 Task: Add Mineral Fusion Peachside Party Nail Polish to the cart.
Action: Mouse moved to (301, 170)
Screenshot: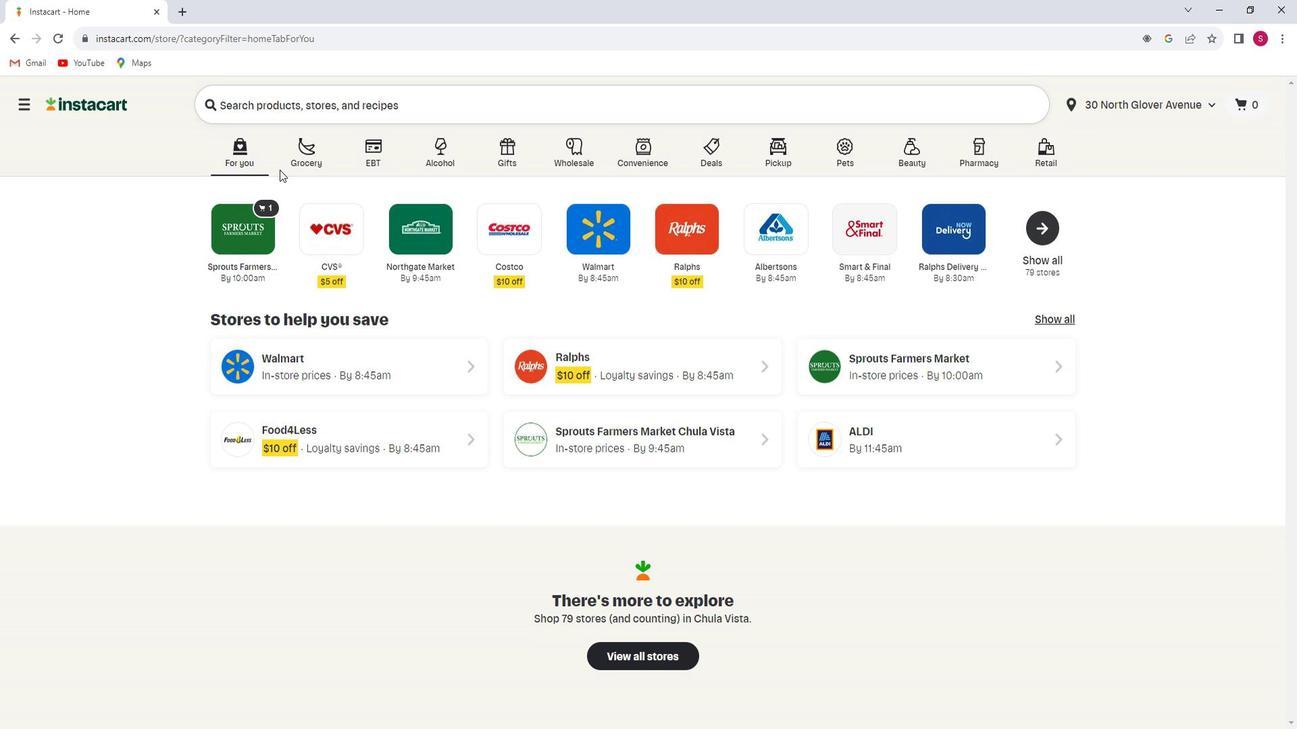 
Action: Mouse pressed left at (301, 170)
Screenshot: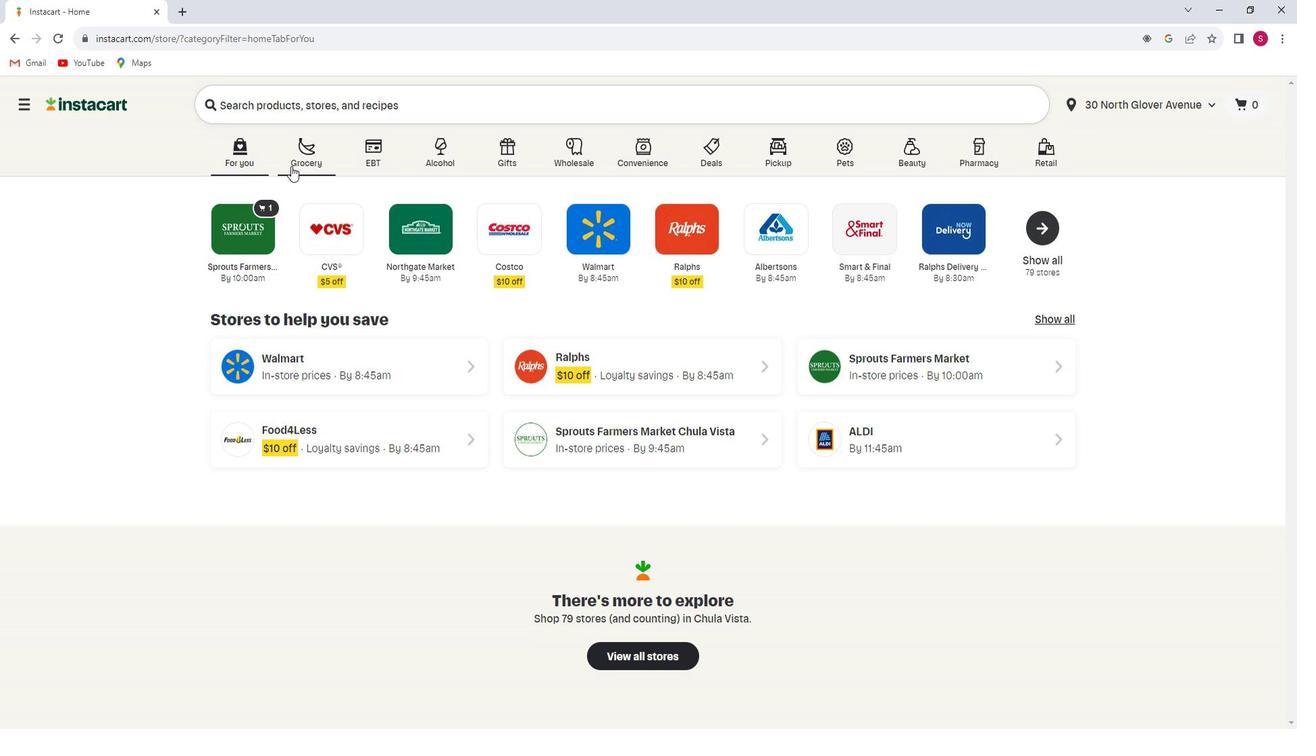 
Action: Mouse moved to (294, 398)
Screenshot: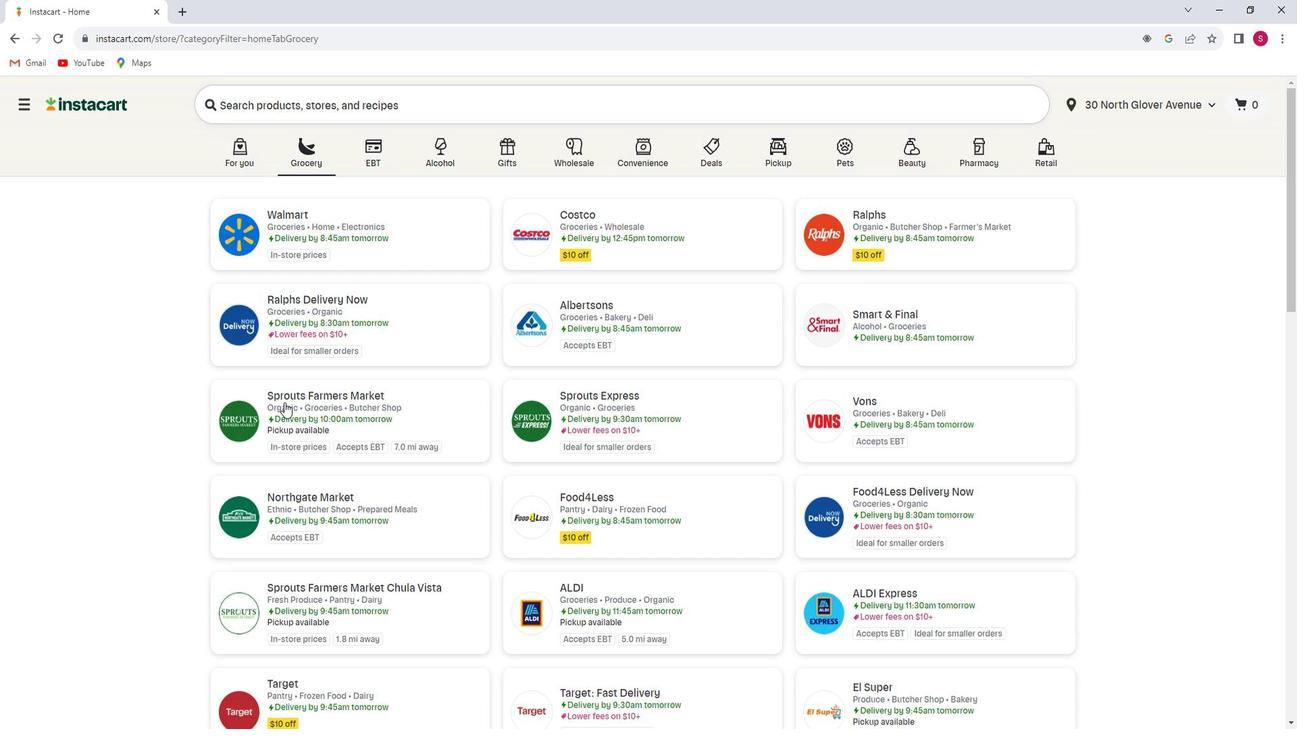 
Action: Mouse pressed left at (294, 398)
Screenshot: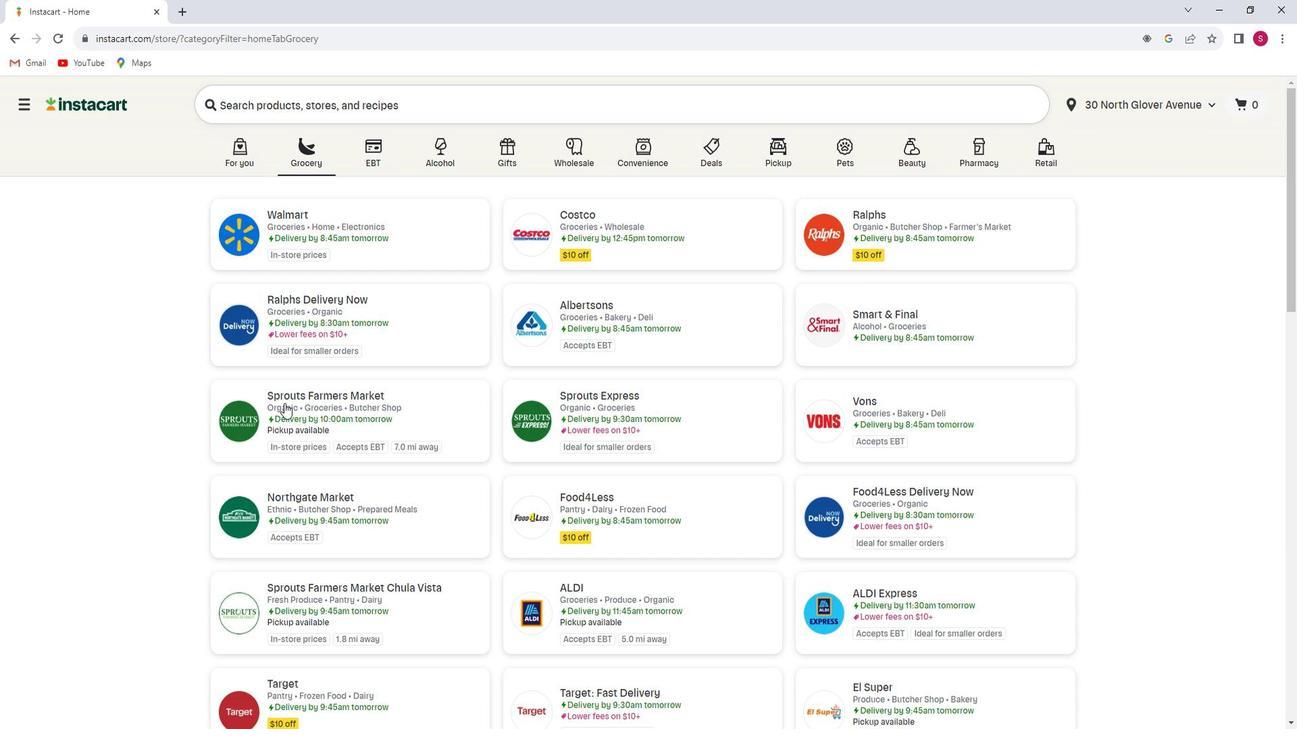 
Action: Mouse moved to (109, 443)
Screenshot: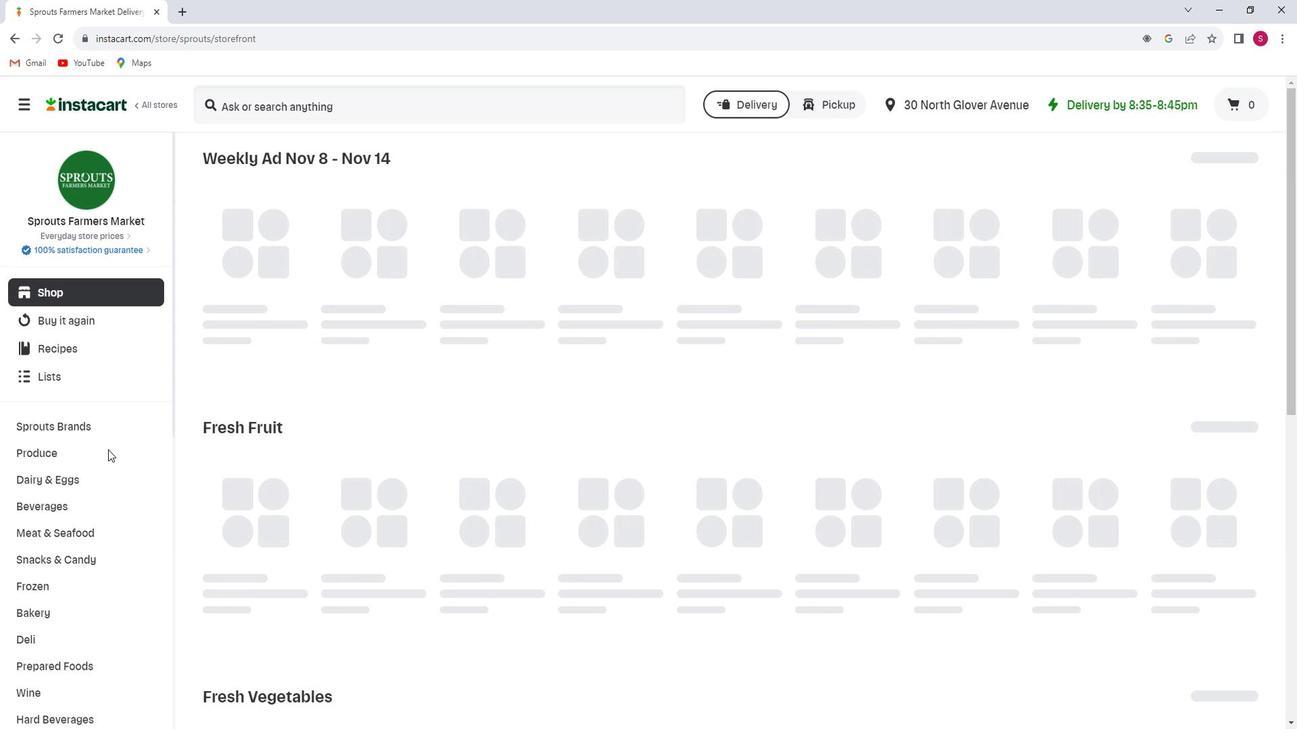 
Action: Mouse scrolled (109, 443) with delta (0, 0)
Screenshot: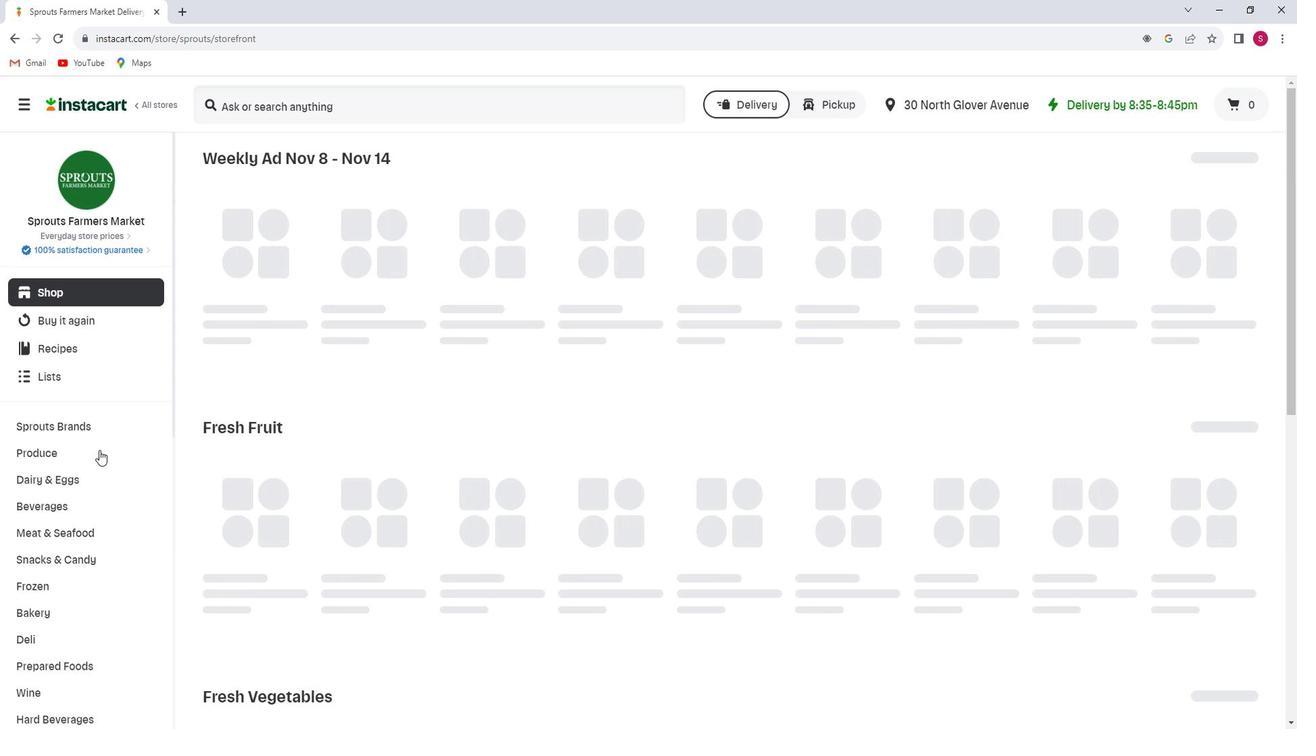 
Action: Mouse scrolled (109, 443) with delta (0, 0)
Screenshot: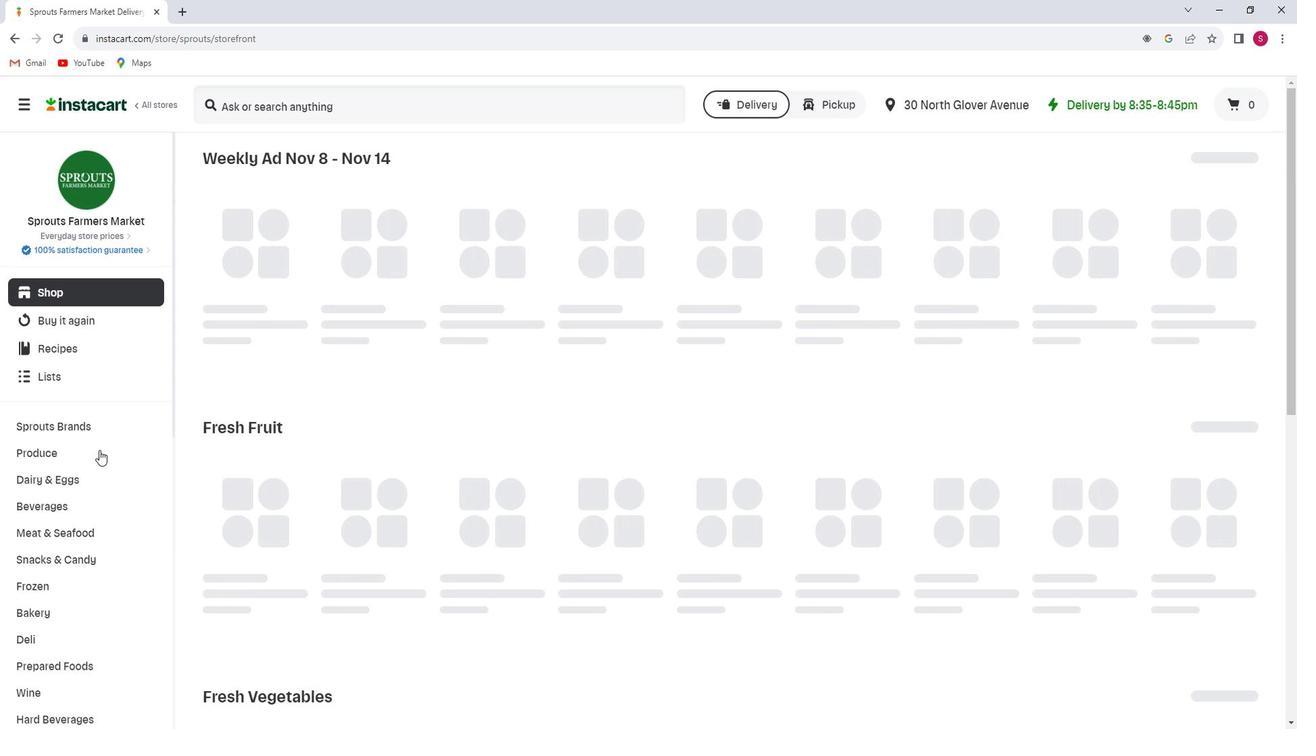 
Action: Mouse scrolled (109, 443) with delta (0, 0)
Screenshot: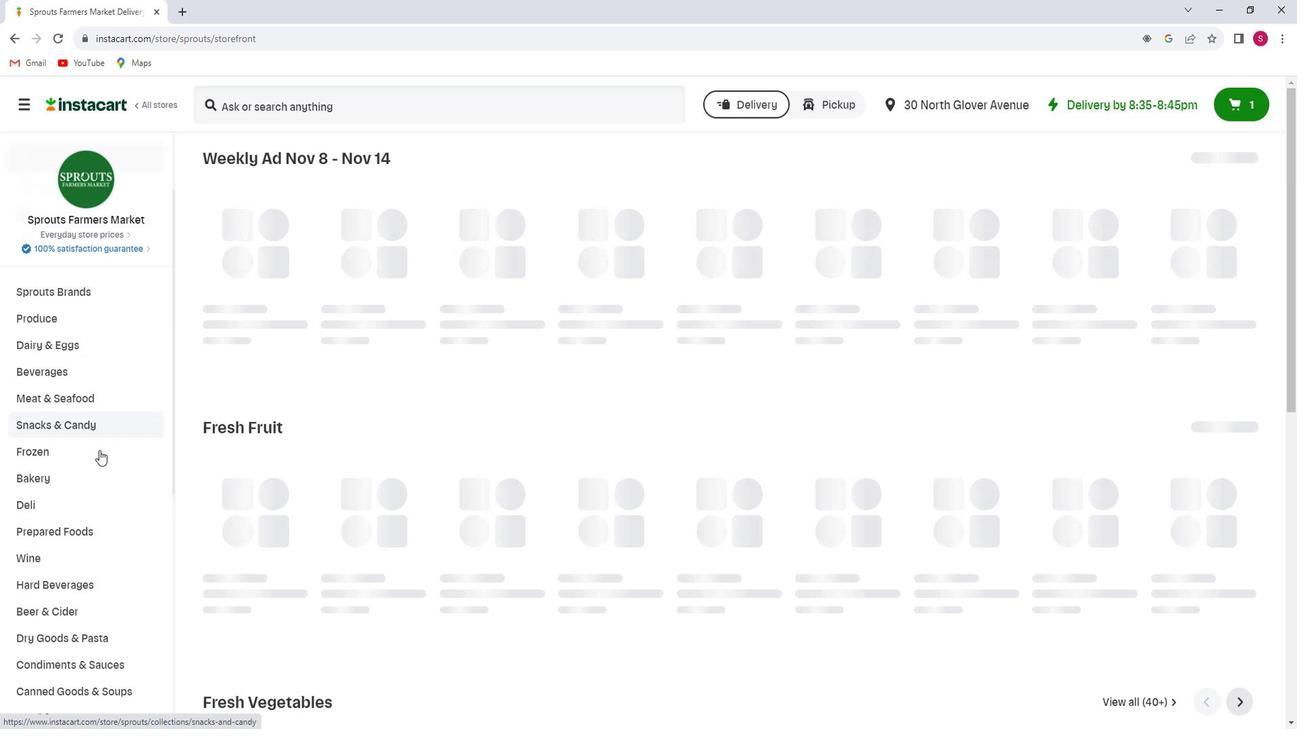 
Action: Mouse scrolled (109, 443) with delta (0, 0)
Screenshot: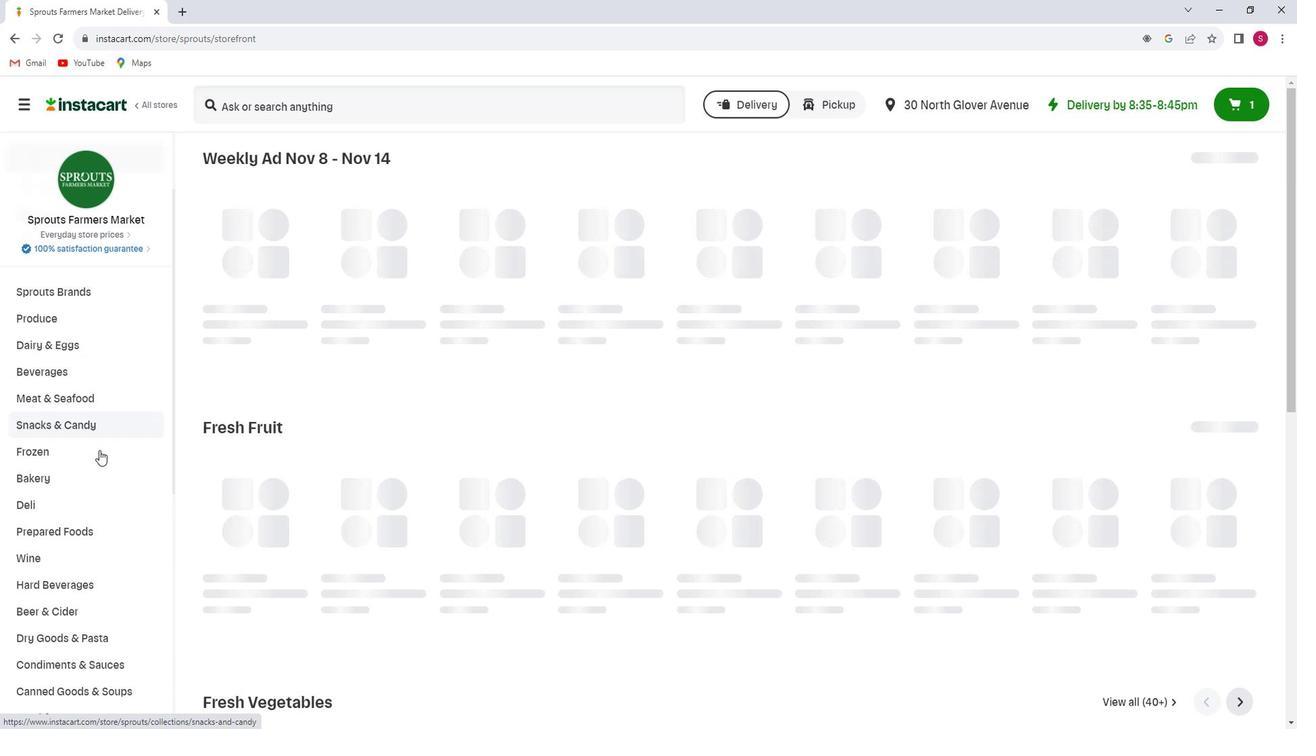 
Action: Mouse scrolled (109, 443) with delta (0, 0)
Screenshot: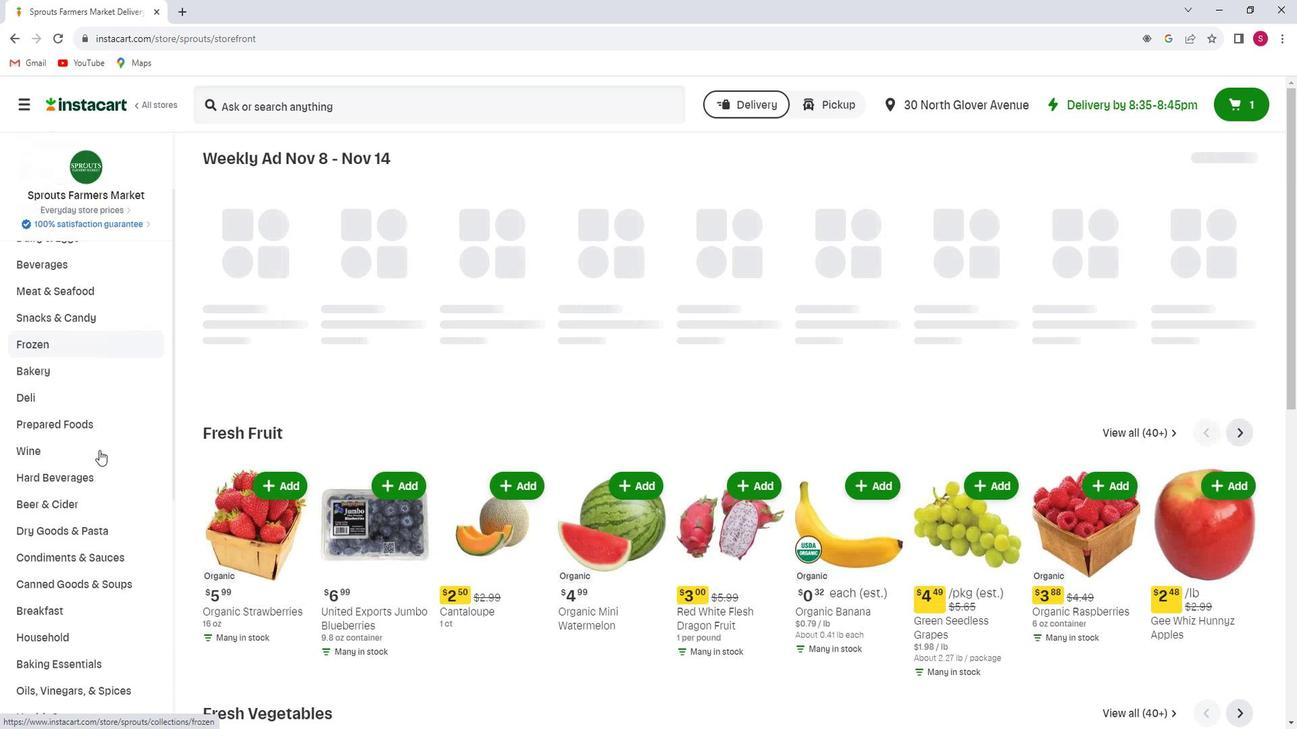 
Action: Mouse scrolled (109, 443) with delta (0, 0)
Screenshot: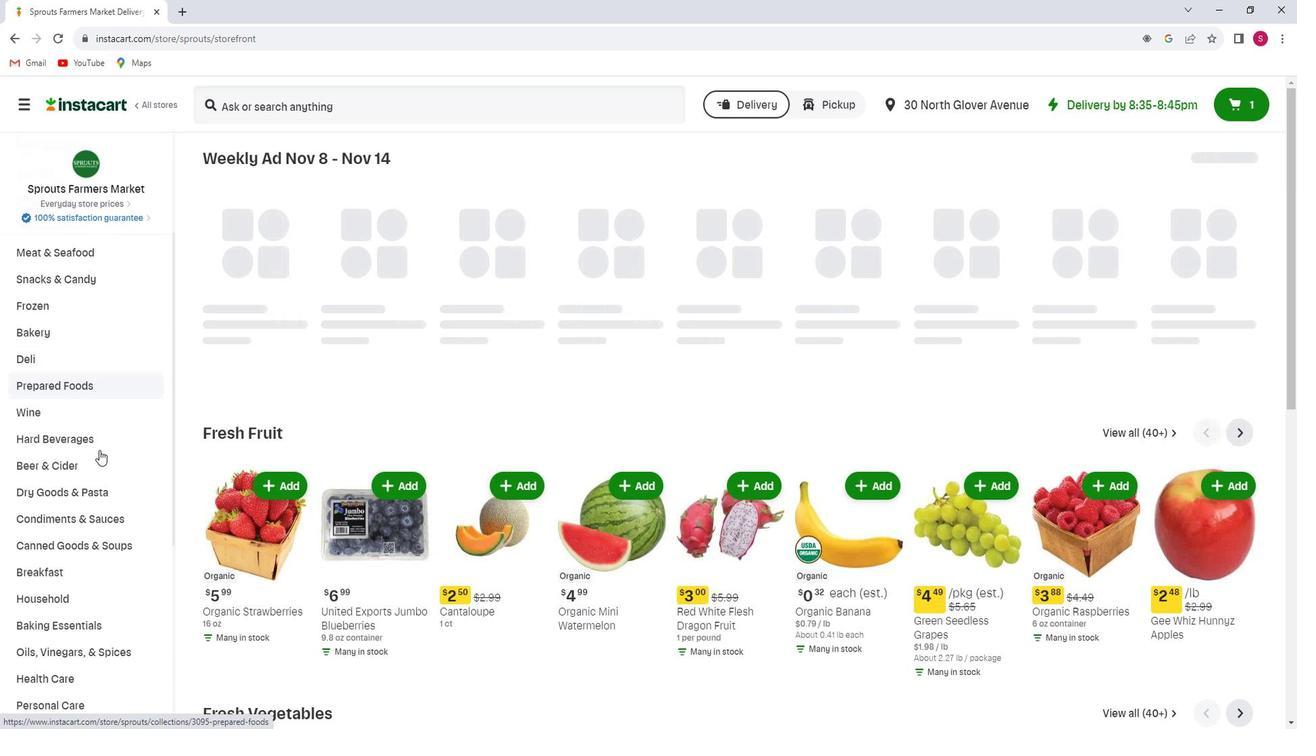 
Action: Mouse moved to (102, 448)
Screenshot: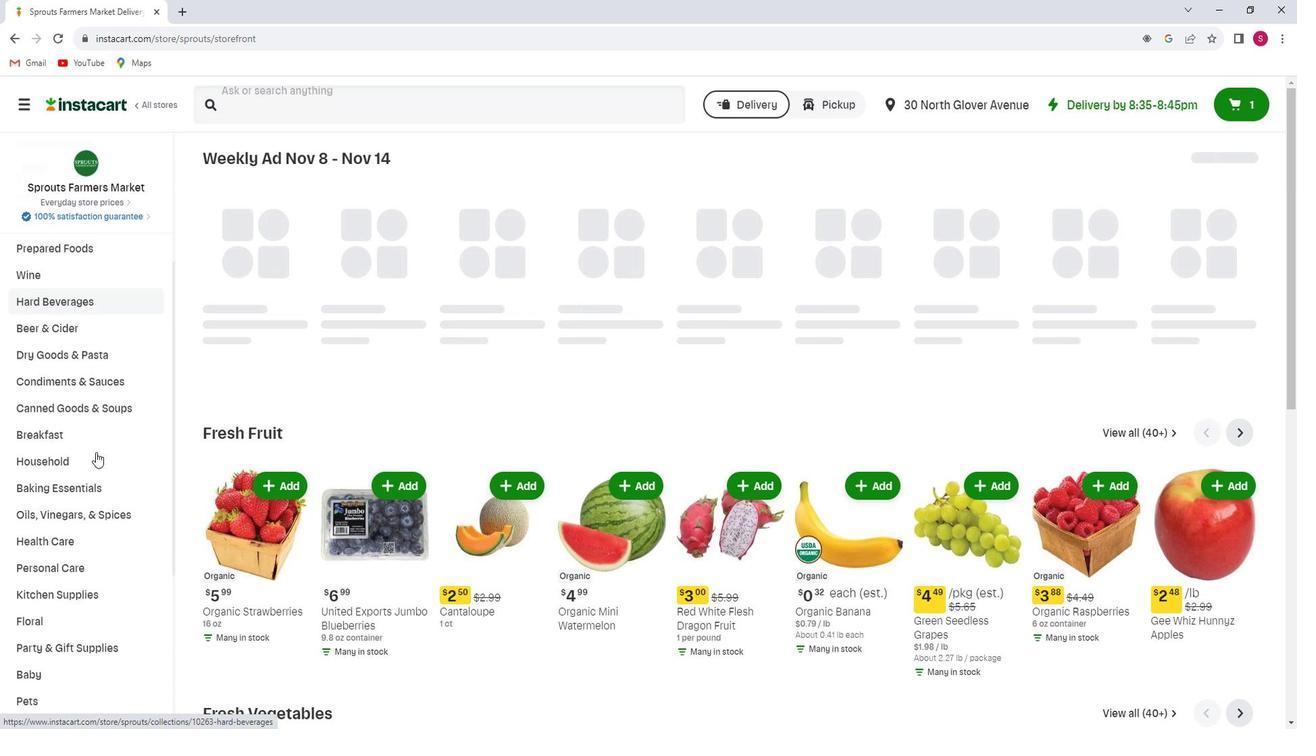 
Action: Mouse scrolled (102, 447) with delta (0, 0)
Screenshot: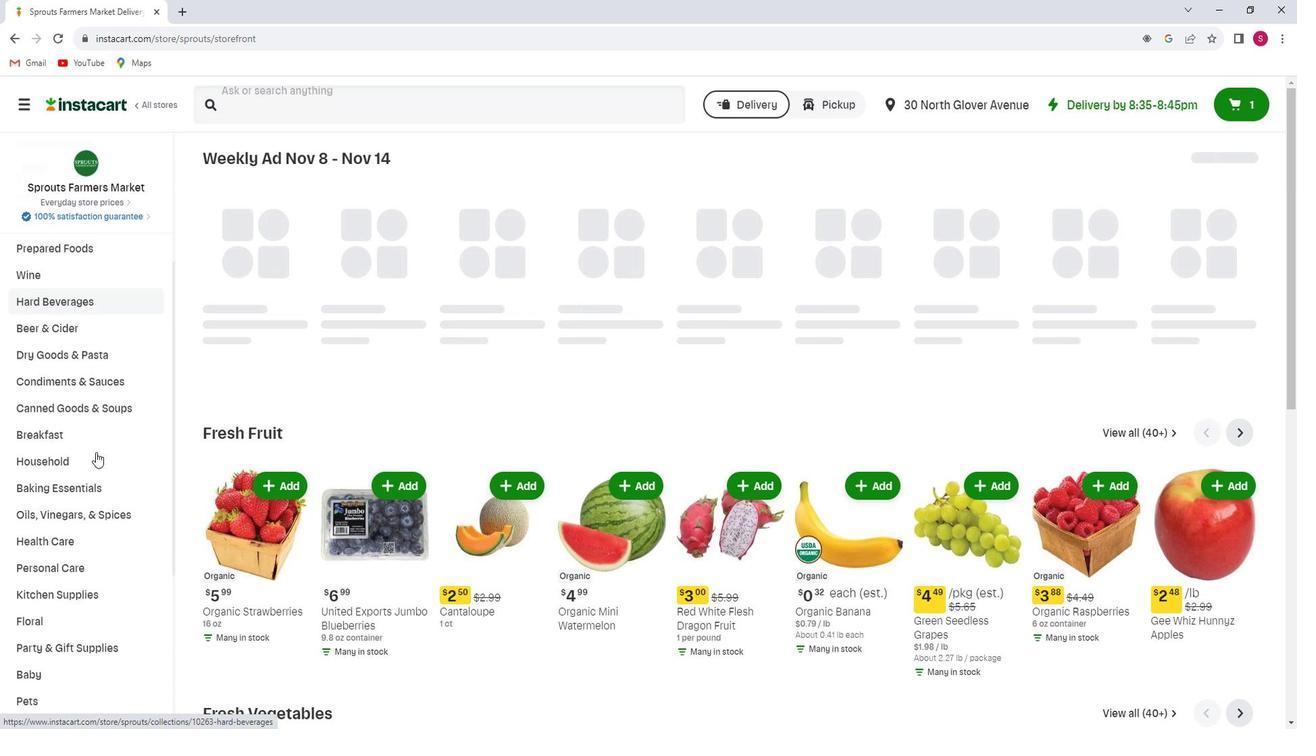 
Action: Mouse moved to (99, 452)
Screenshot: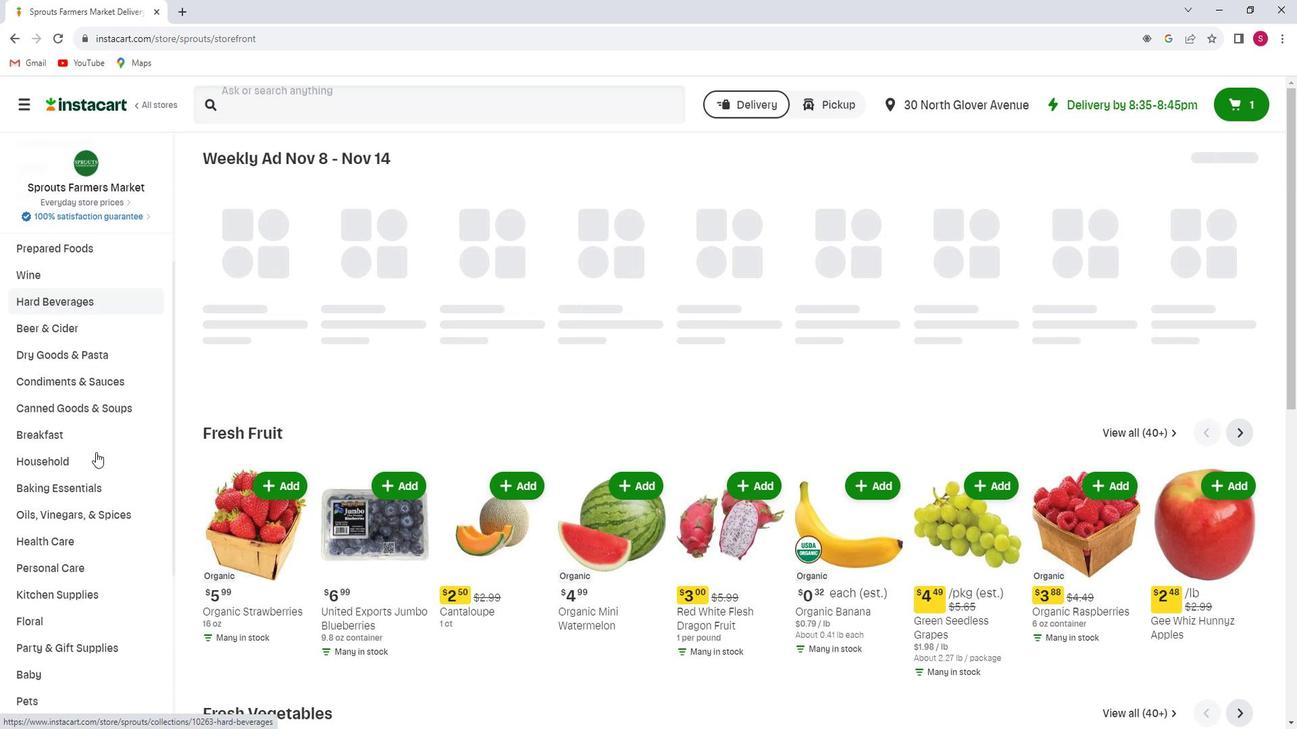 
Action: Mouse scrolled (99, 451) with delta (0, 0)
Screenshot: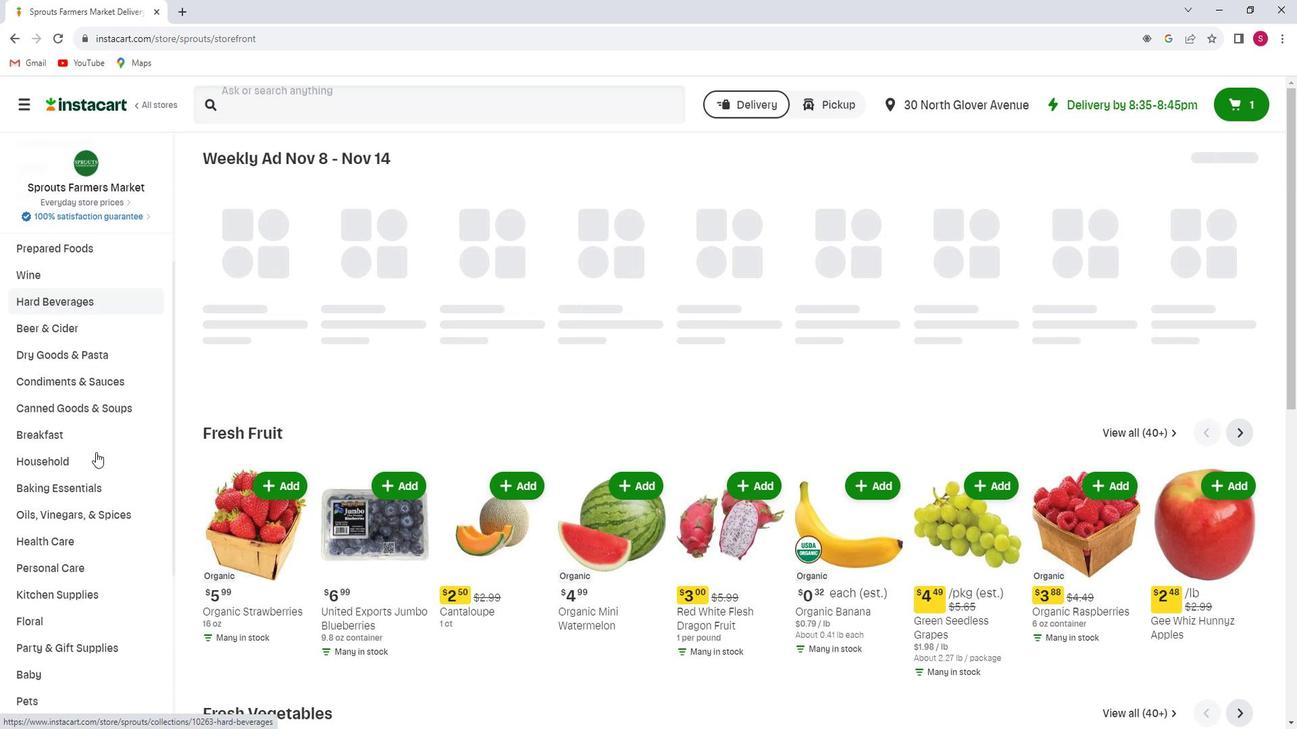 
Action: Mouse moved to (78, 492)
Screenshot: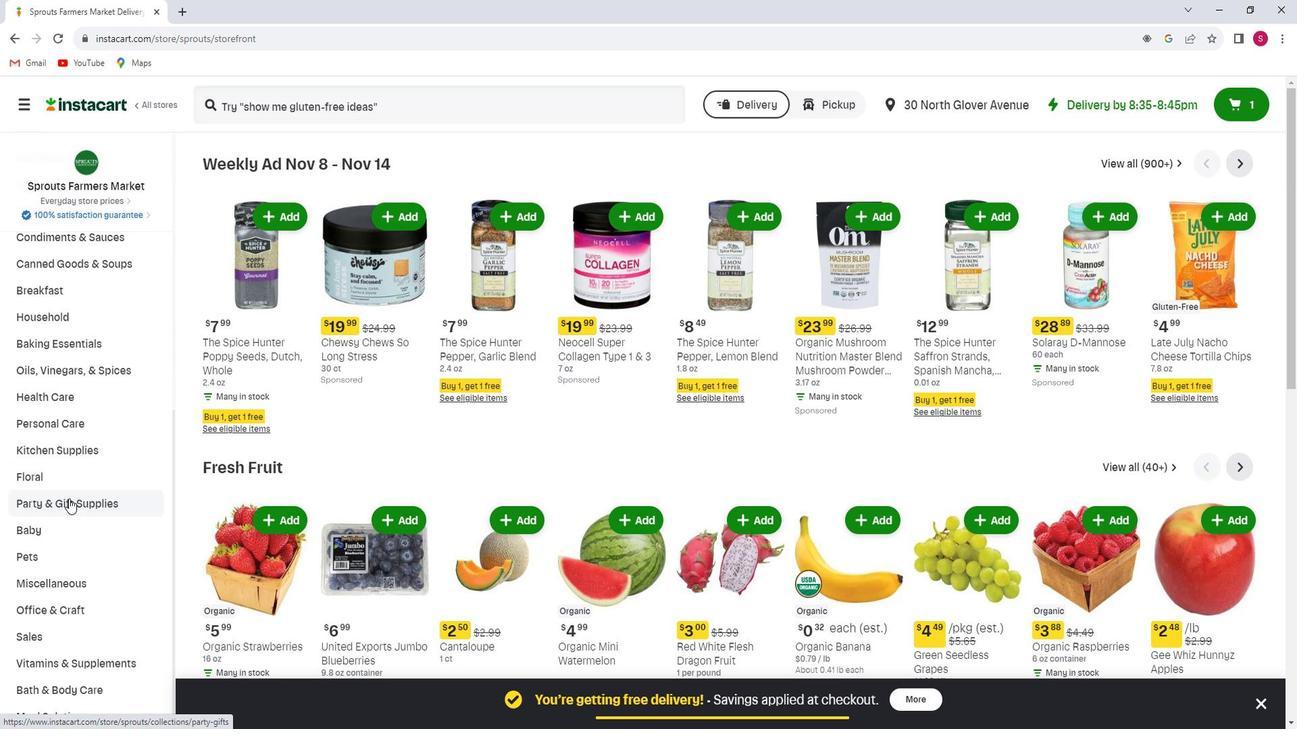 
Action: Mouse scrolled (78, 491) with delta (0, 0)
Screenshot: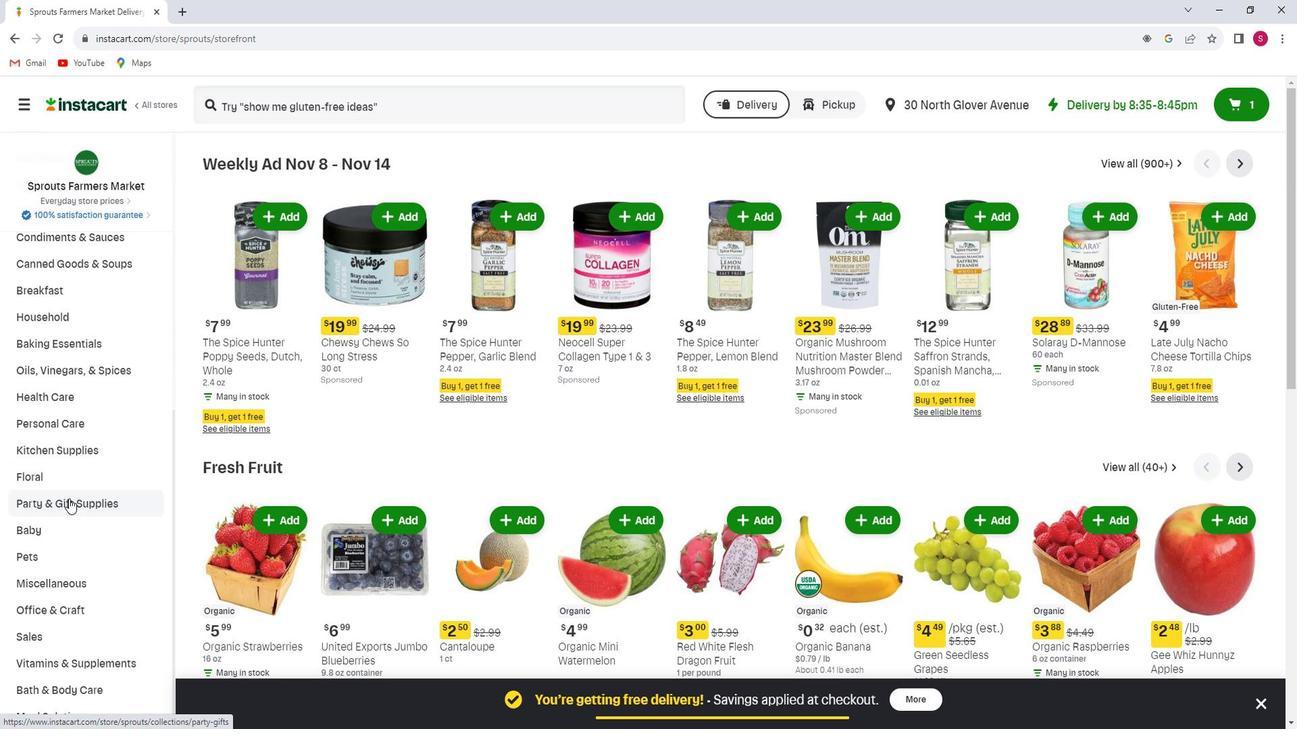 
Action: Mouse moved to (118, 414)
Screenshot: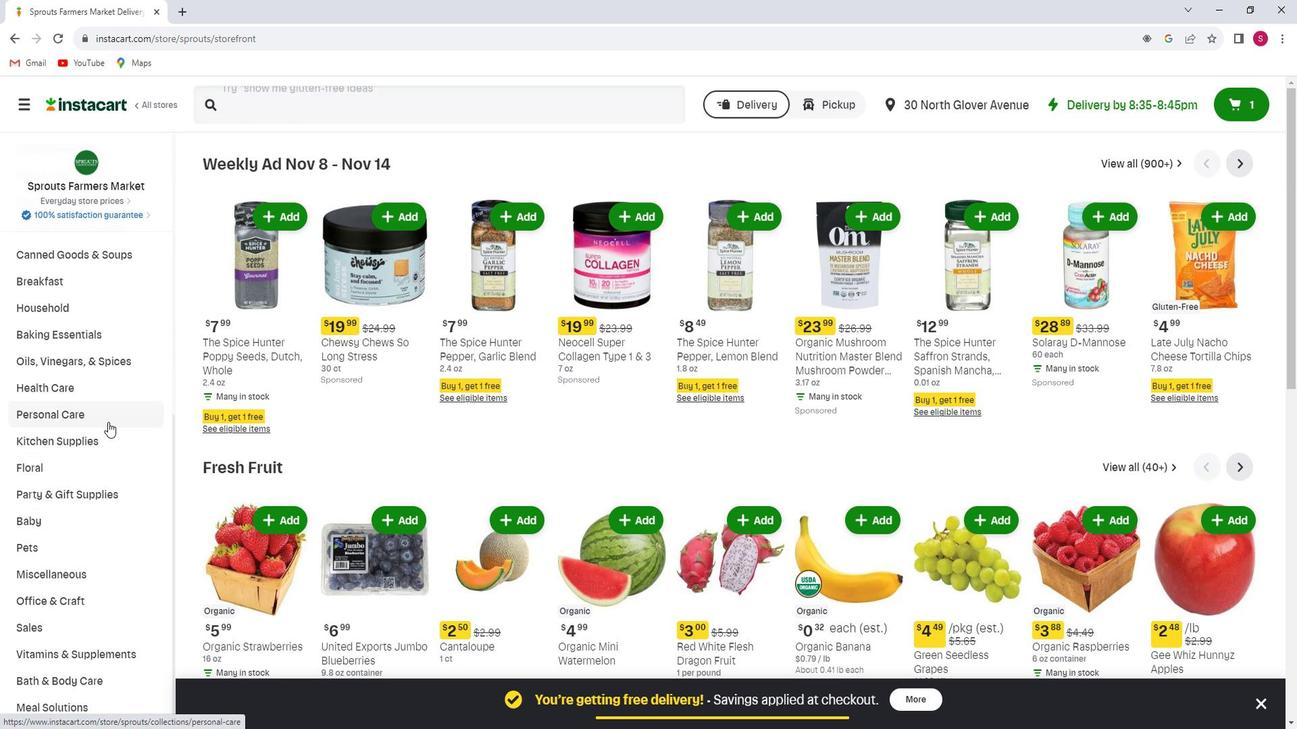 
Action: Mouse pressed left at (118, 414)
Screenshot: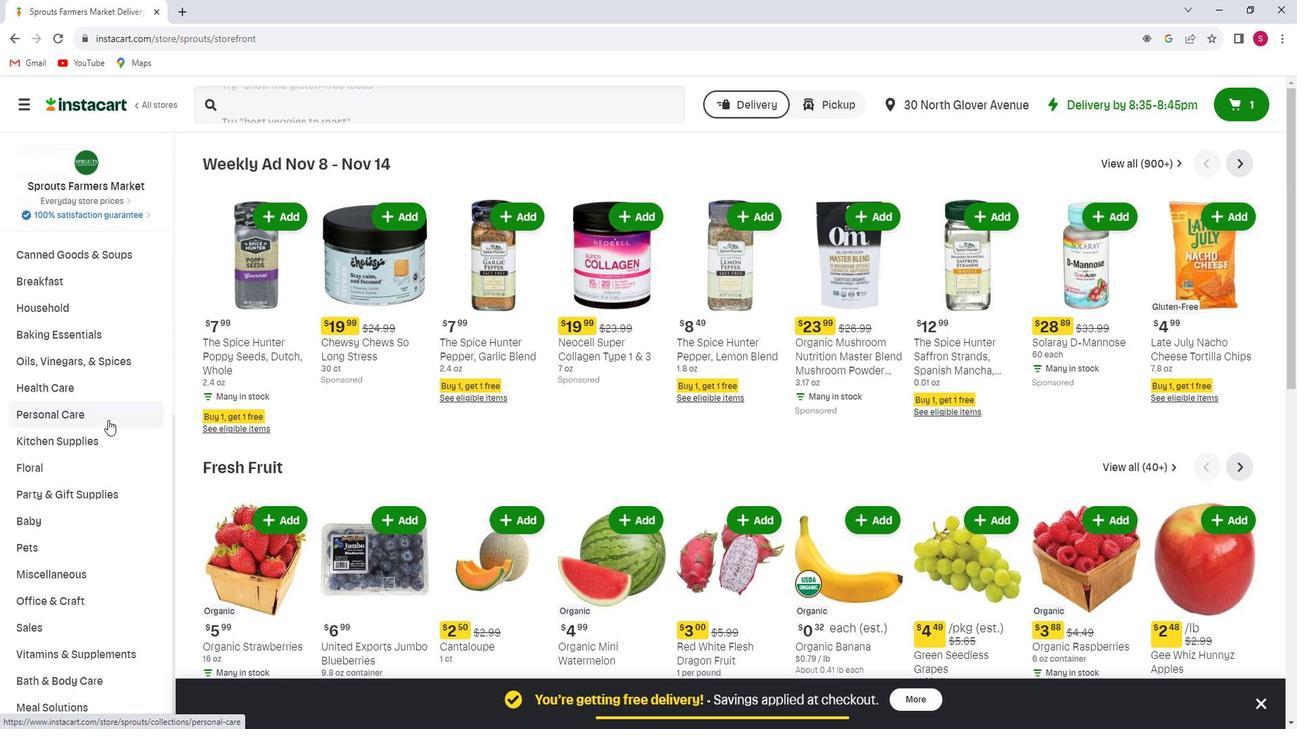 
Action: Mouse moved to (1190, 197)
Screenshot: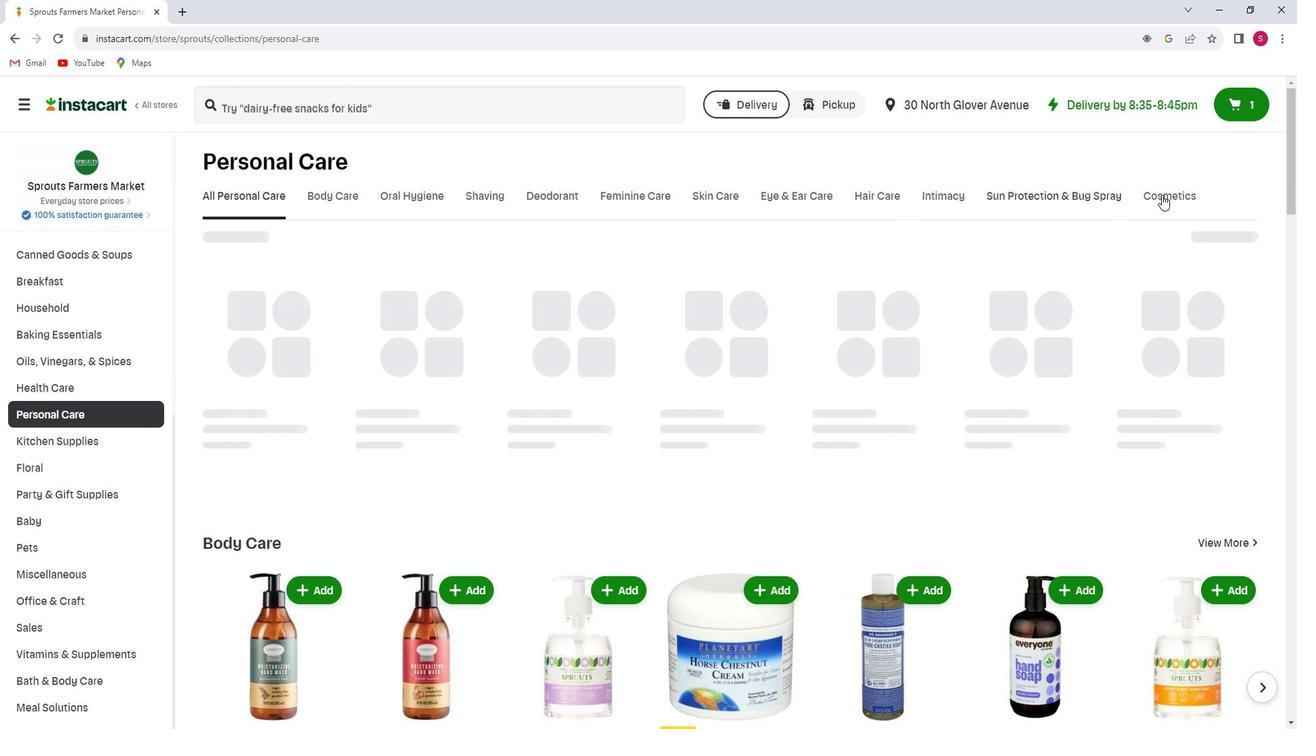 
Action: Mouse pressed left at (1190, 197)
Screenshot: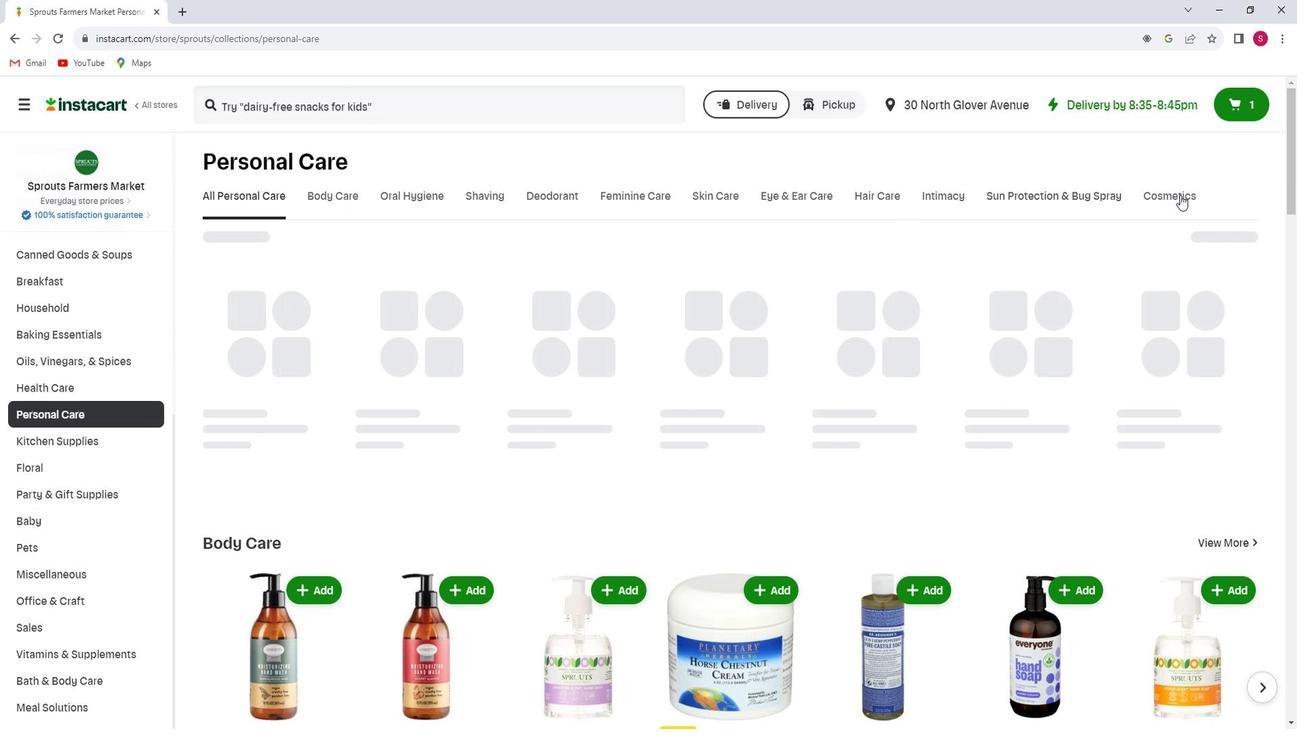 
Action: Mouse moved to (420, 263)
Screenshot: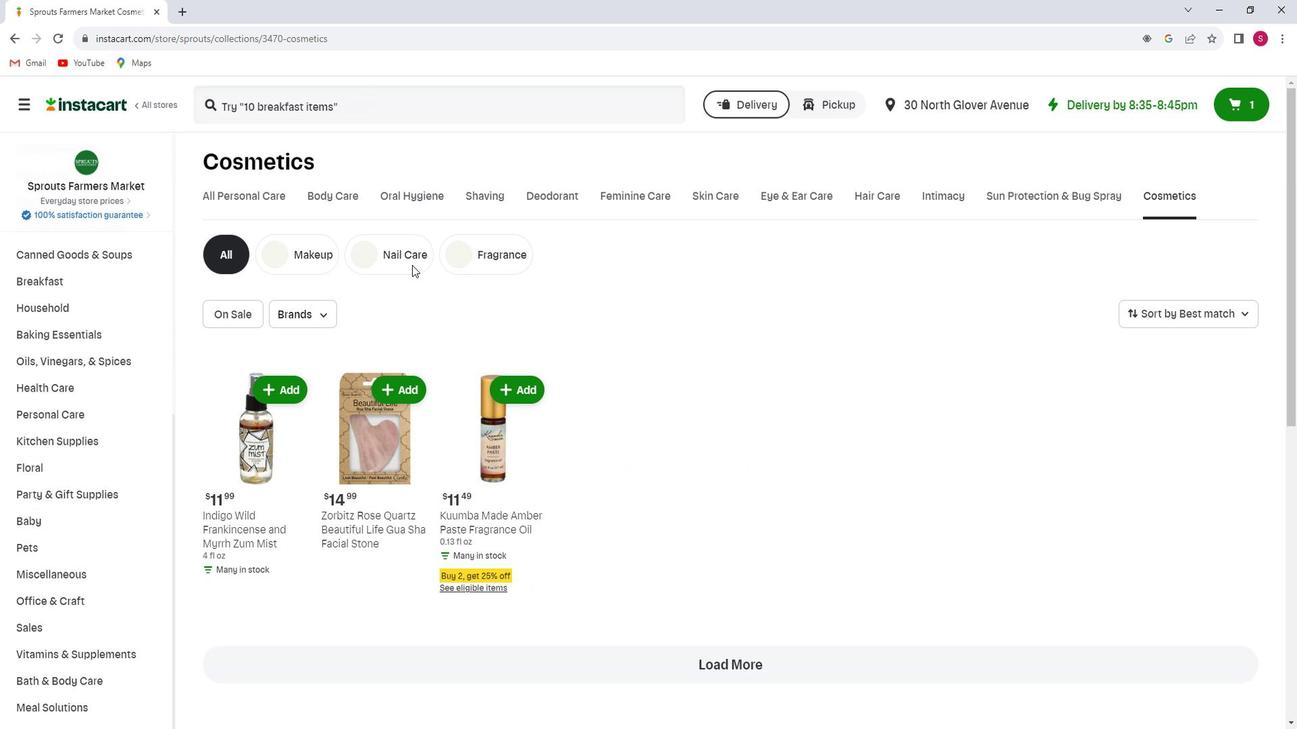 
Action: Mouse pressed left at (420, 263)
Screenshot: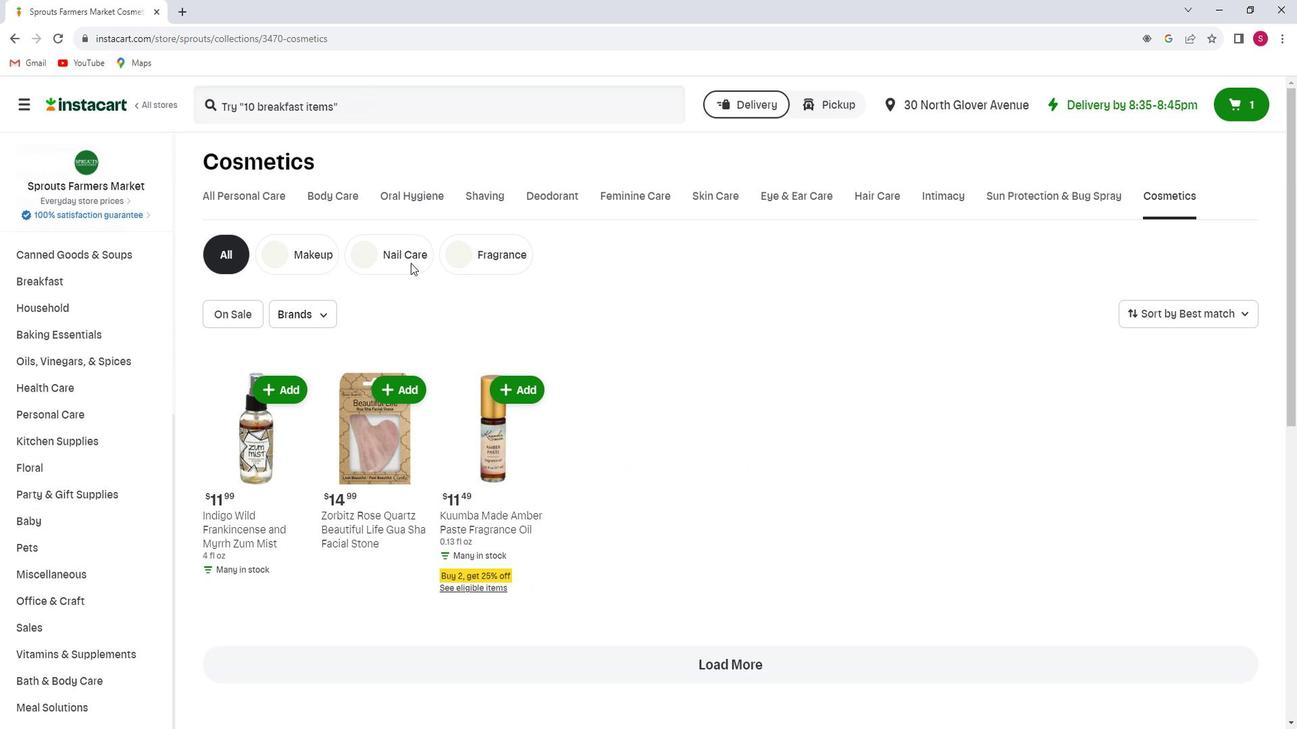 
Action: Mouse moved to (385, 107)
Screenshot: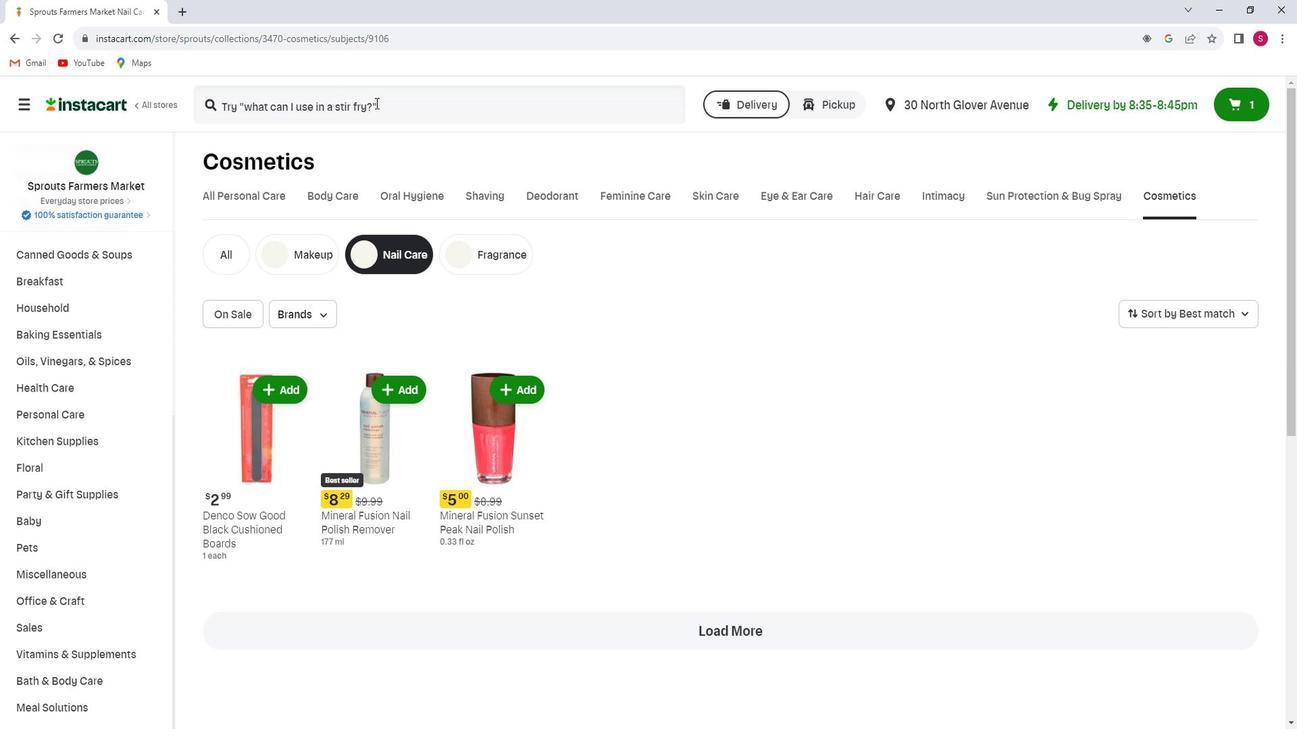 
Action: Mouse pressed left at (385, 107)
Screenshot: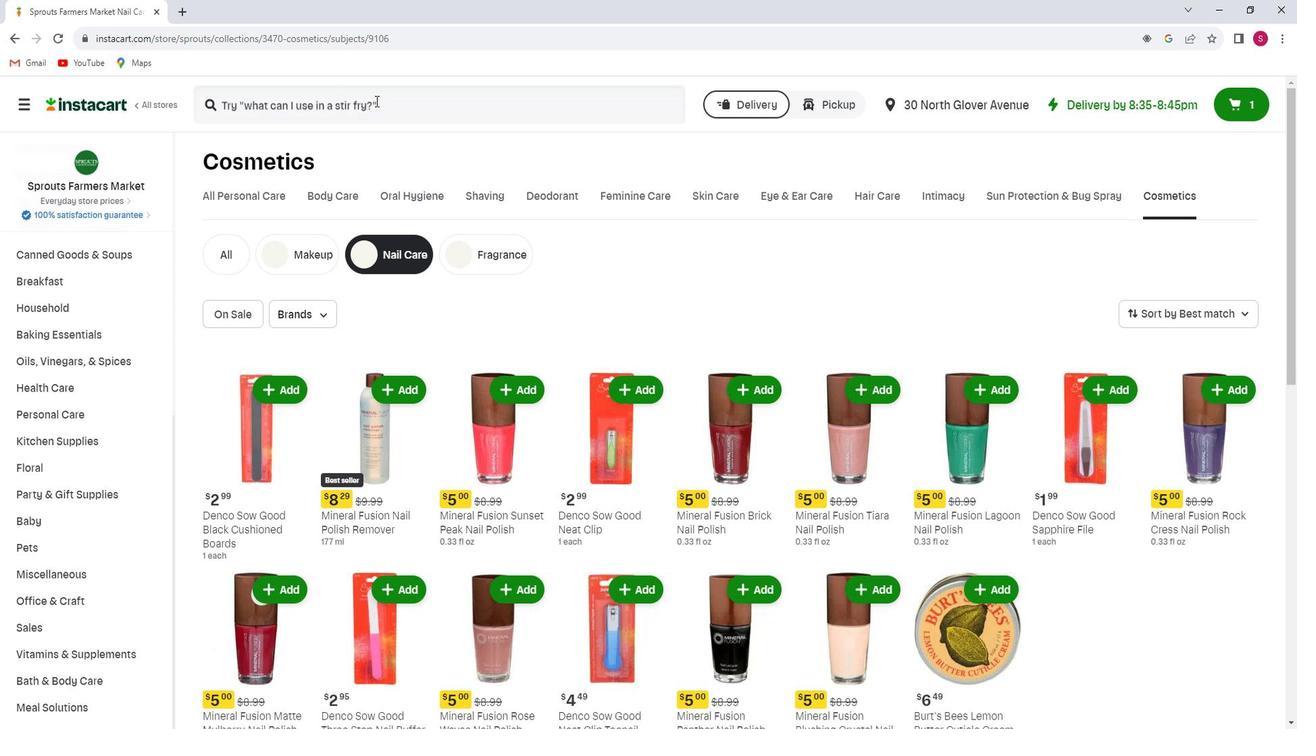 
Action: Key pressed <Key.shift>Mineral<Key.space><Key.shift>Fusion<Key.space><Key.shift>peachside<Key.space><Key.shift>Party<Key.space><Key.shift>Nail<Key.space><Key.shift>Polish<Key.enter>
Screenshot: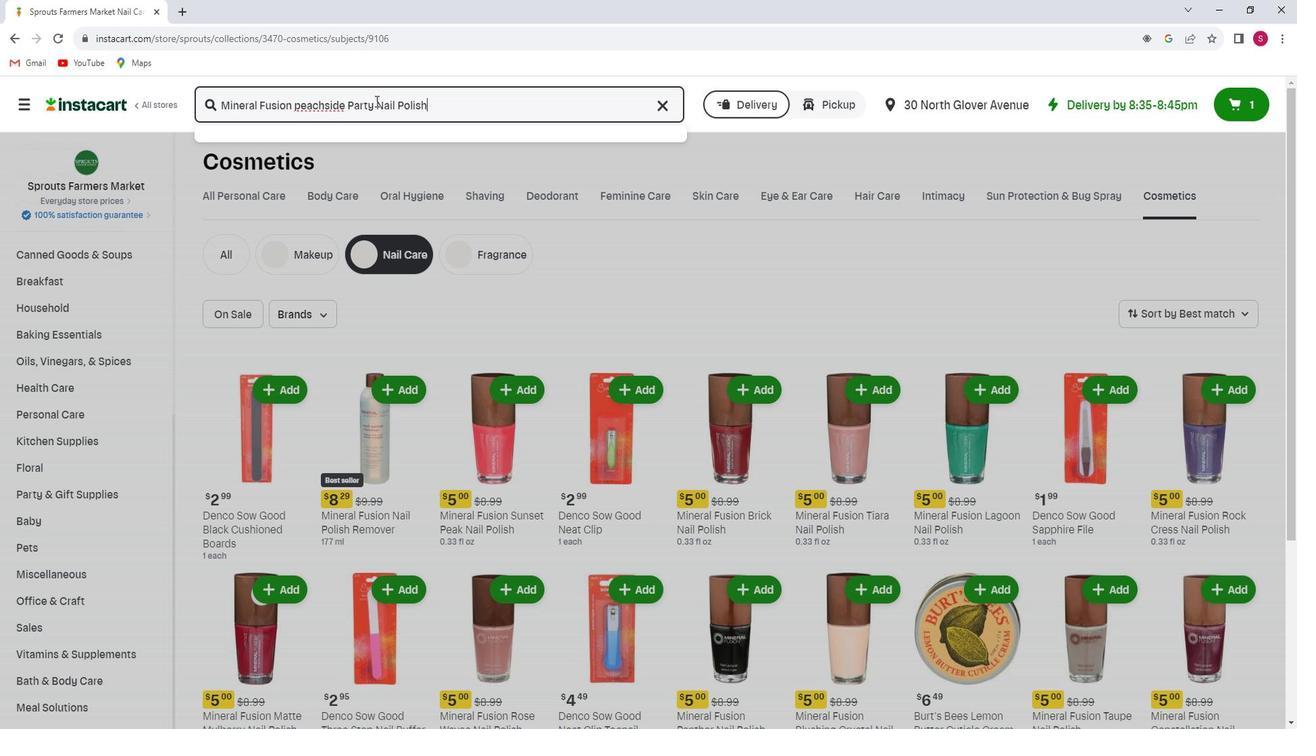 
Action: Mouse moved to (485, 257)
Screenshot: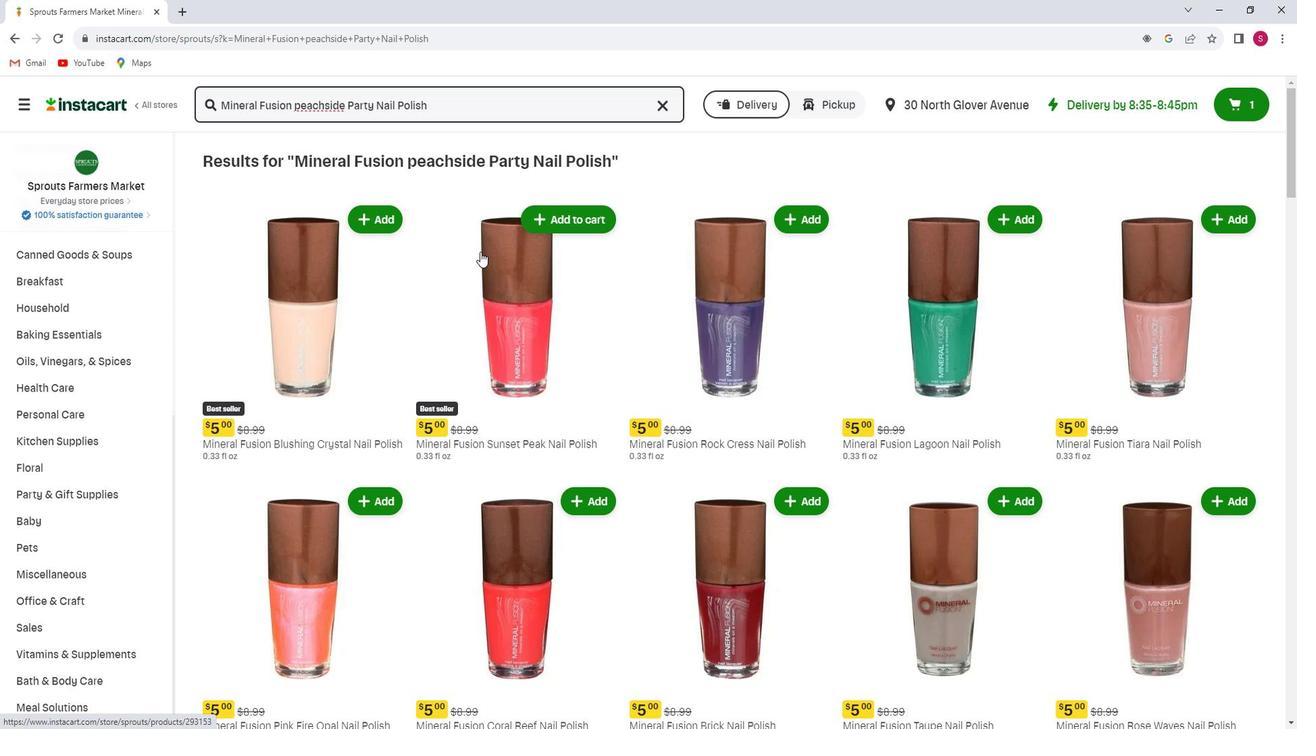 
Action: Mouse scrolled (485, 256) with delta (0, 0)
Screenshot: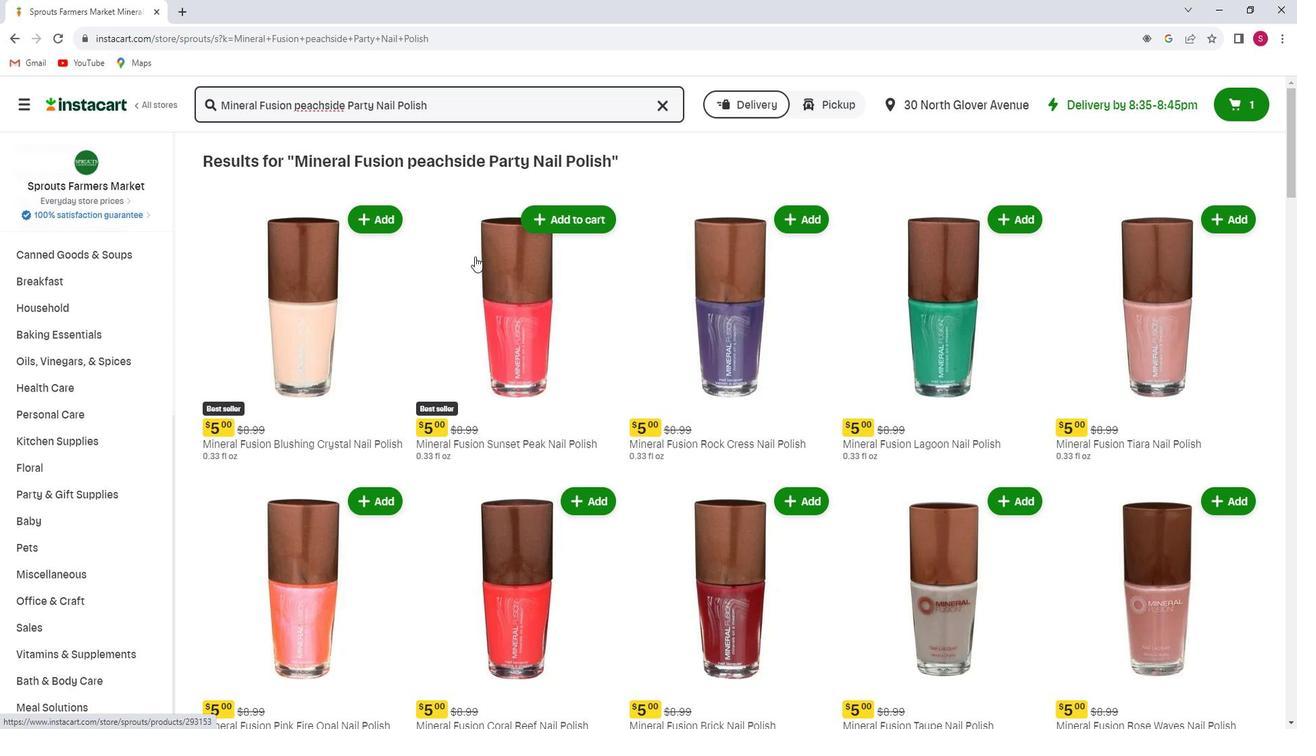 
Action: Mouse scrolled (485, 256) with delta (0, 0)
Screenshot: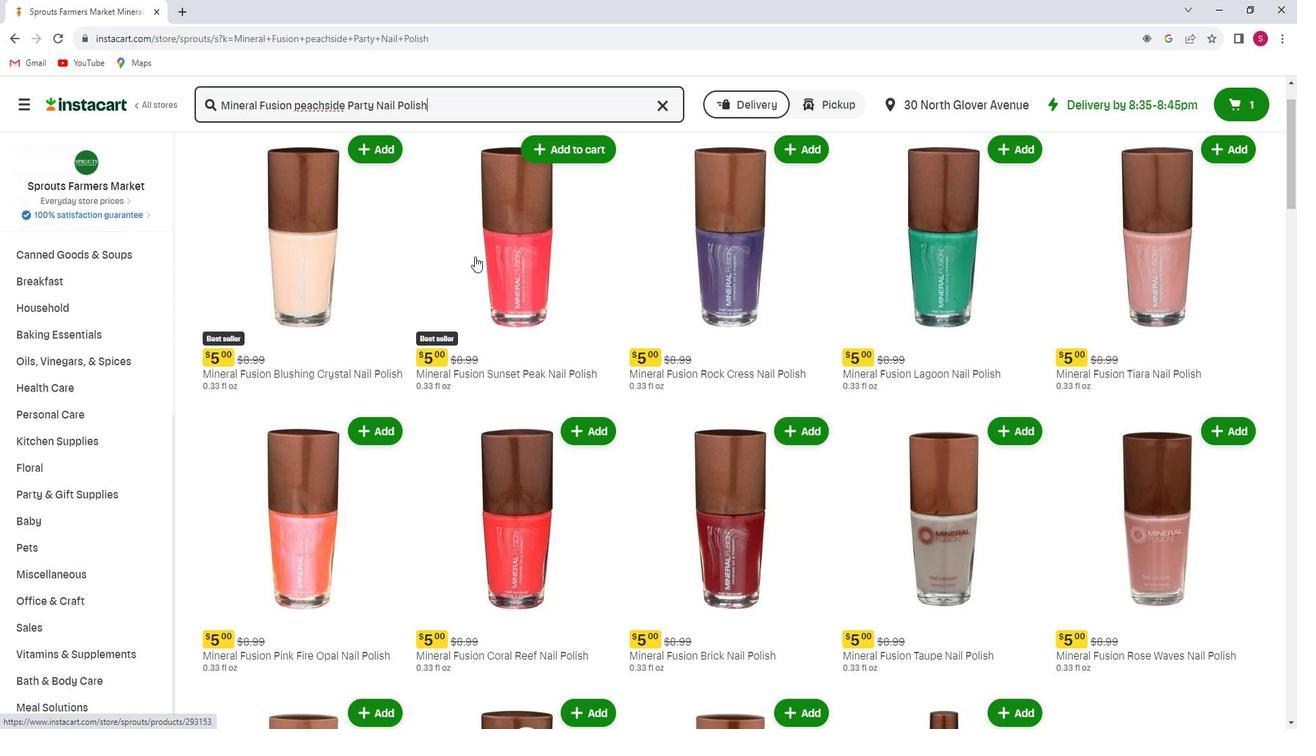 
Action: Mouse scrolled (485, 256) with delta (0, 0)
Screenshot: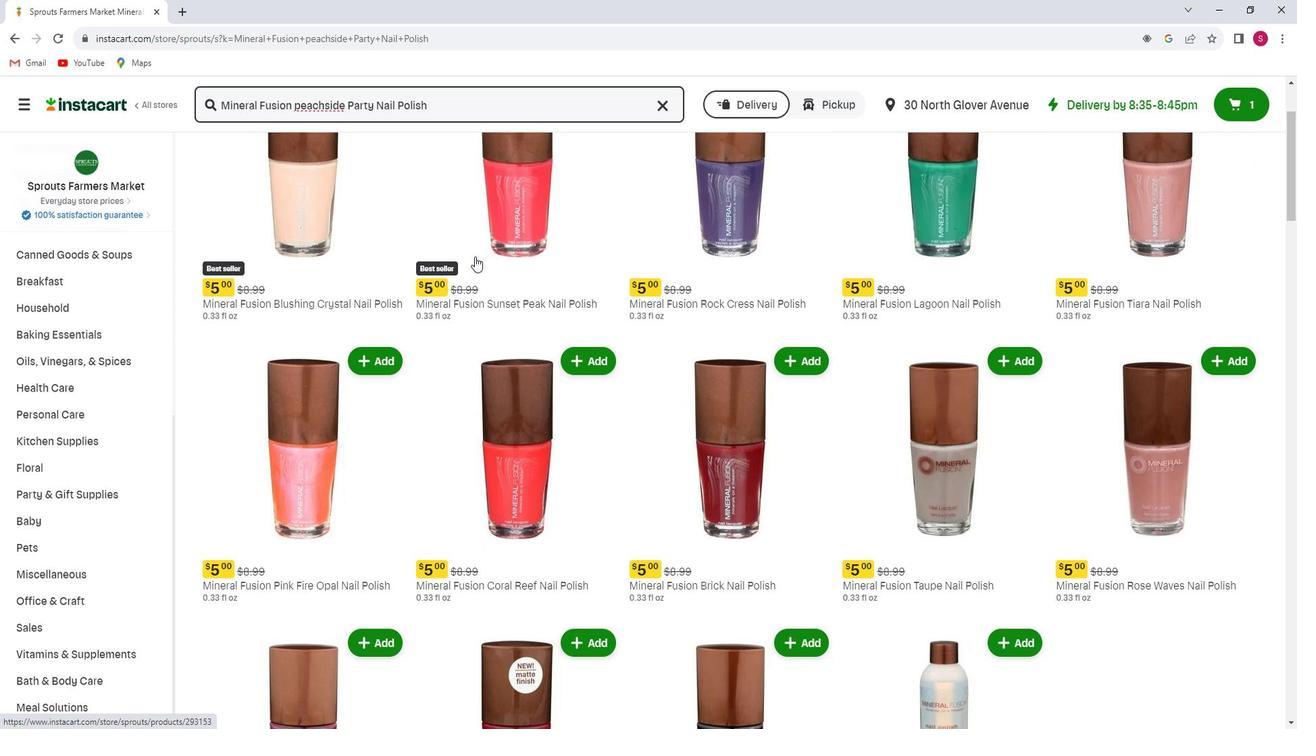 
Action: Mouse scrolled (485, 256) with delta (0, 0)
Screenshot: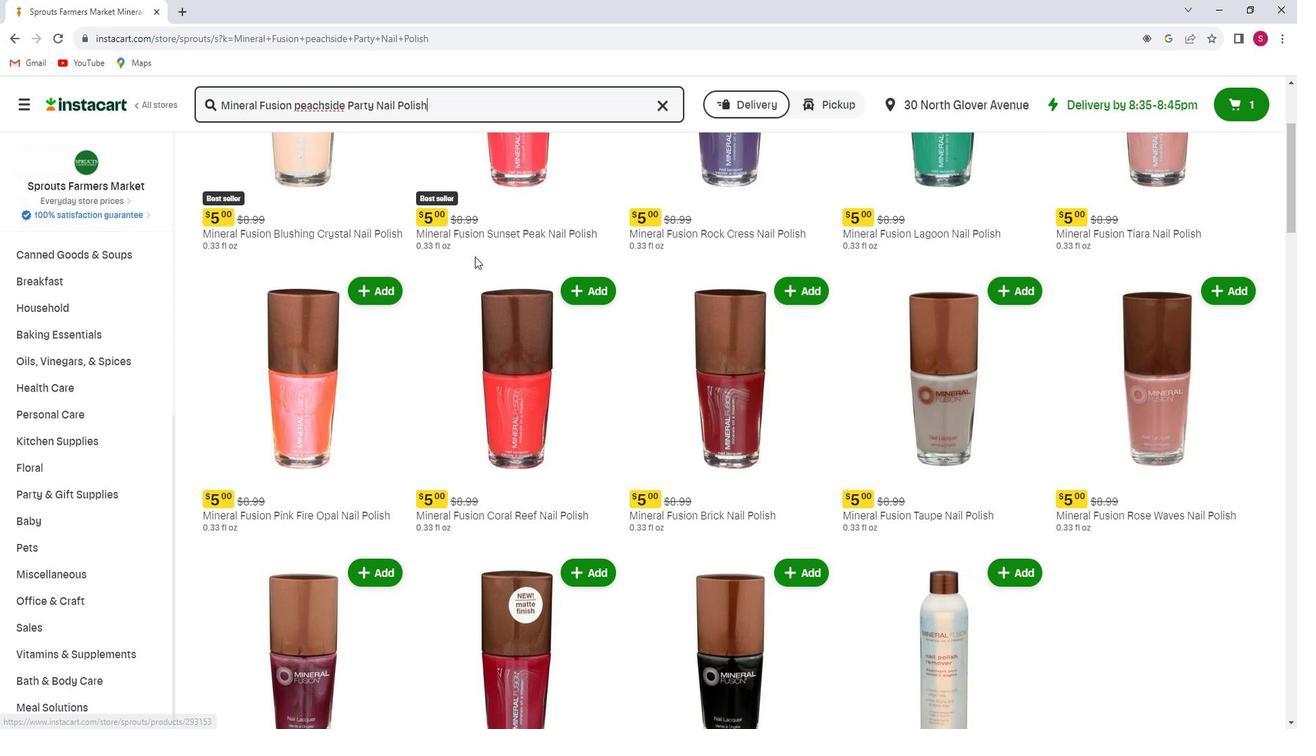 
Action: Mouse scrolled (485, 256) with delta (0, 0)
Screenshot: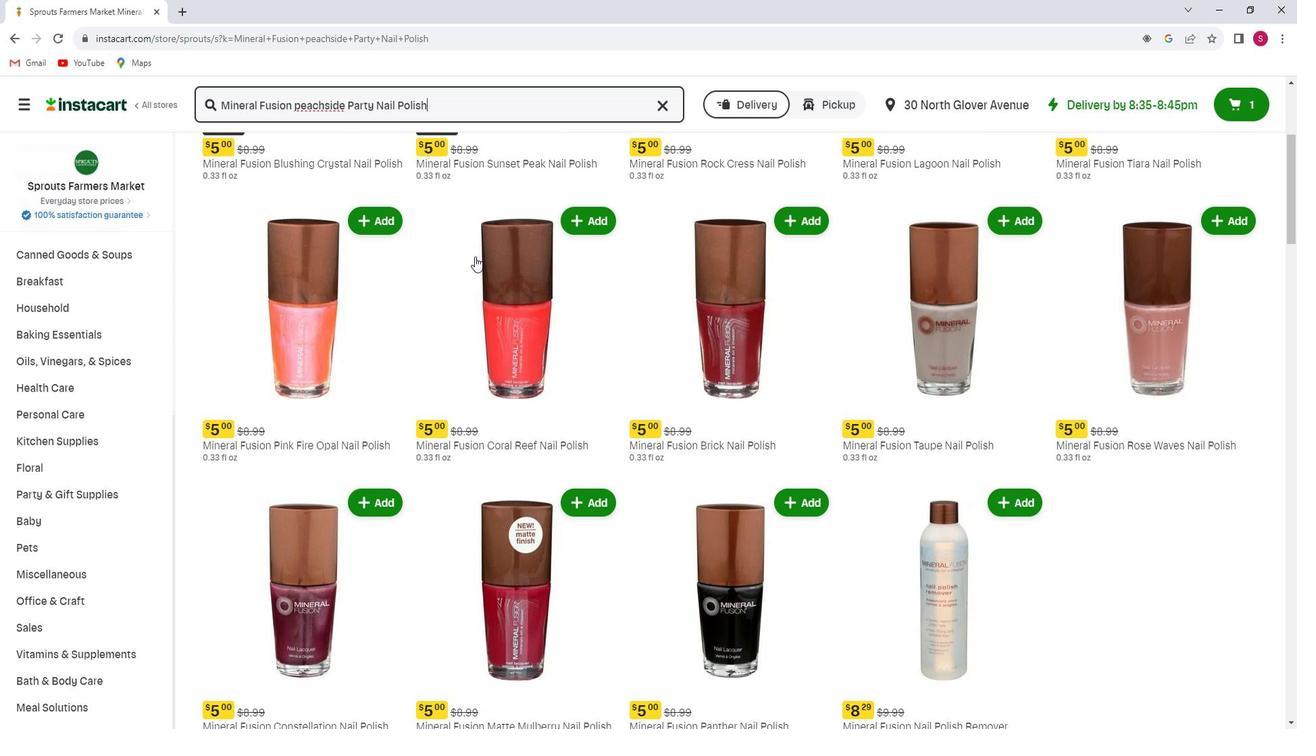 
Action: Mouse scrolled (485, 256) with delta (0, 0)
Screenshot: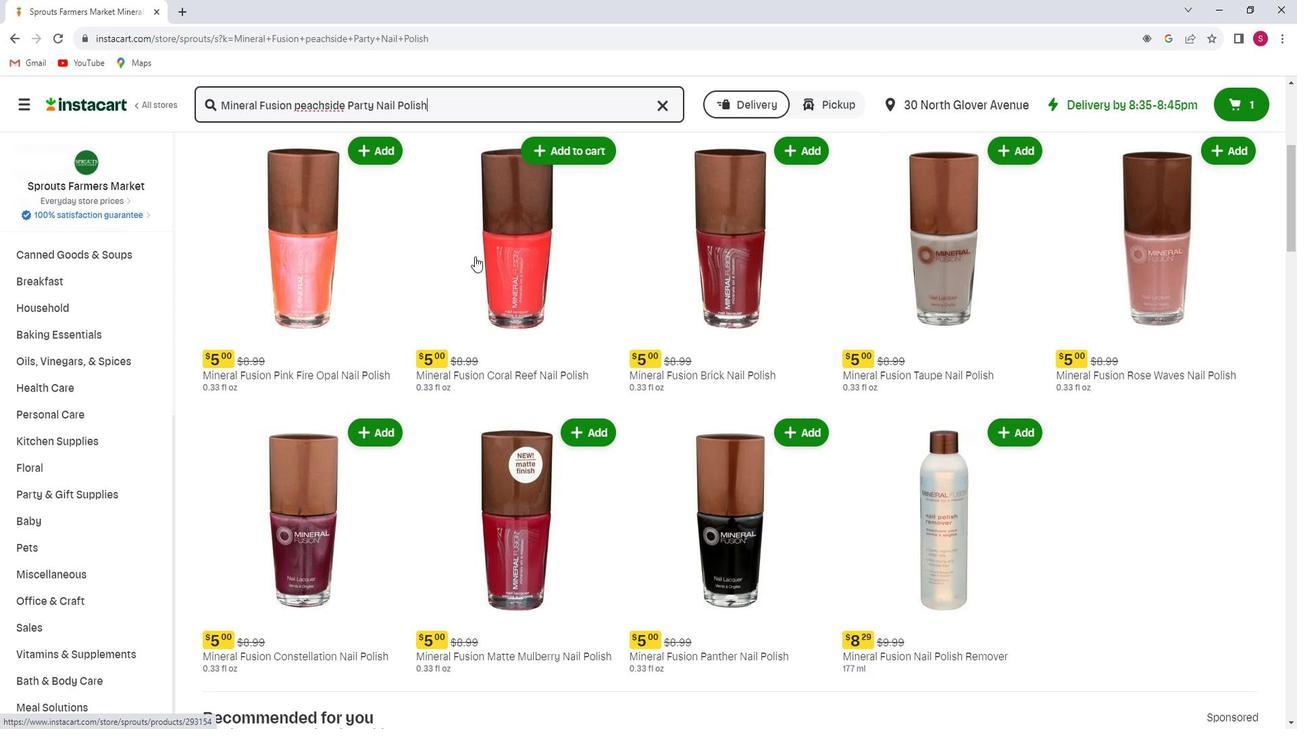
Action: Mouse scrolled (485, 256) with delta (0, 0)
Screenshot: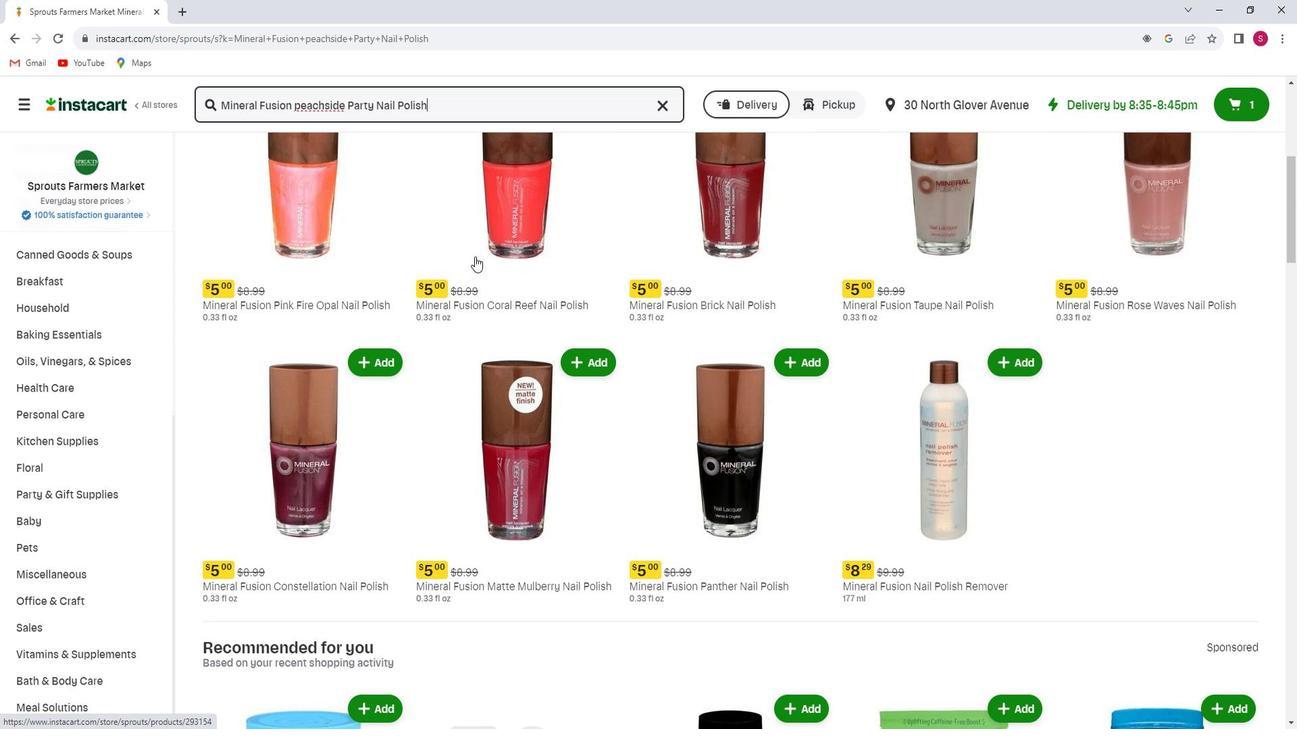 
Action: Mouse scrolled (485, 256) with delta (0, 0)
Screenshot: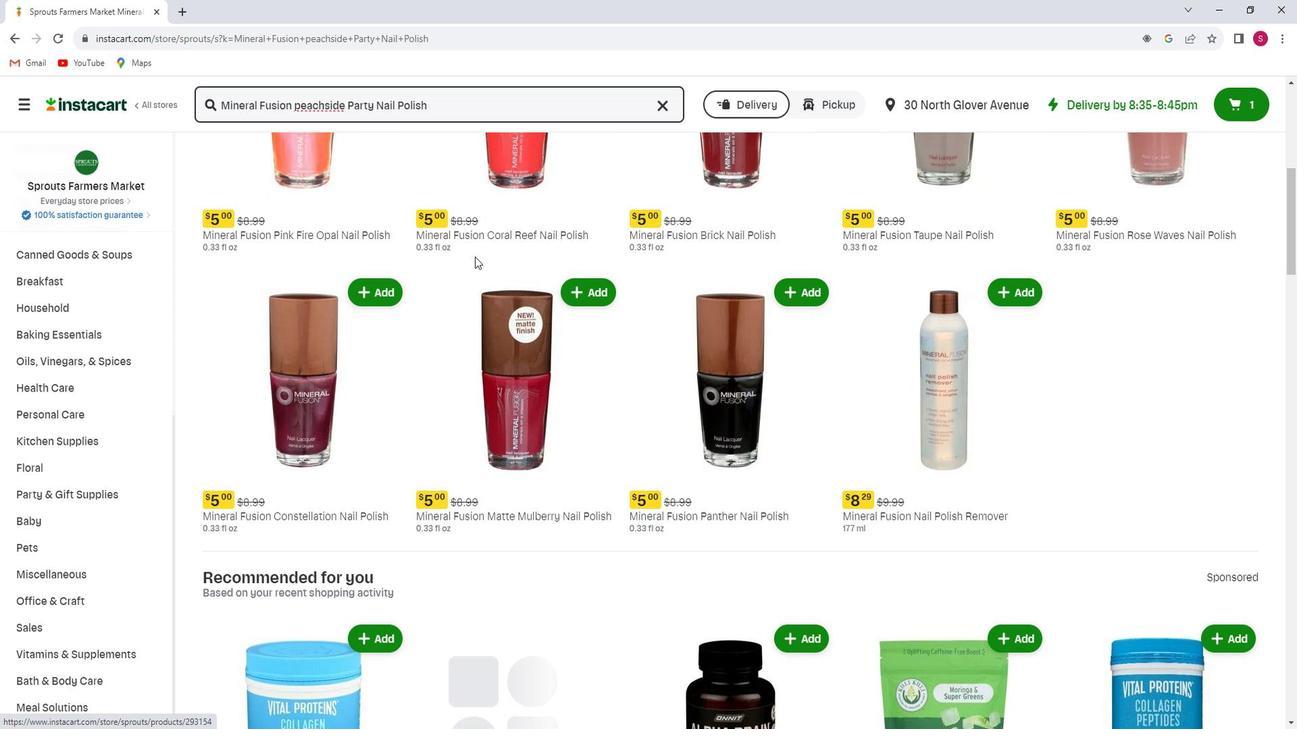 
Action: Mouse scrolled (485, 256) with delta (0, 0)
Screenshot: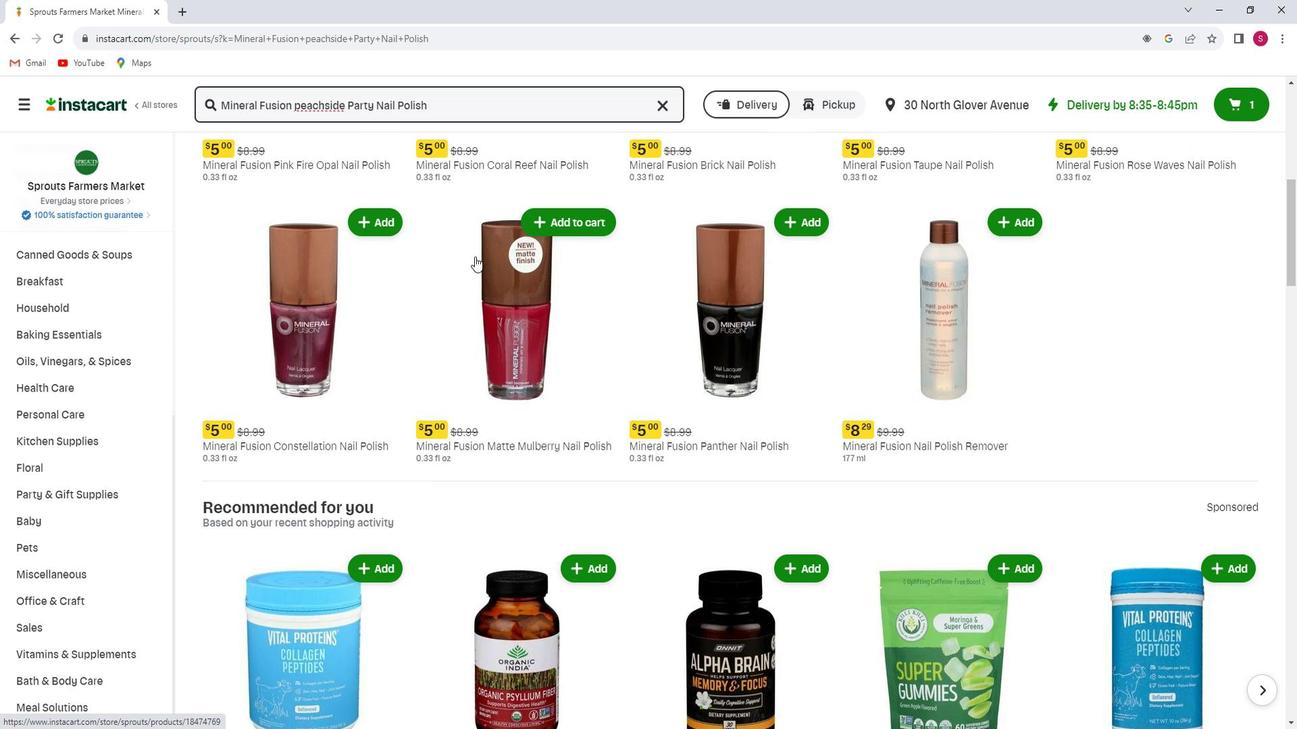 
Action: Mouse scrolled (485, 256) with delta (0, 0)
Screenshot: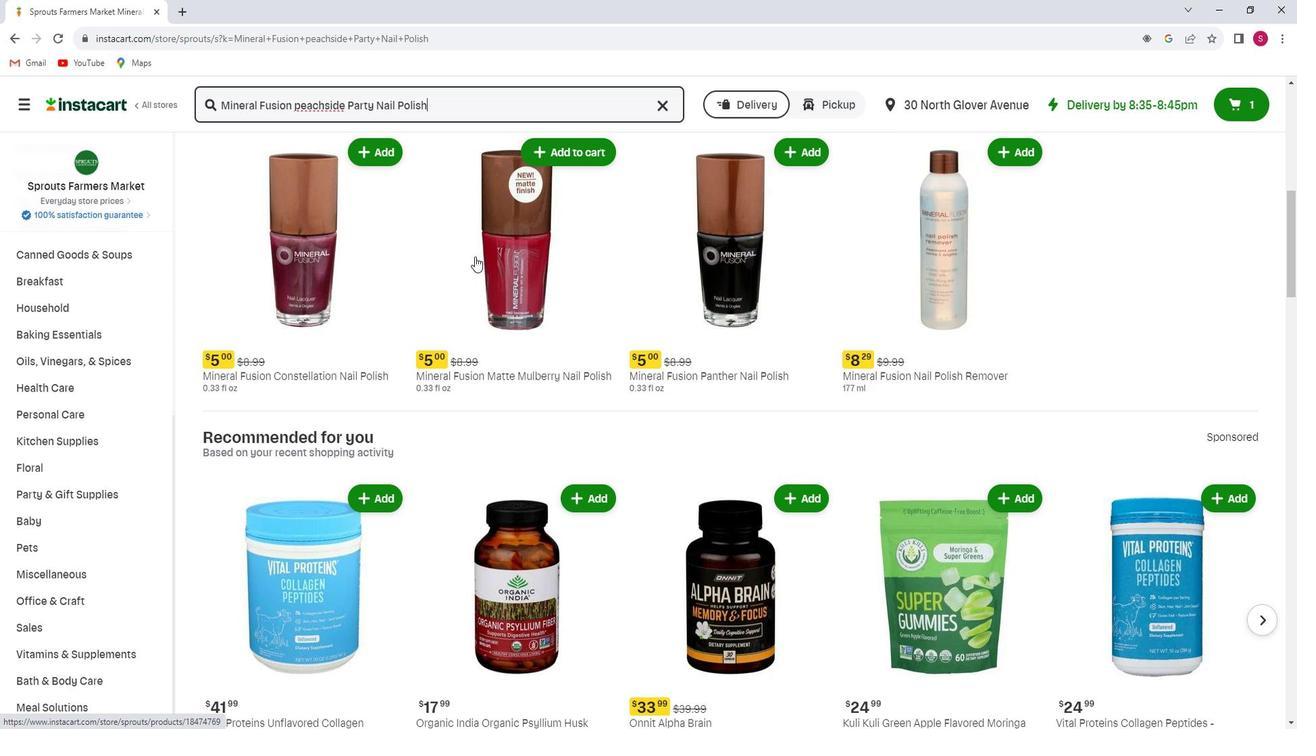 
Action: Mouse scrolled (485, 256) with delta (0, 0)
Screenshot: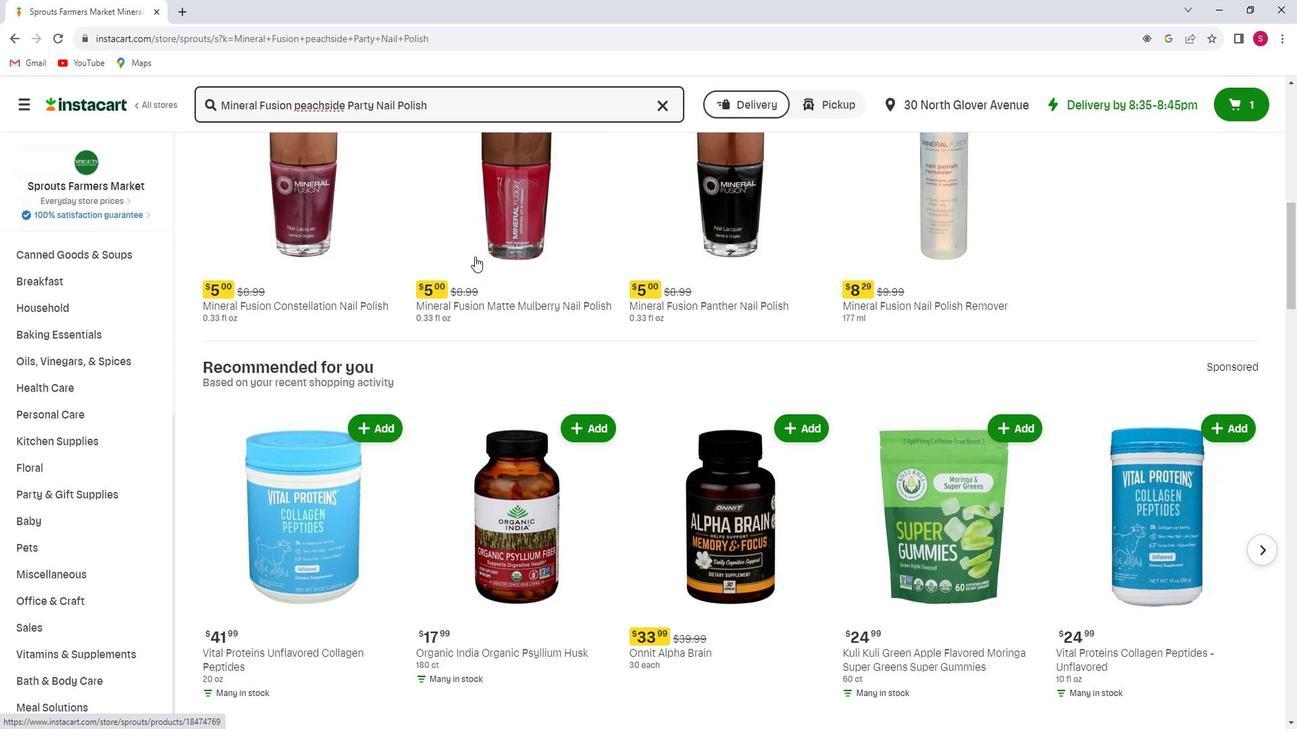 
Action: Mouse scrolled (485, 256) with delta (0, 0)
Screenshot: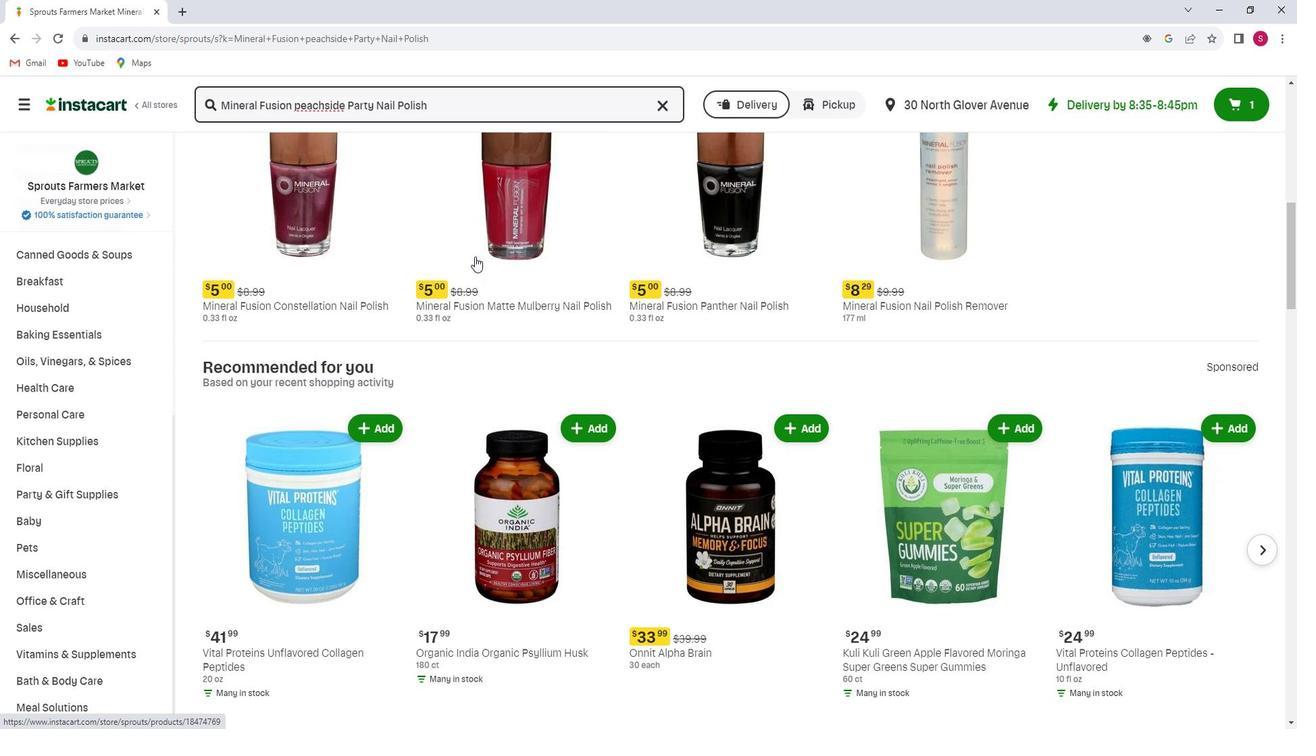 
Action: Mouse scrolled (485, 256) with delta (0, 0)
Screenshot: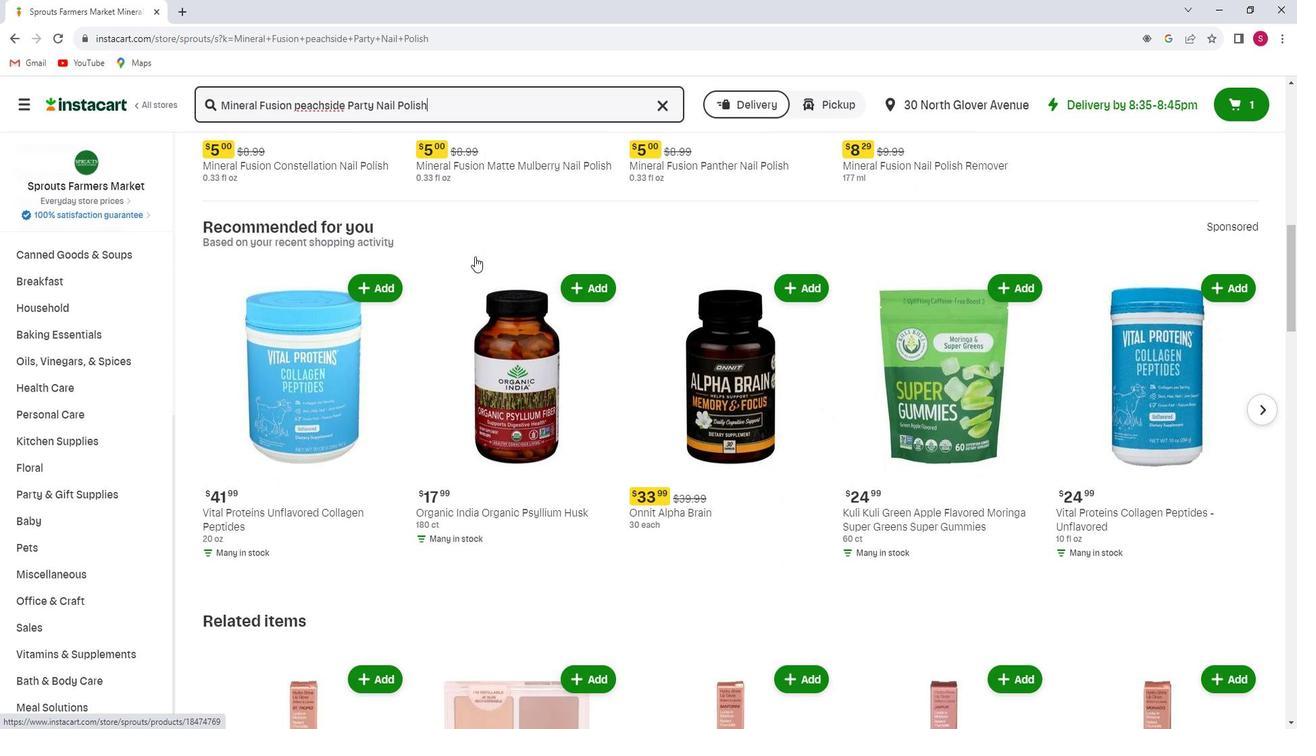 
Action: Mouse scrolled (485, 256) with delta (0, 0)
Screenshot: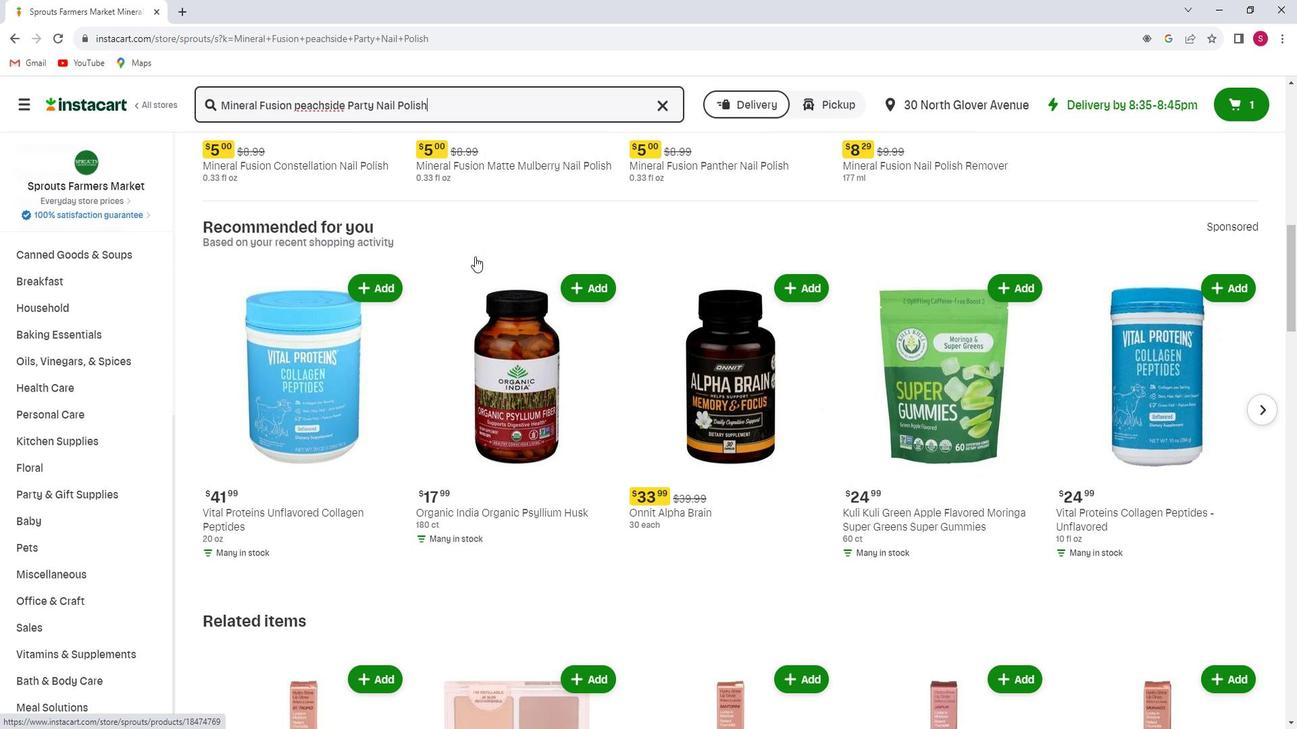 
Action: Mouse scrolled (485, 256) with delta (0, 0)
Screenshot: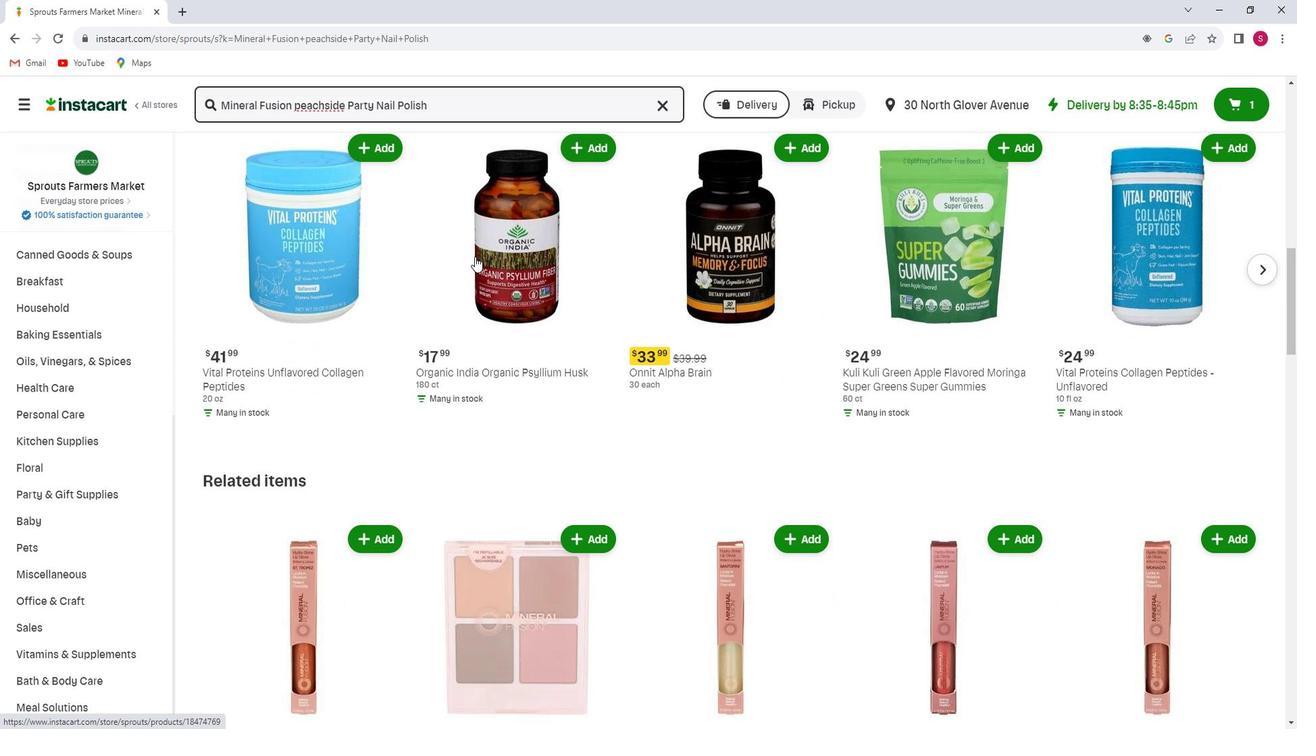 
Action: Mouse scrolled (485, 256) with delta (0, 0)
Screenshot: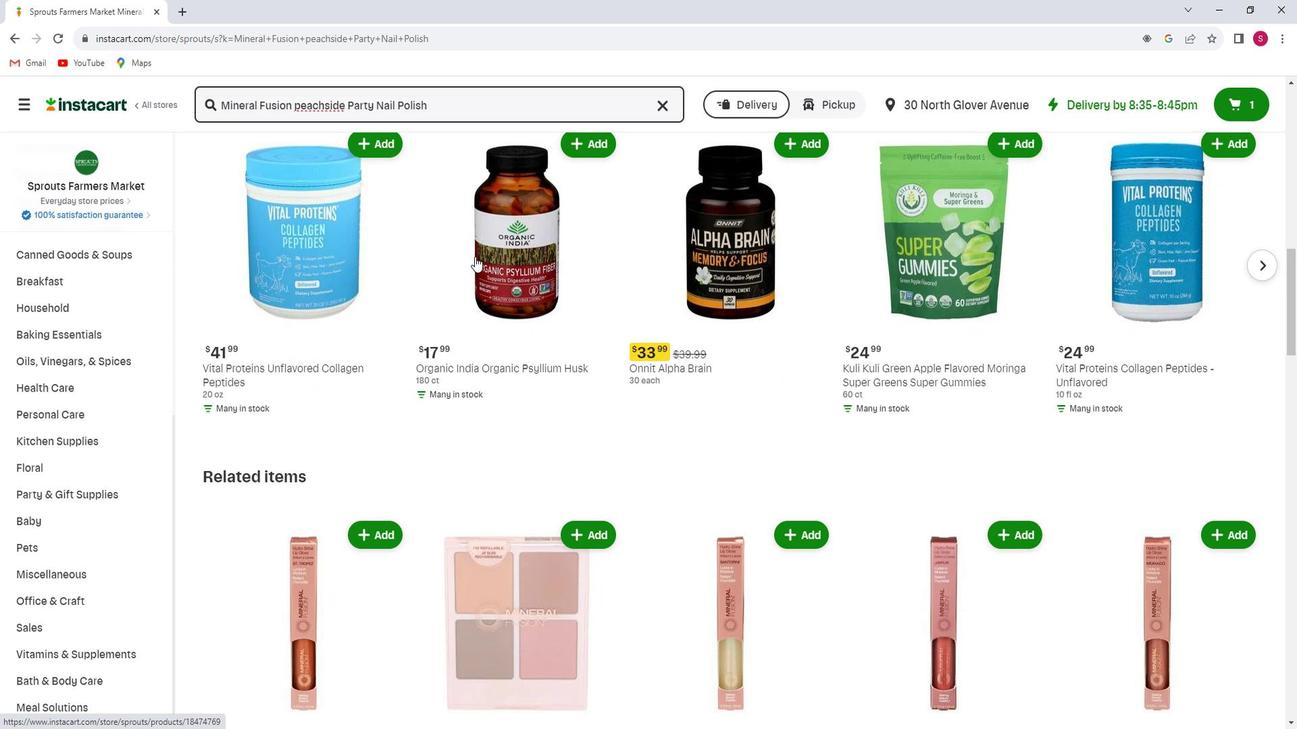 
Action: Mouse scrolled (485, 256) with delta (0, 0)
Screenshot: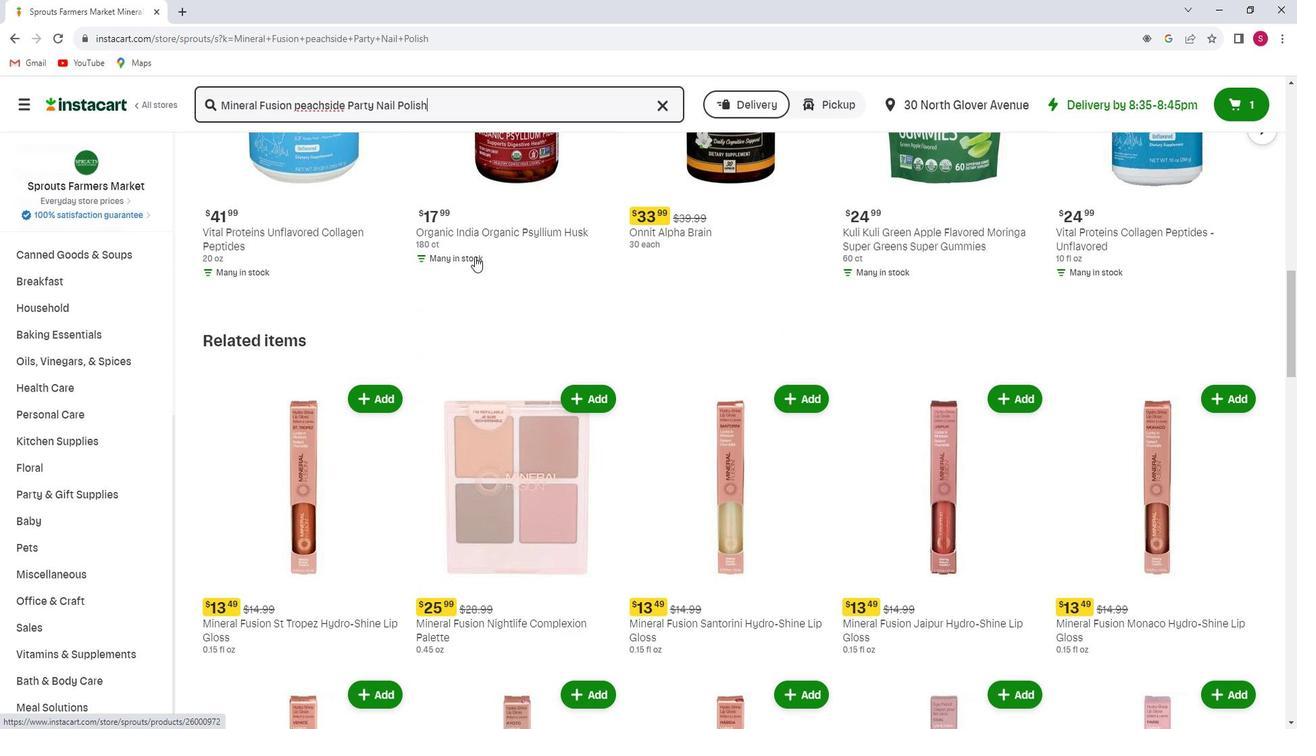 
Action: Mouse scrolled (485, 256) with delta (0, 0)
Screenshot: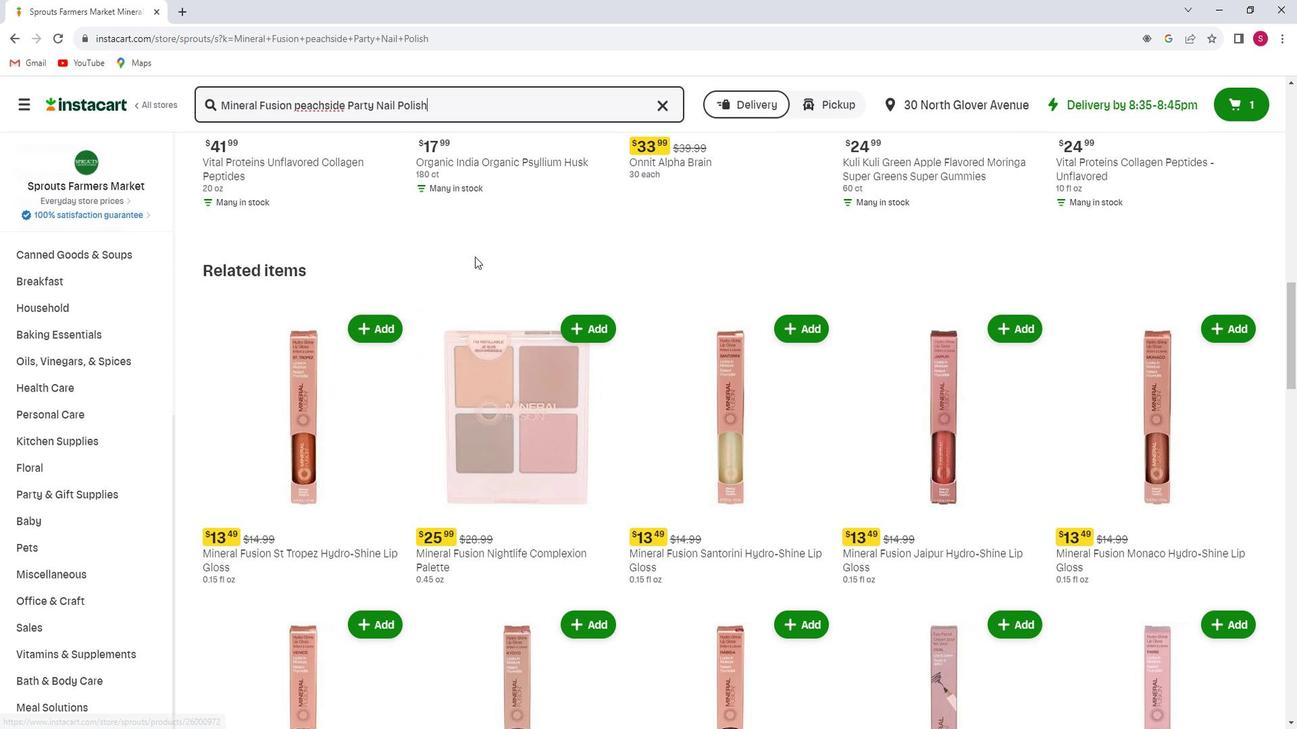 
Action: Mouse scrolled (485, 256) with delta (0, 0)
Screenshot: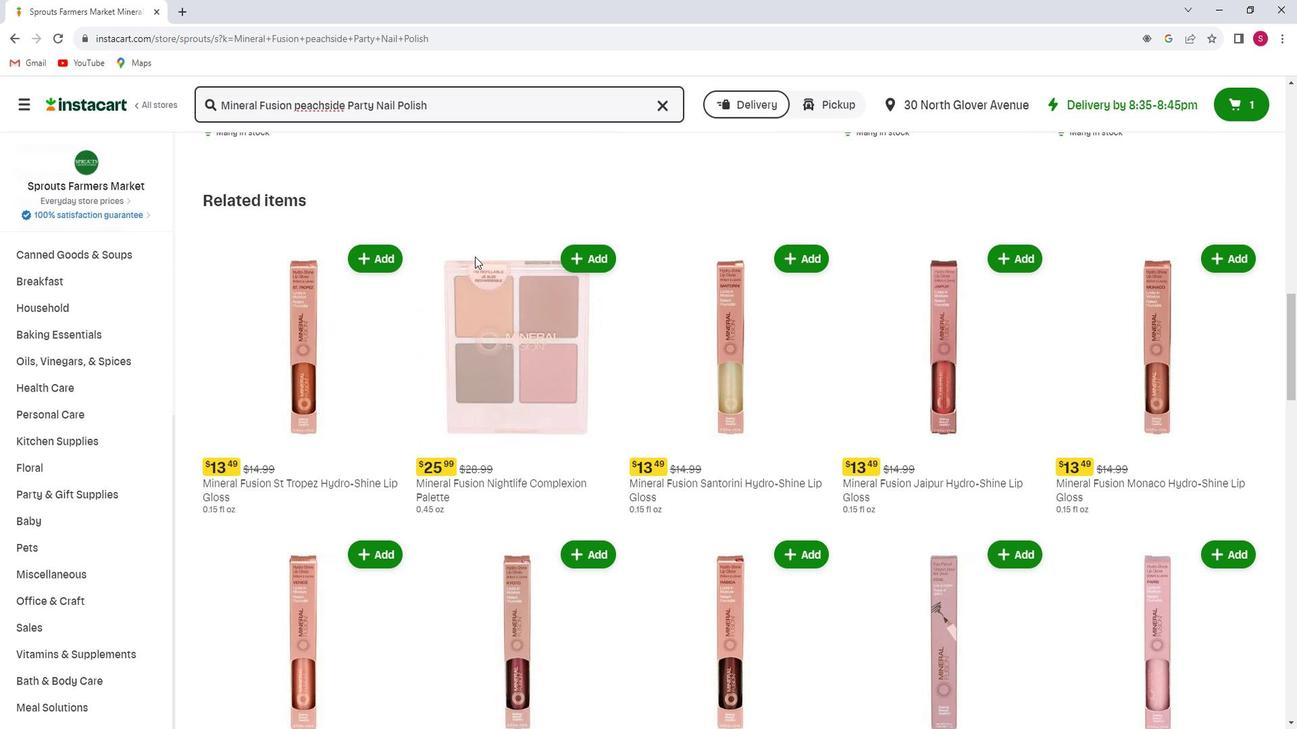 
Action: Mouse scrolled (485, 256) with delta (0, 0)
Screenshot: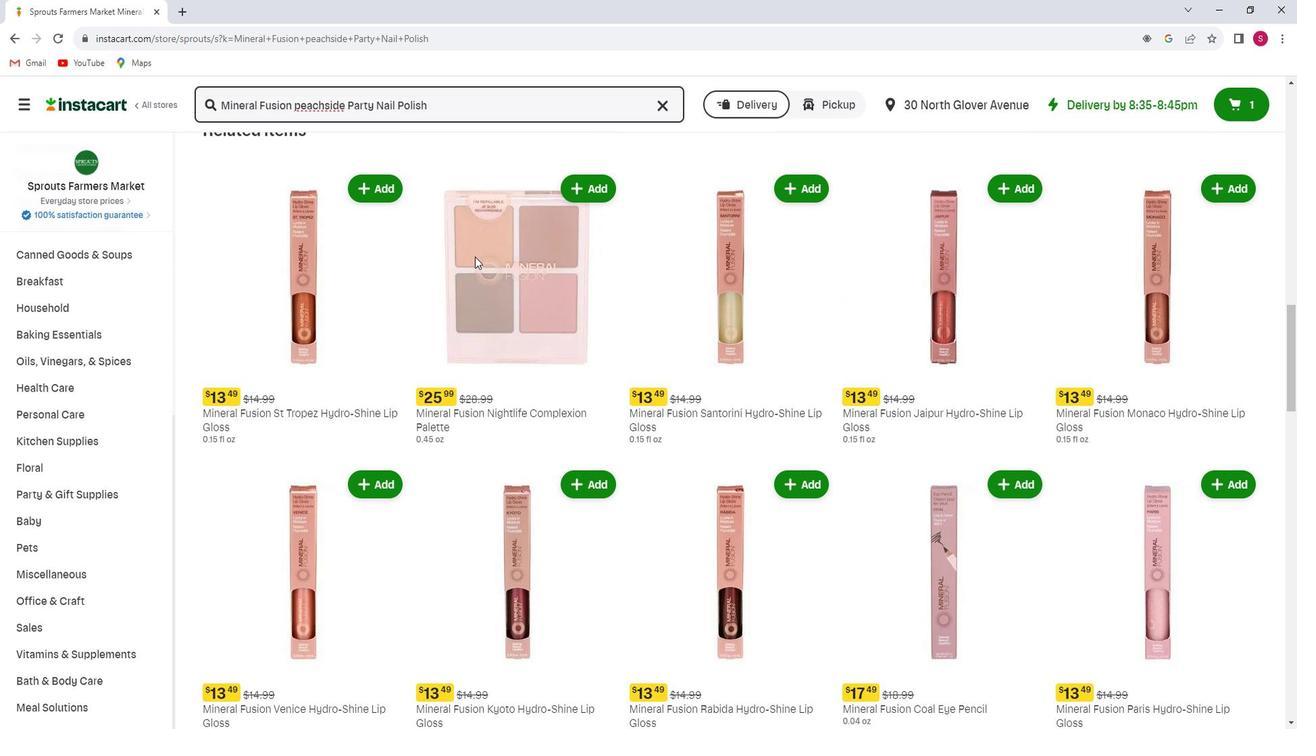 
Action: Mouse scrolled (485, 256) with delta (0, 0)
Screenshot: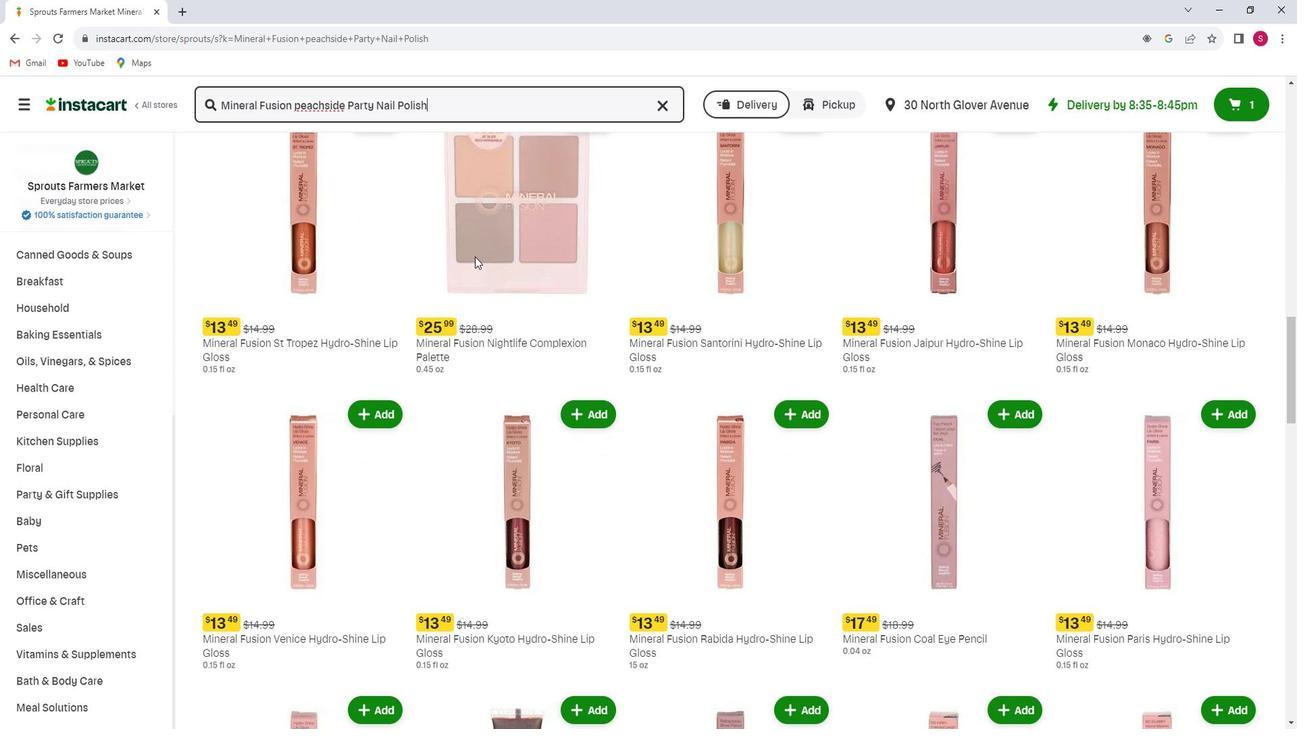
Action: Mouse moved to (485, 262)
Screenshot: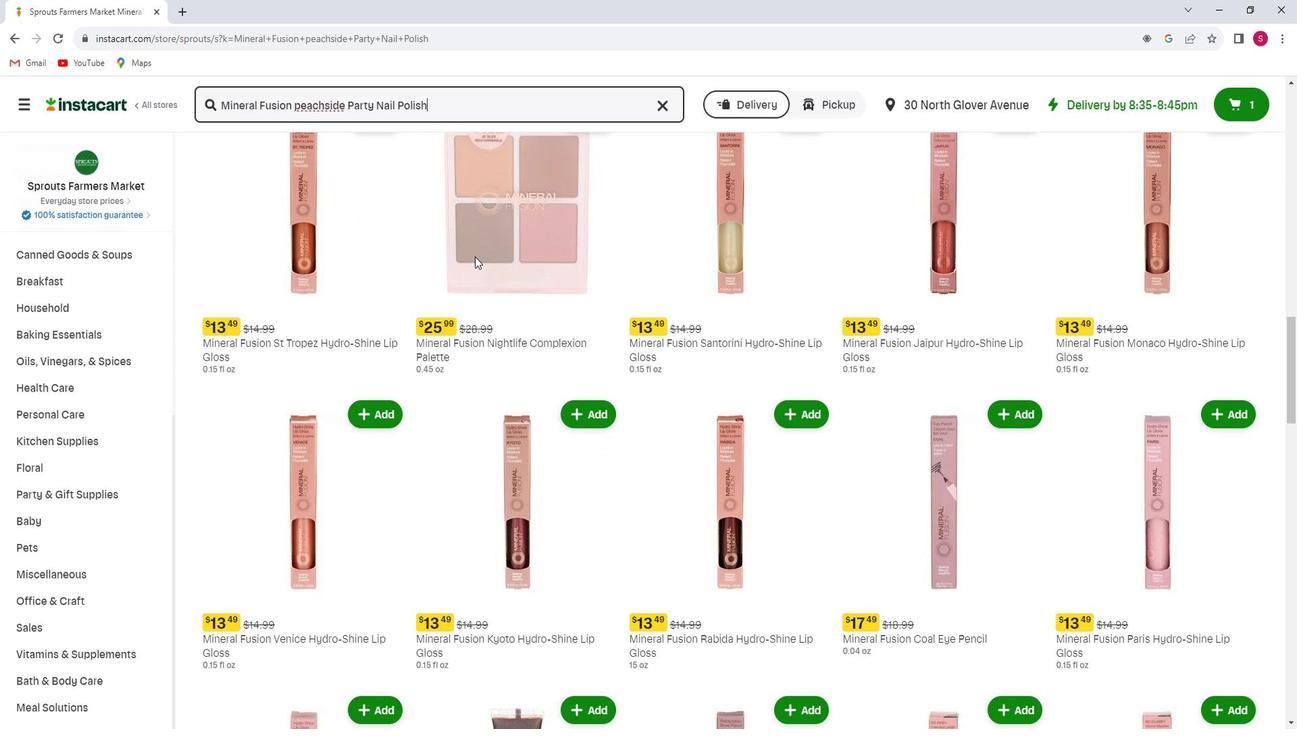 
Action: Mouse scrolled (485, 261) with delta (0, 0)
Screenshot: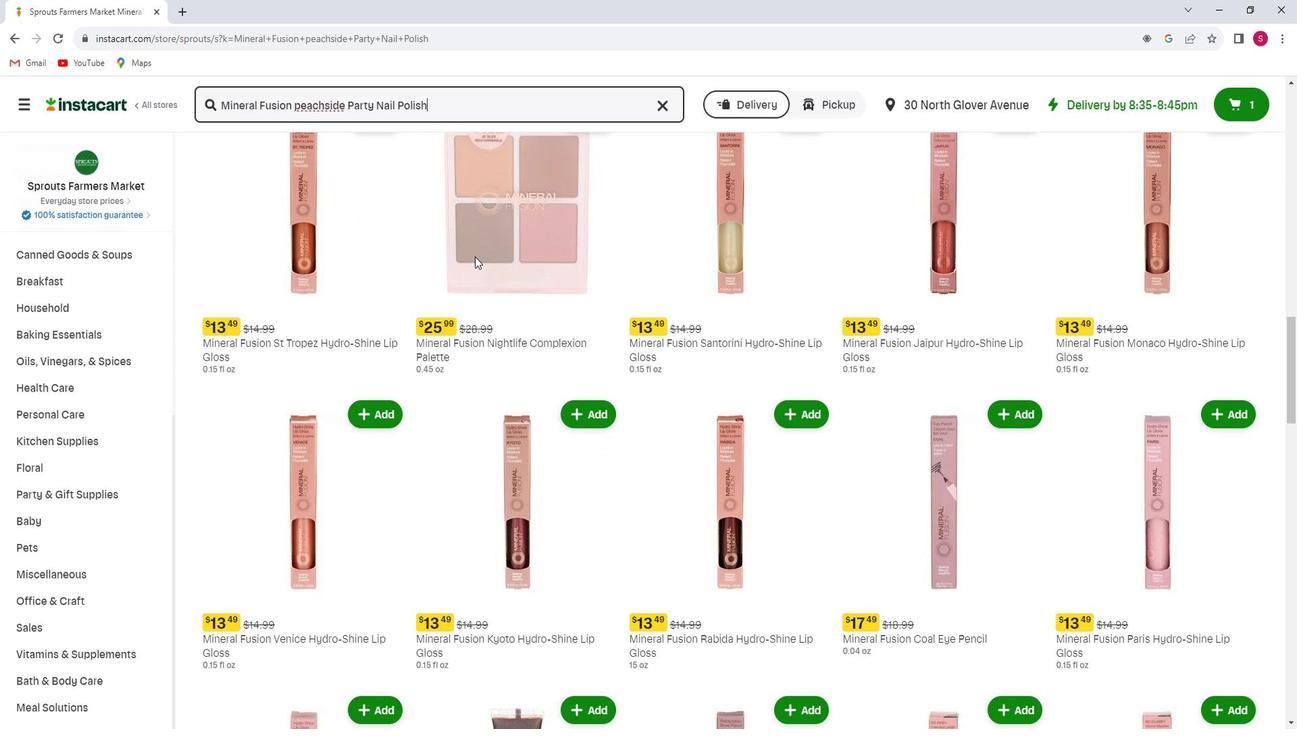 
Action: Mouse moved to (483, 265)
Screenshot: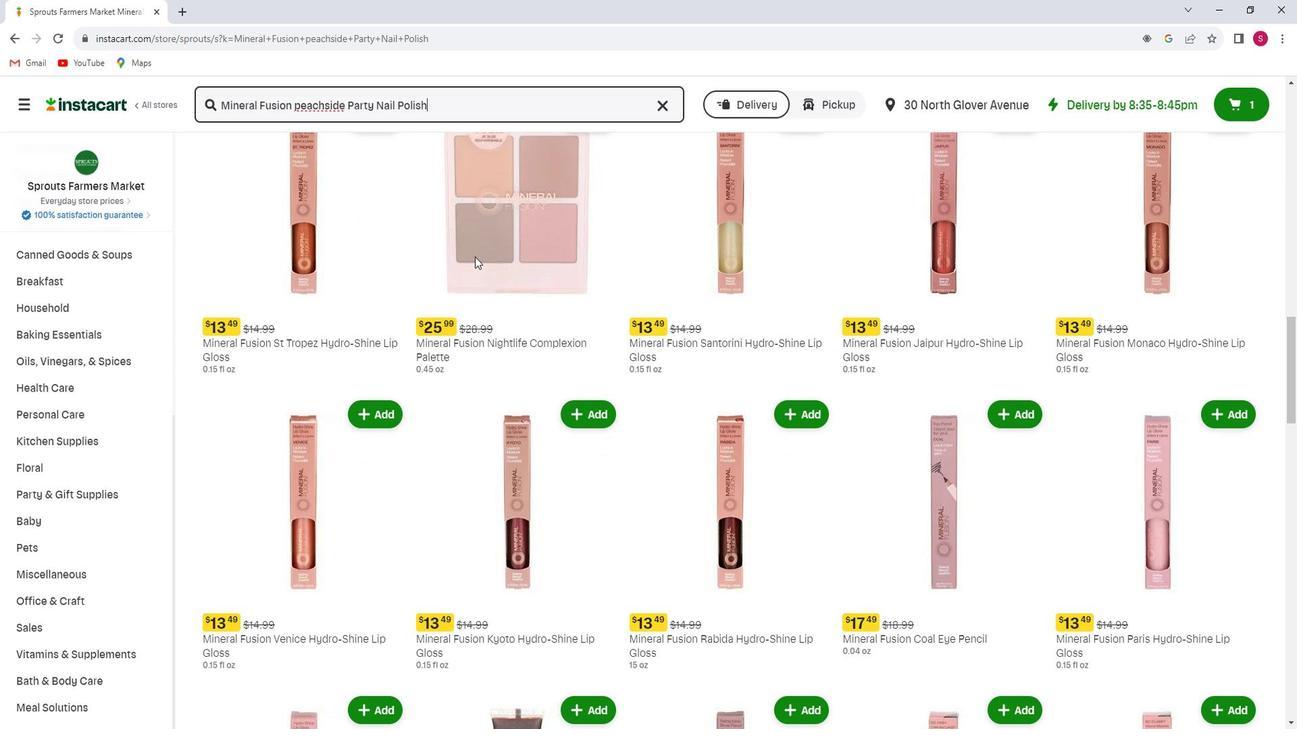 
Action: Mouse scrolled (483, 264) with delta (0, 0)
Screenshot: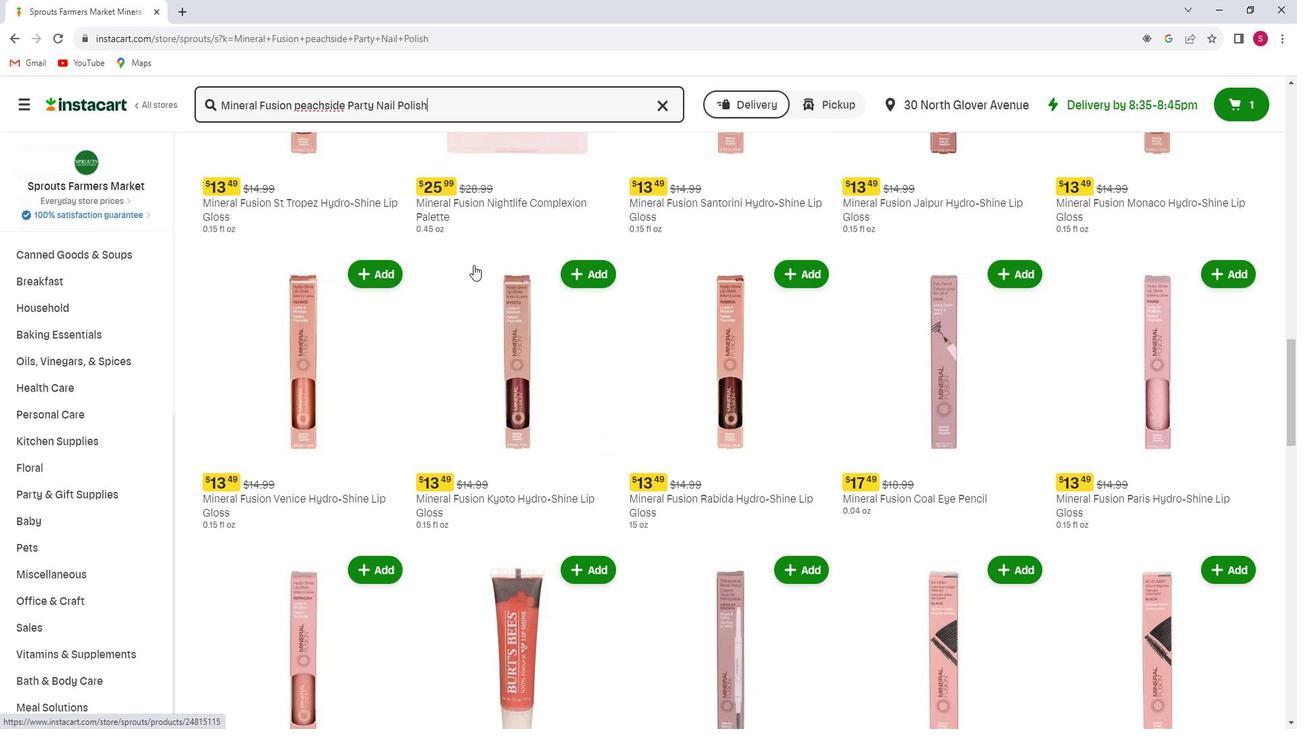 
Action: Mouse moved to (480, 268)
Screenshot: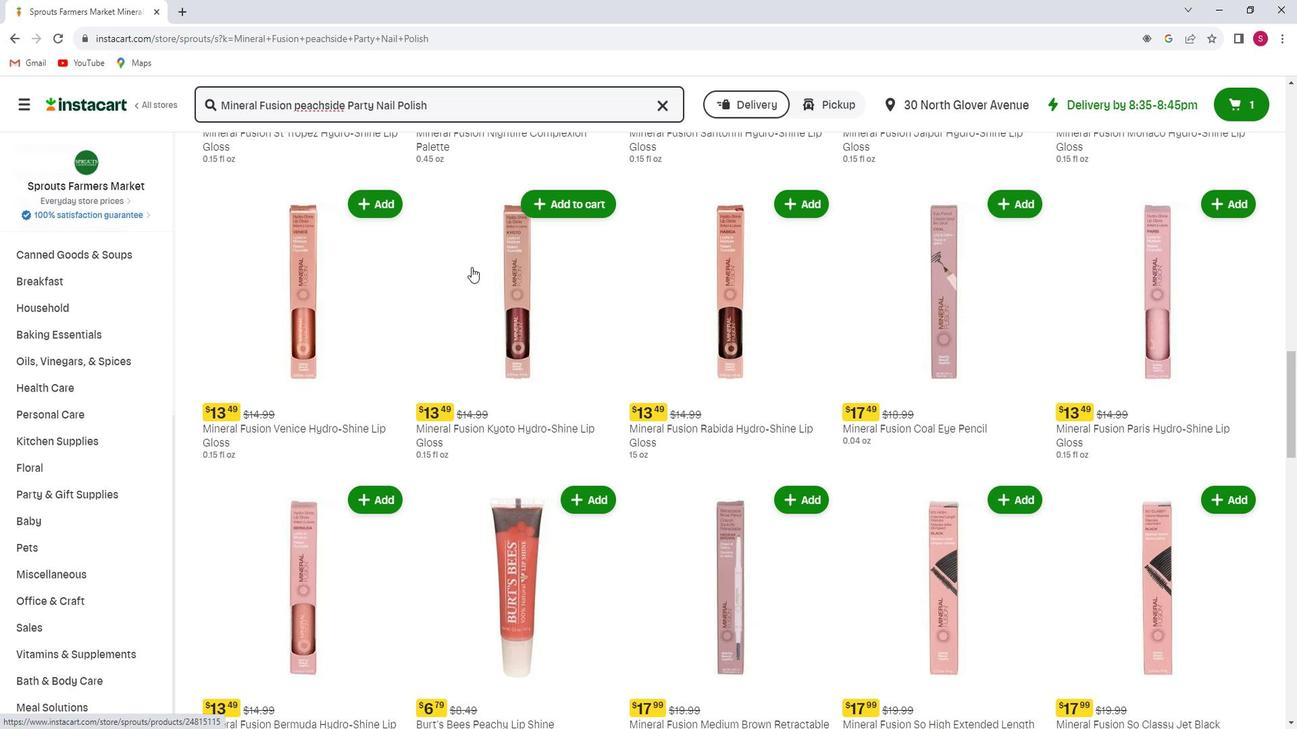 
Action: Mouse scrolled (480, 268) with delta (0, 0)
Screenshot: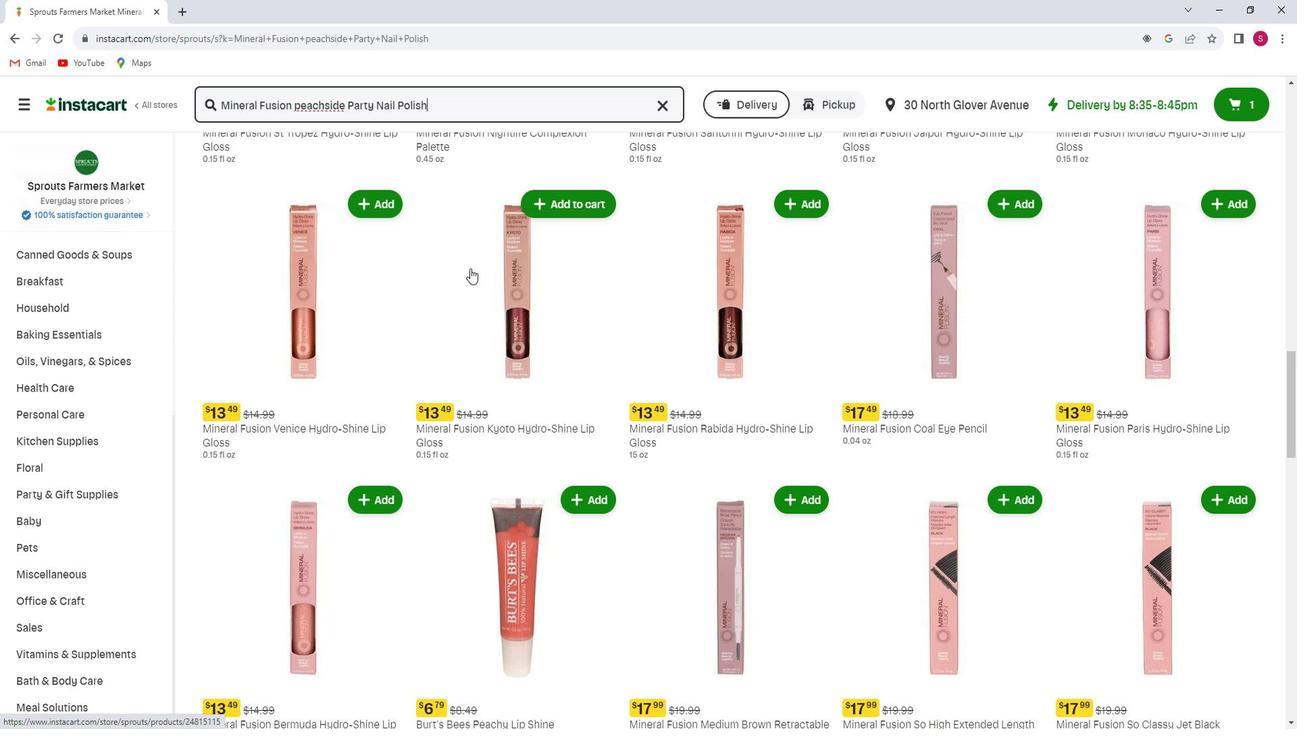 
Action: Mouse scrolled (480, 268) with delta (0, 0)
Screenshot: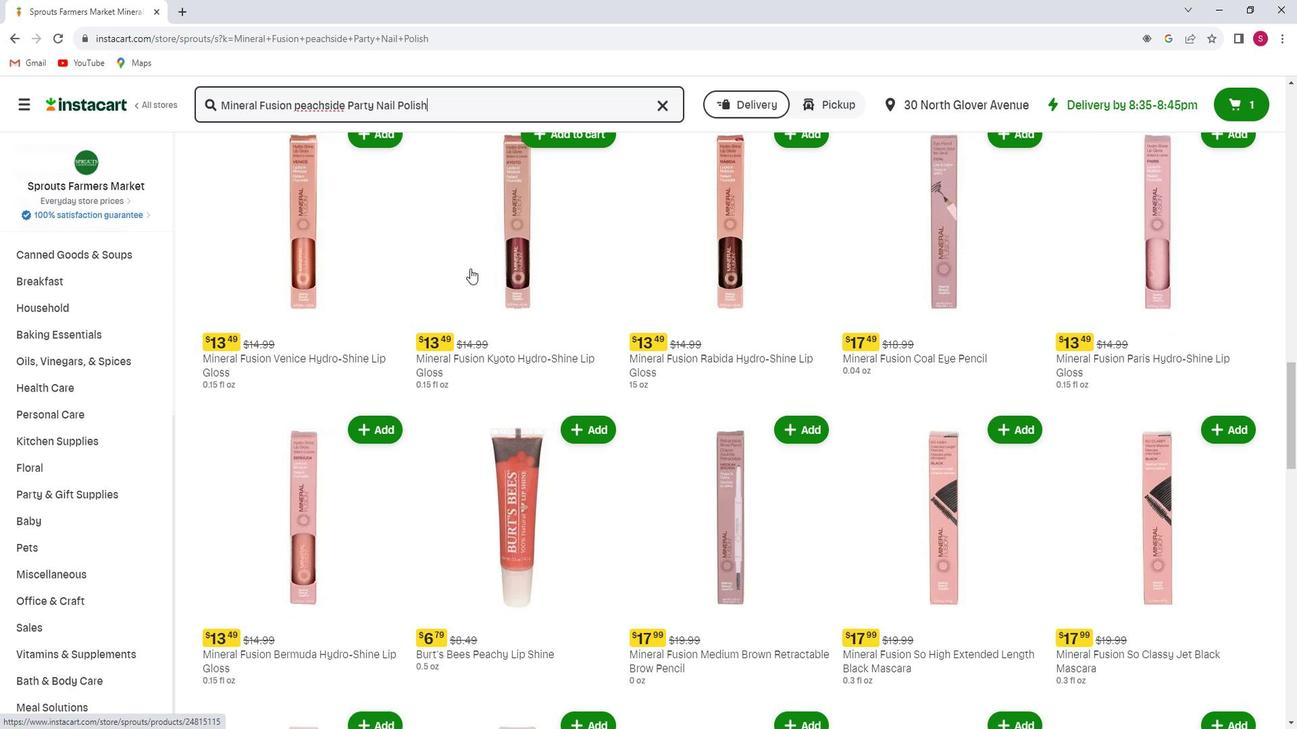 
Action: Mouse scrolled (480, 268) with delta (0, 0)
Screenshot: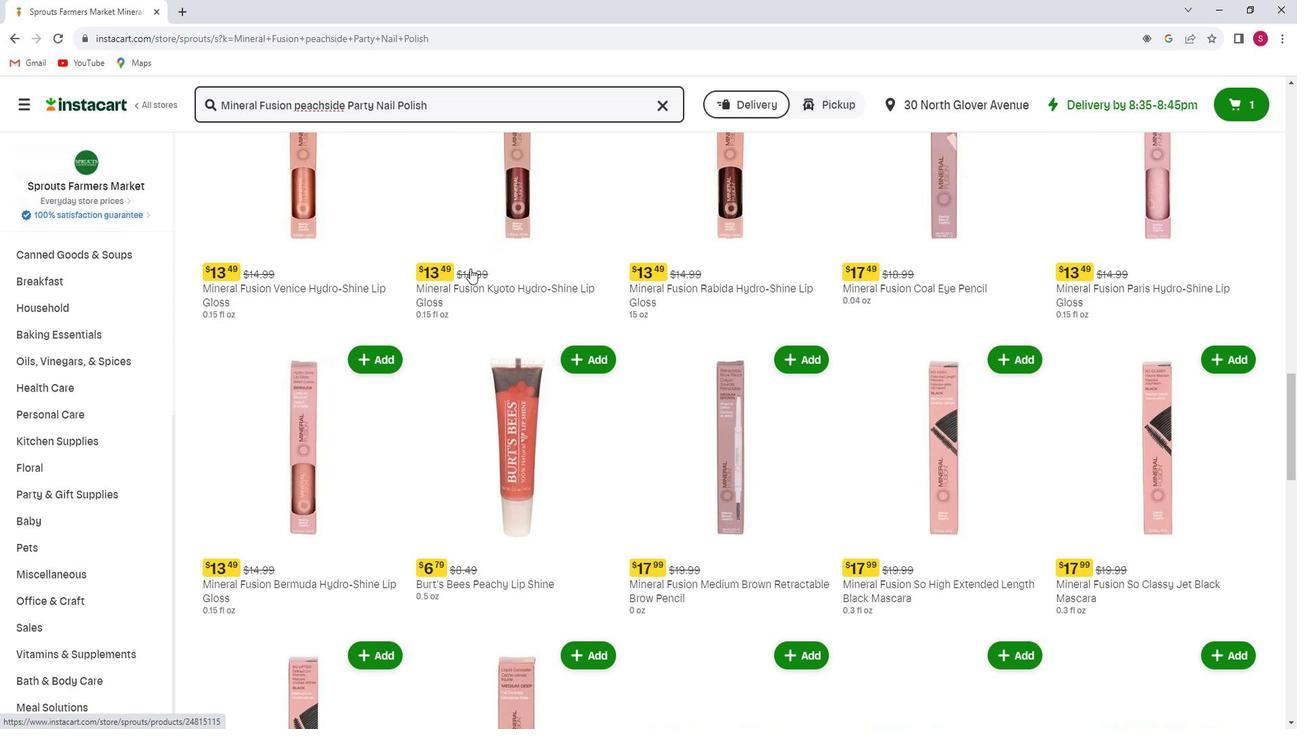 
Action: Mouse scrolled (480, 268) with delta (0, 0)
Screenshot: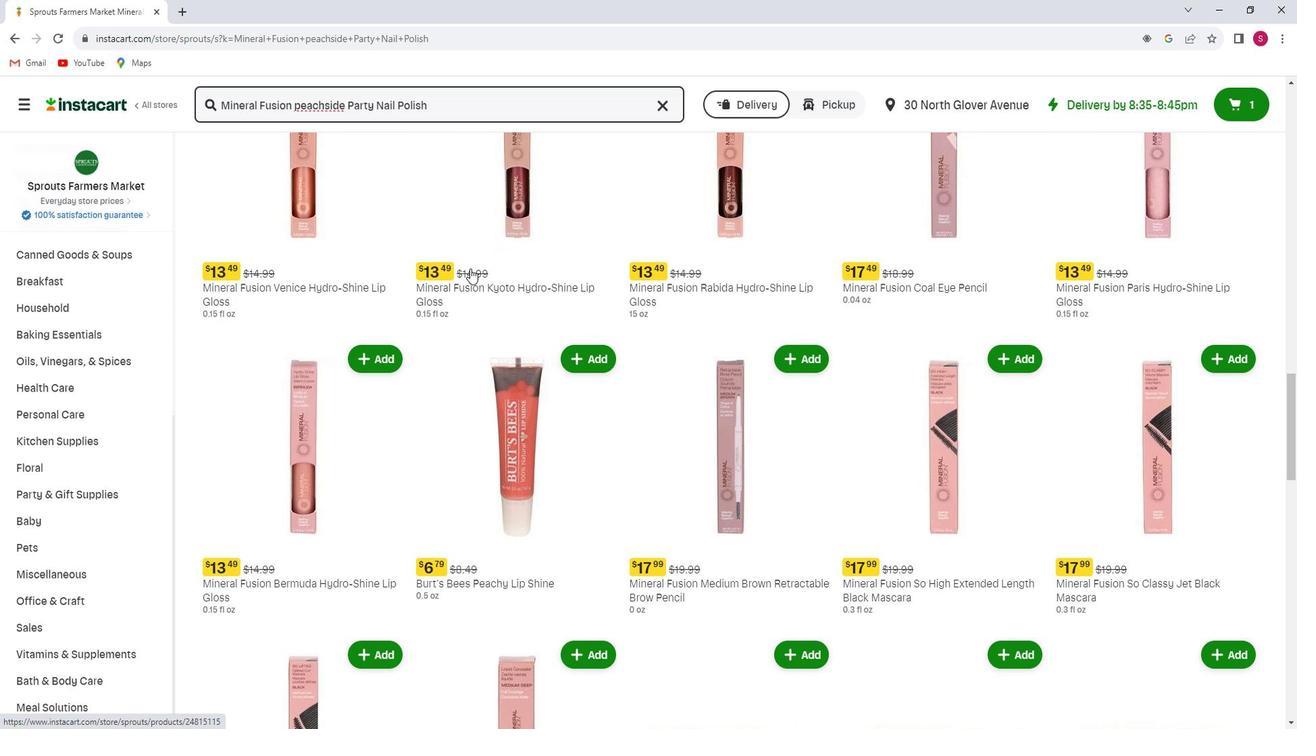 
Action: Mouse scrolled (480, 268) with delta (0, 0)
Screenshot: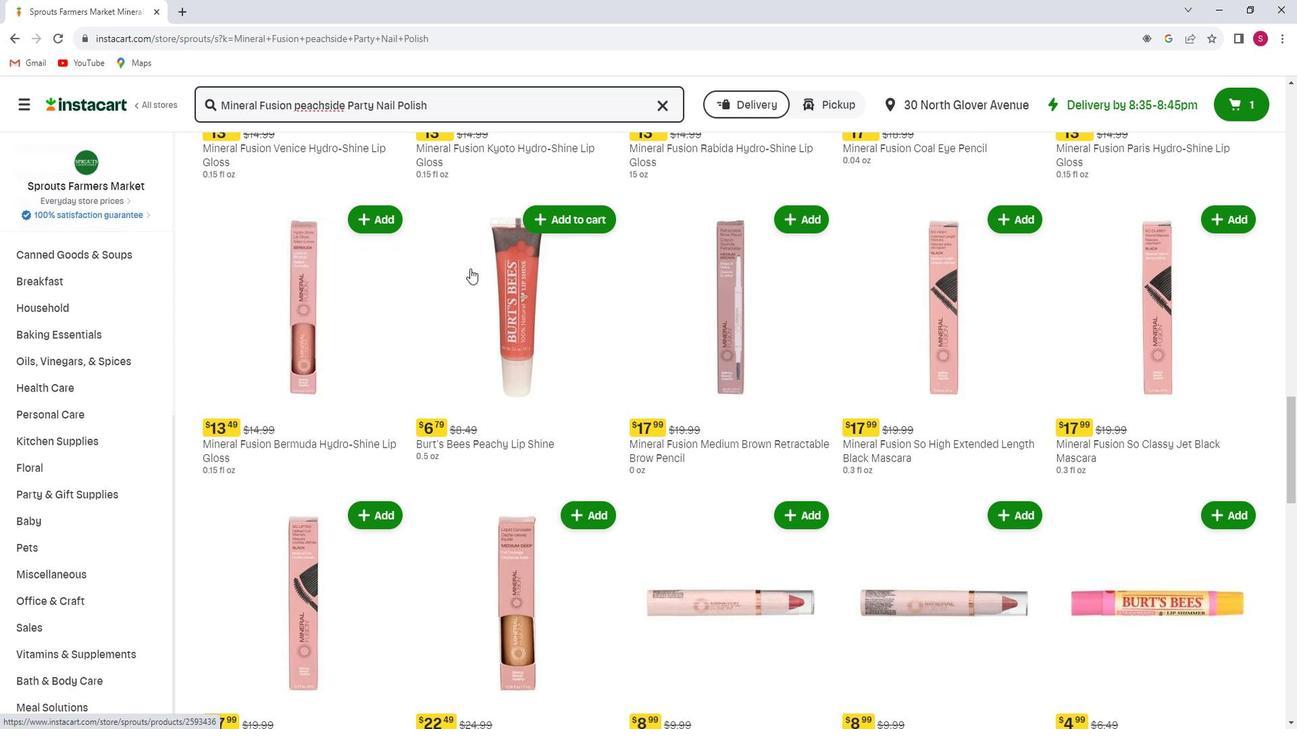 
Action: Mouse scrolled (480, 268) with delta (0, 0)
Screenshot: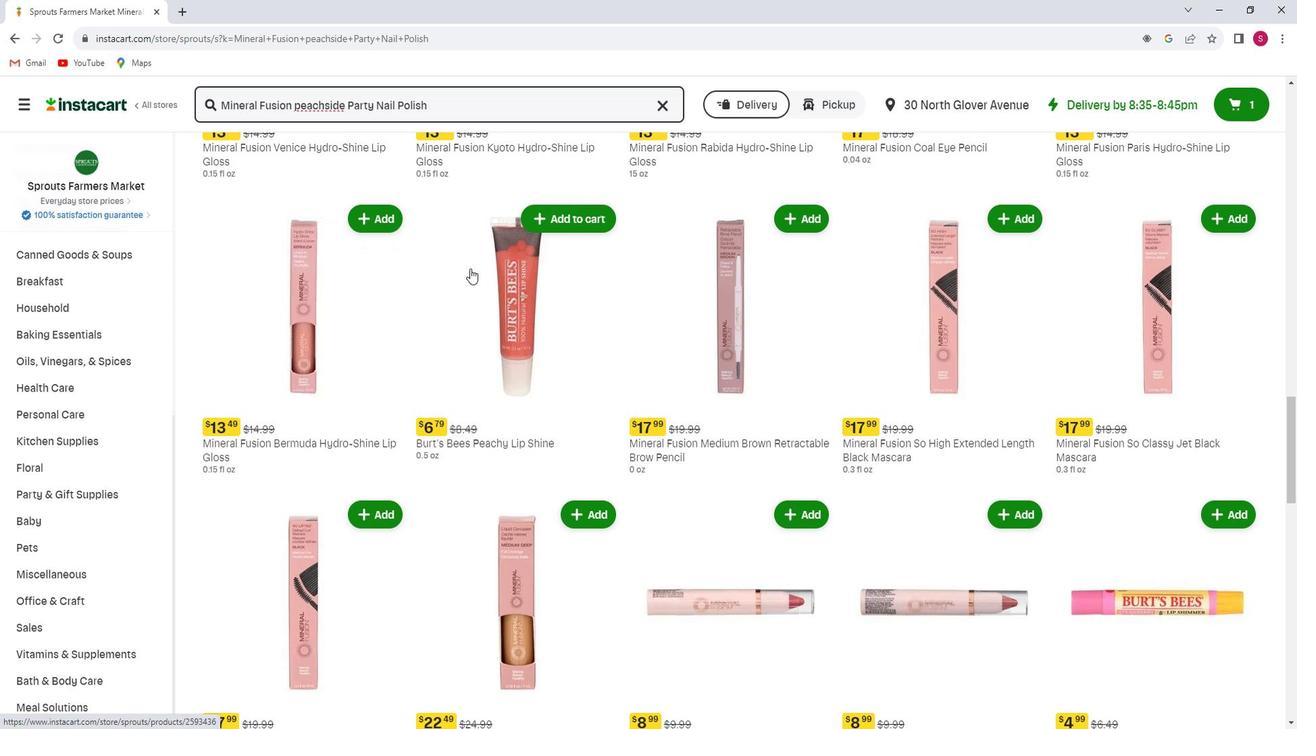 
Action: Mouse scrolled (480, 268) with delta (0, 0)
Screenshot: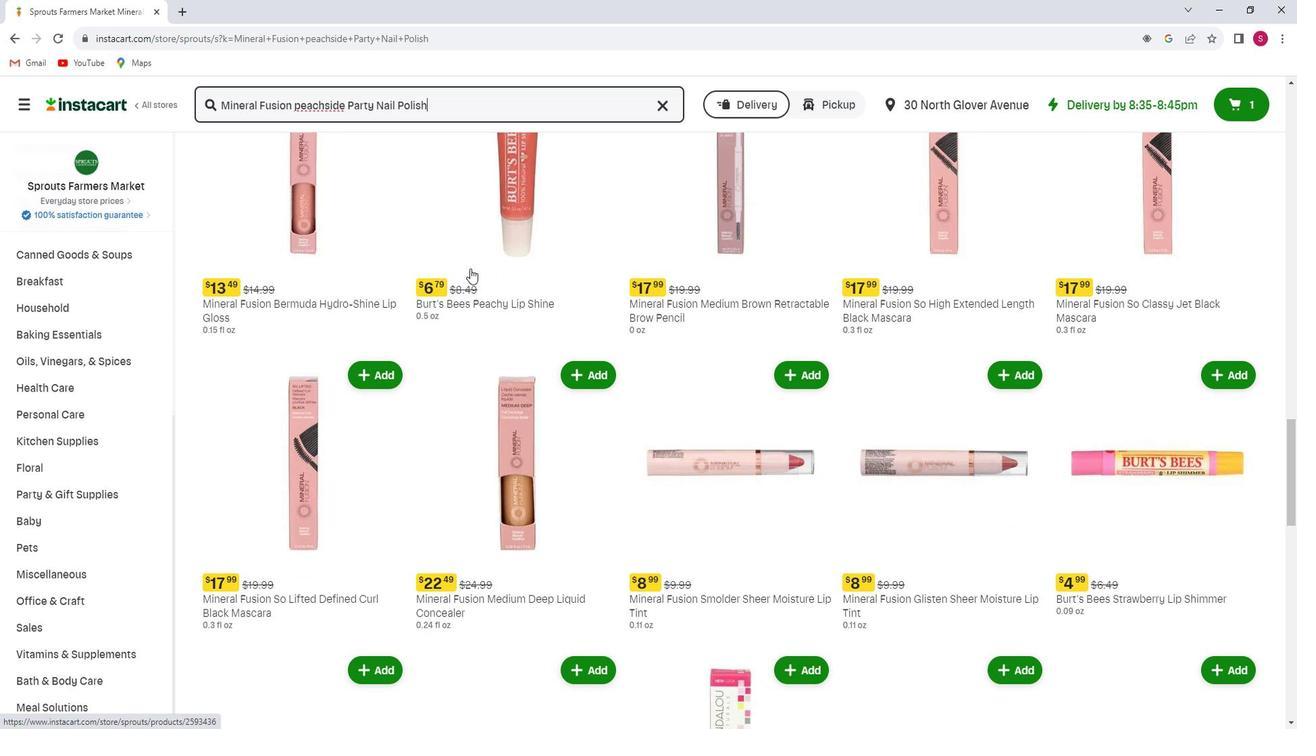 
Action: Mouse scrolled (480, 268) with delta (0, 0)
Screenshot: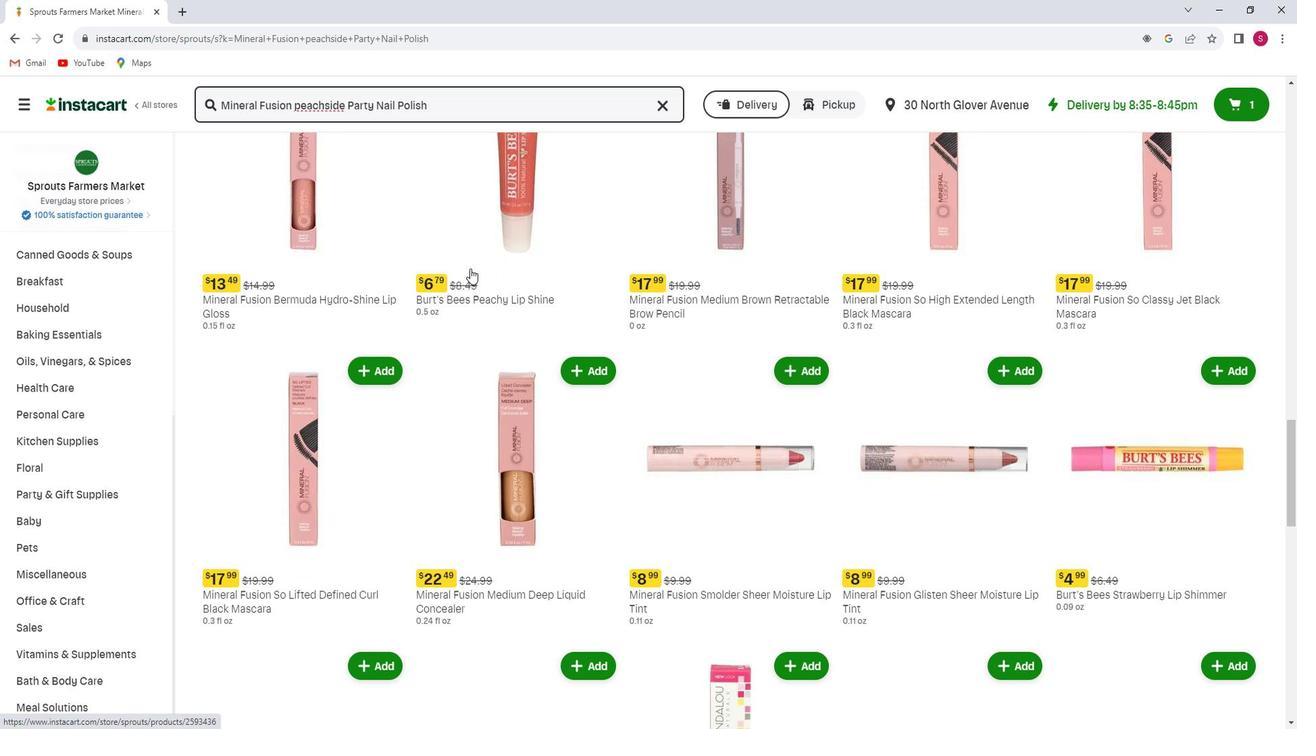 
Action: Mouse scrolled (480, 268) with delta (0, 0)
Screenshot: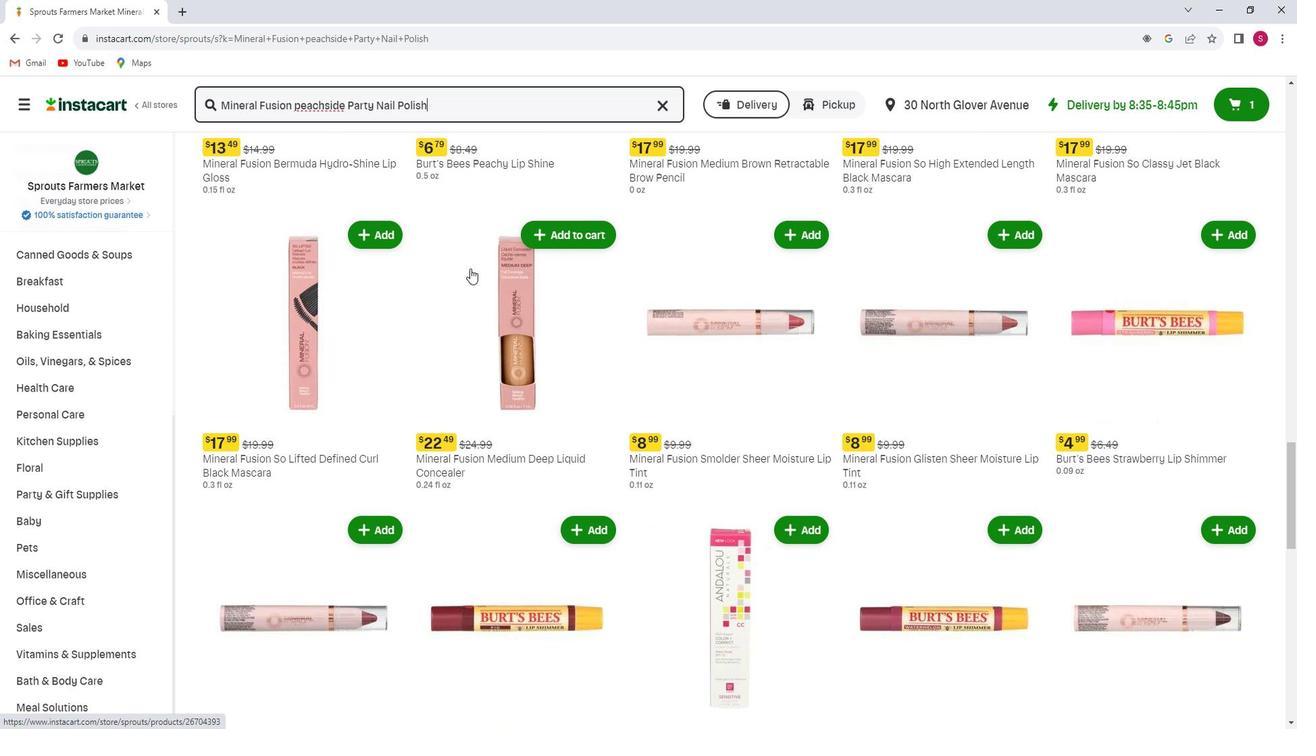 
Action: Mouse scrolled (480, 268) with delta (0, 0)
Screenshot: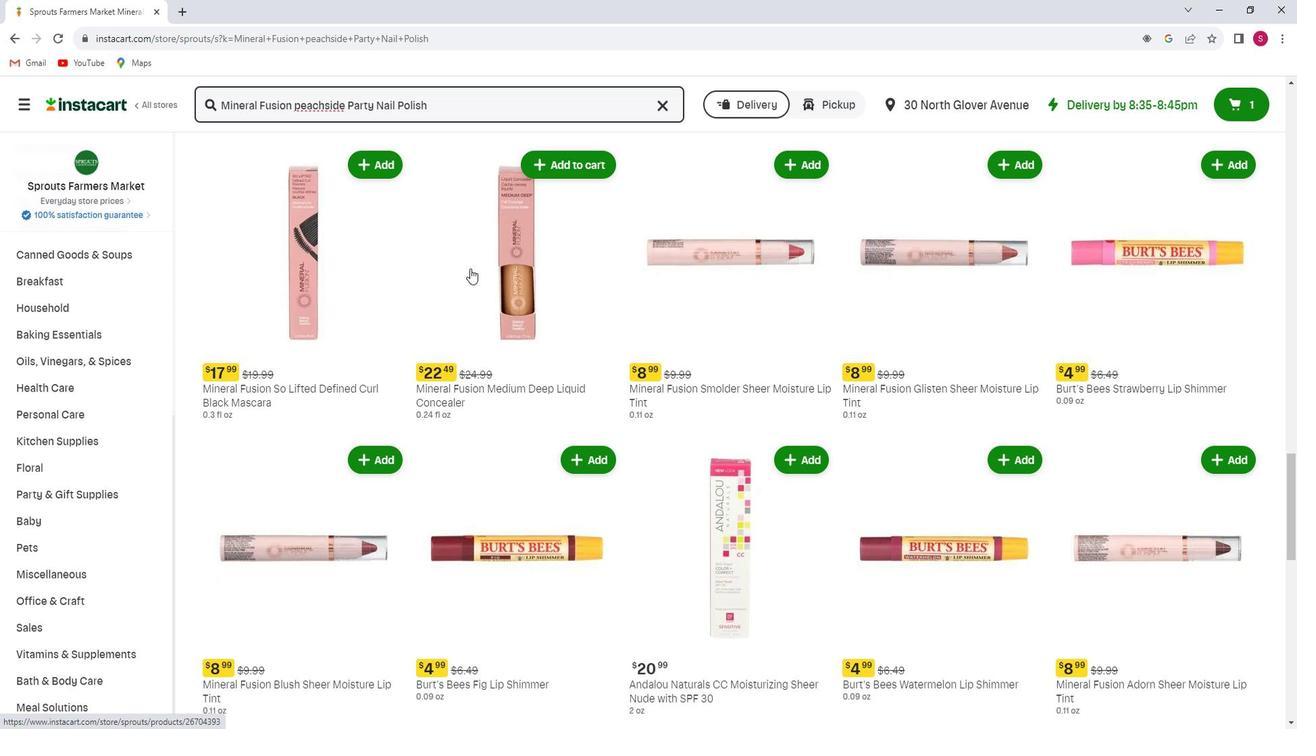 
Action: Mouse scrolled (480, 268) with delta (0, 0)
Screenshot: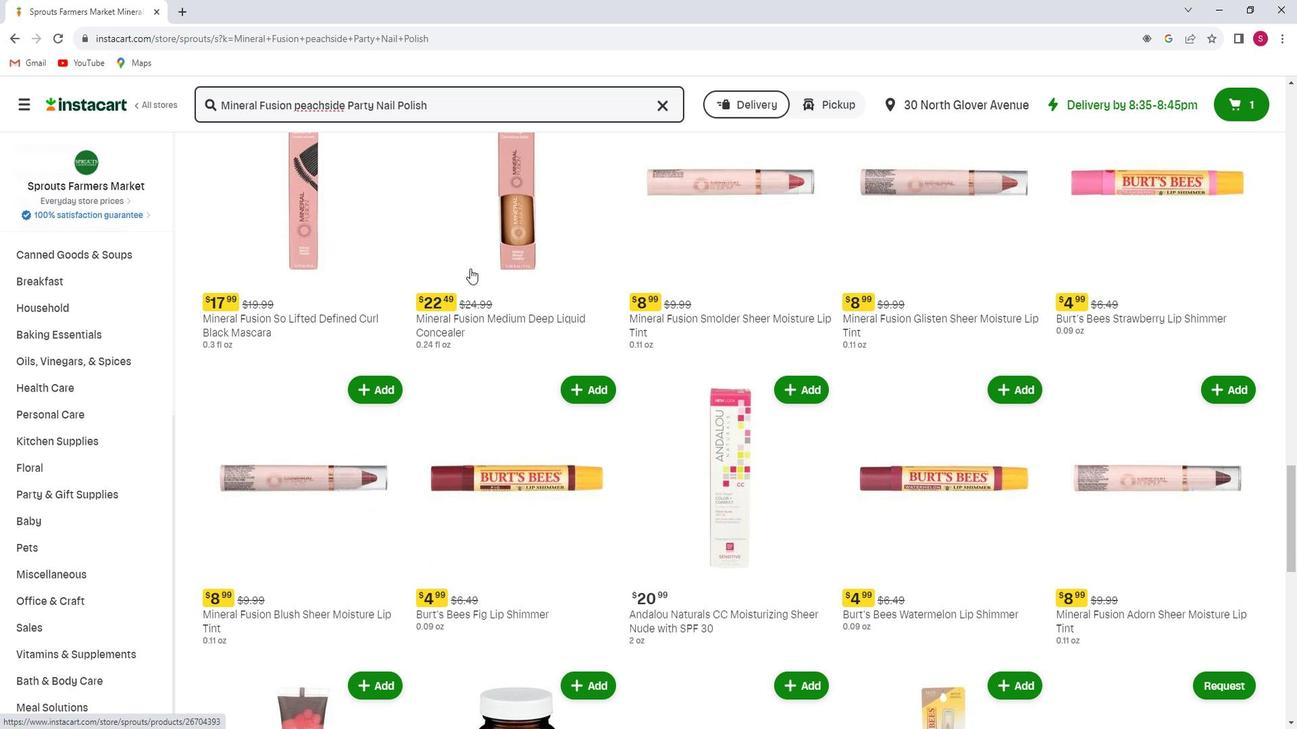 
Action: Mouse scrolled (480, 268) with delta (0, 0)
Screenshot: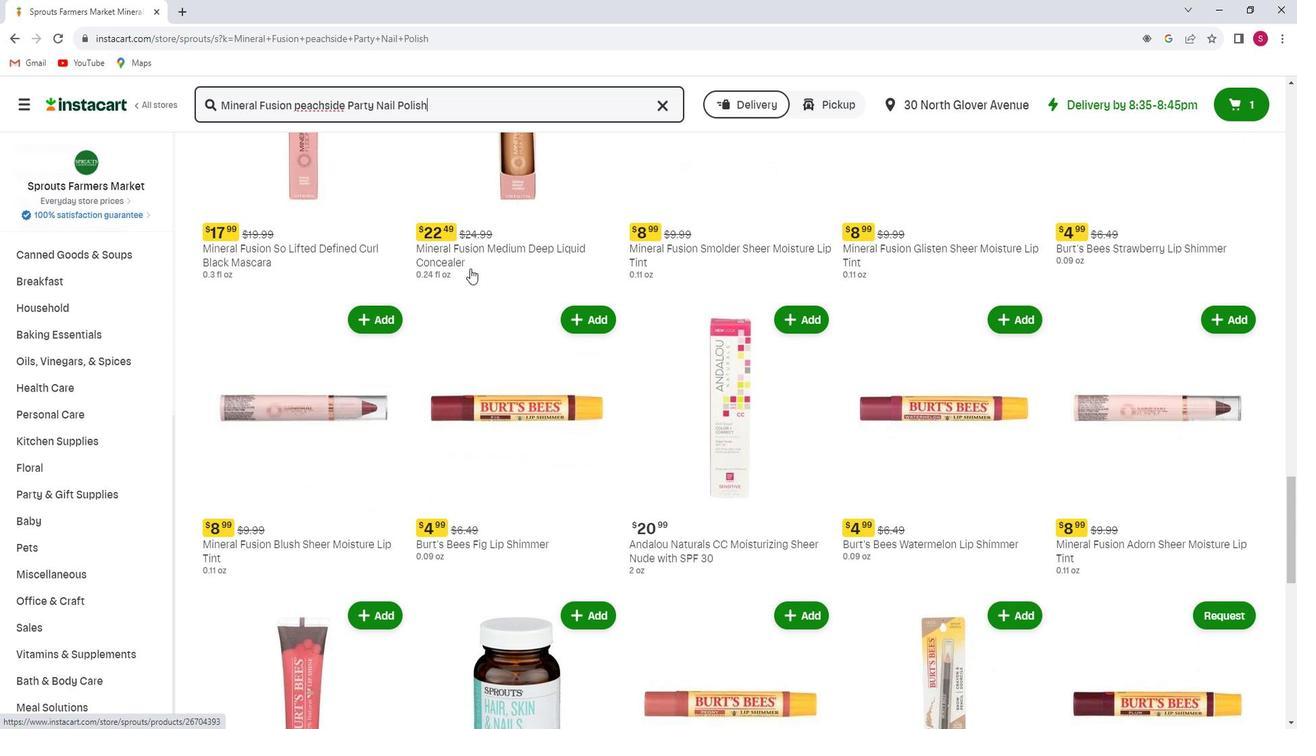 
Action: Mouse scrolled (480, 268) with delta (0, 0)
Screenshot: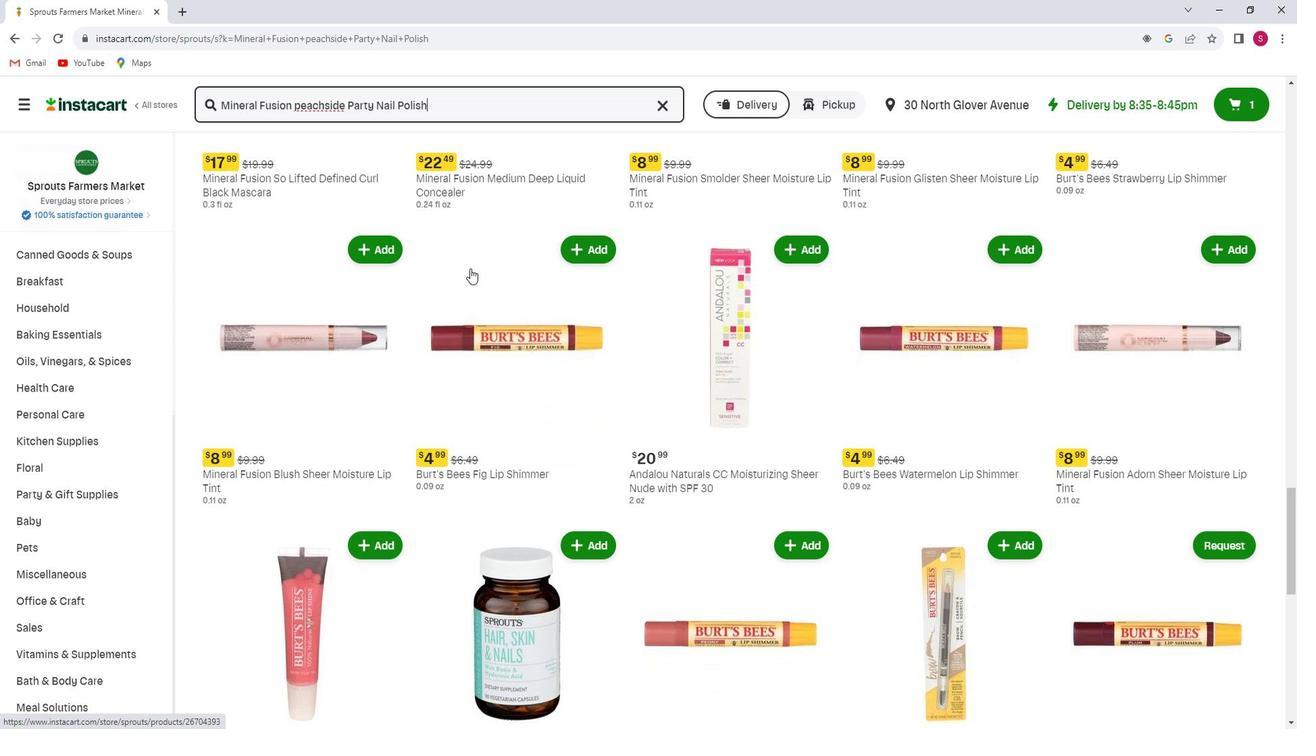 
Action: Mouse scrolled (480, 268) with delta (0, 0)
Screenshot: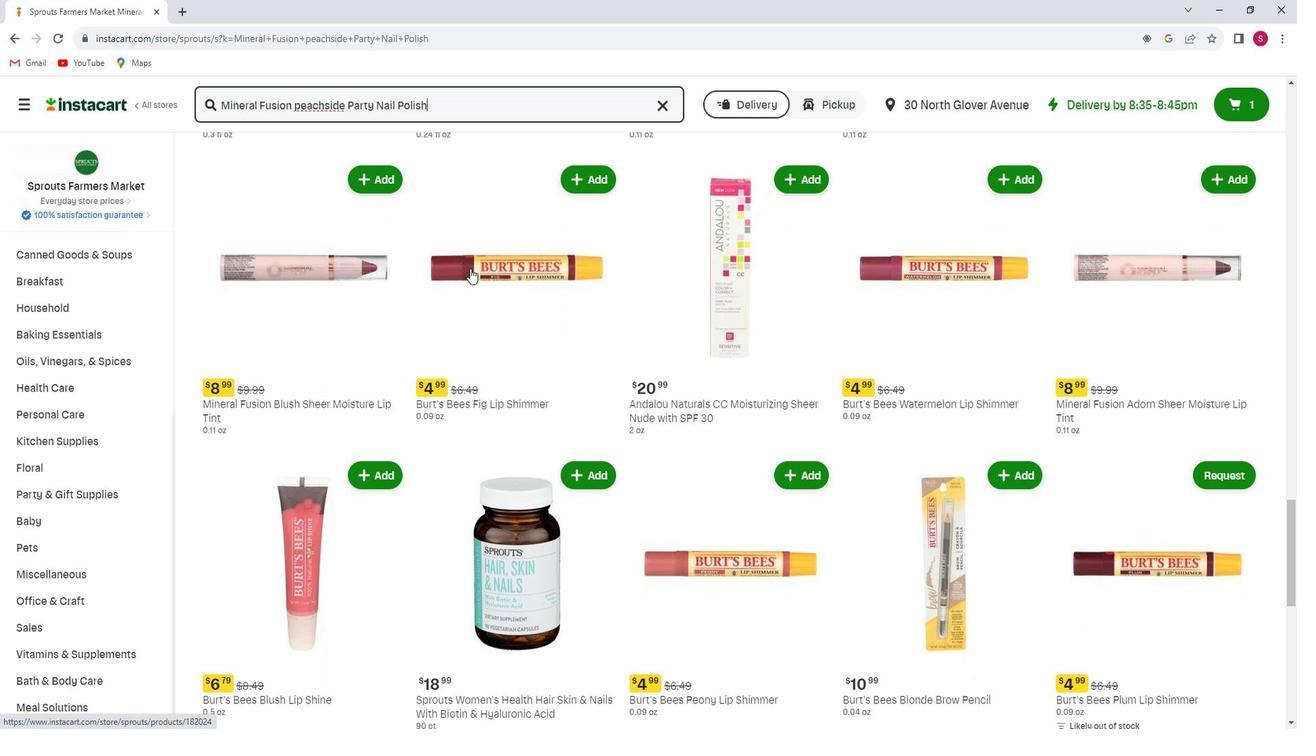 
Action: Mouse scrolled (480, 268) with delta (0, 0)
Screenshot: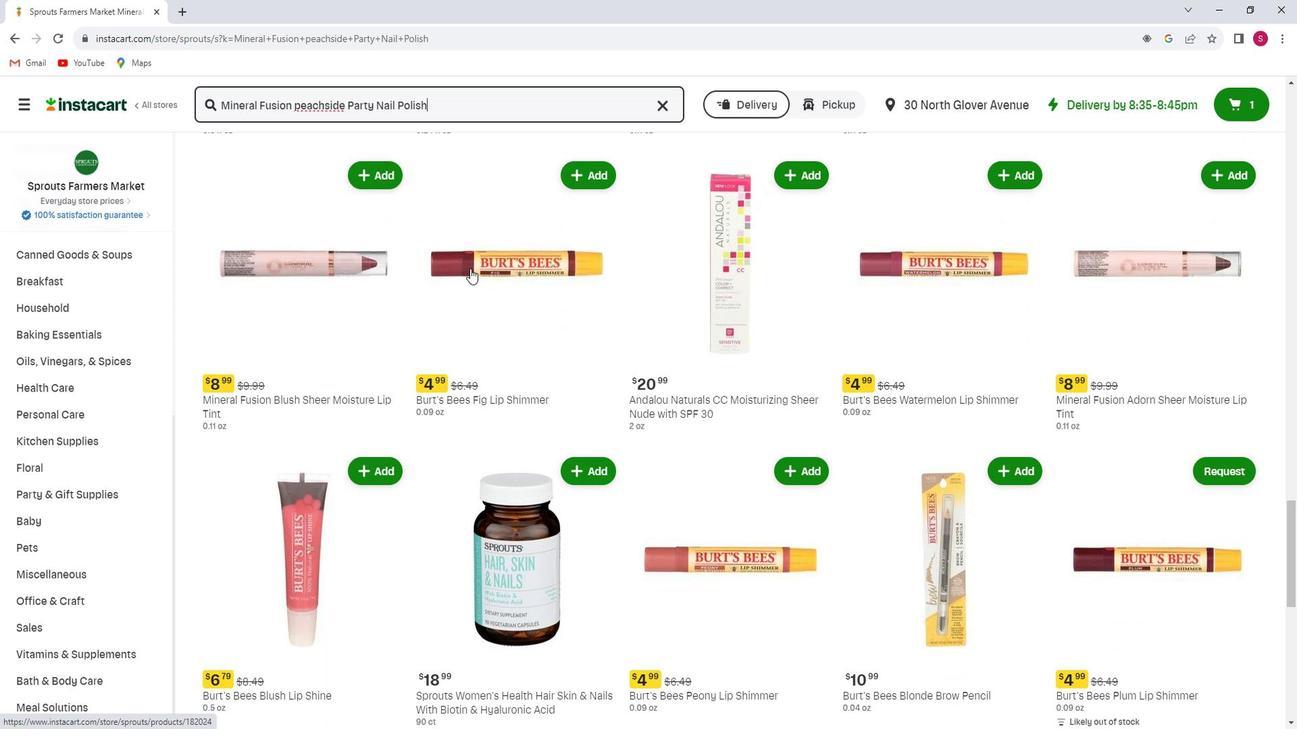 
Action: Mouse scrolled (480, 268) with delta (0, 0)
Screenshot: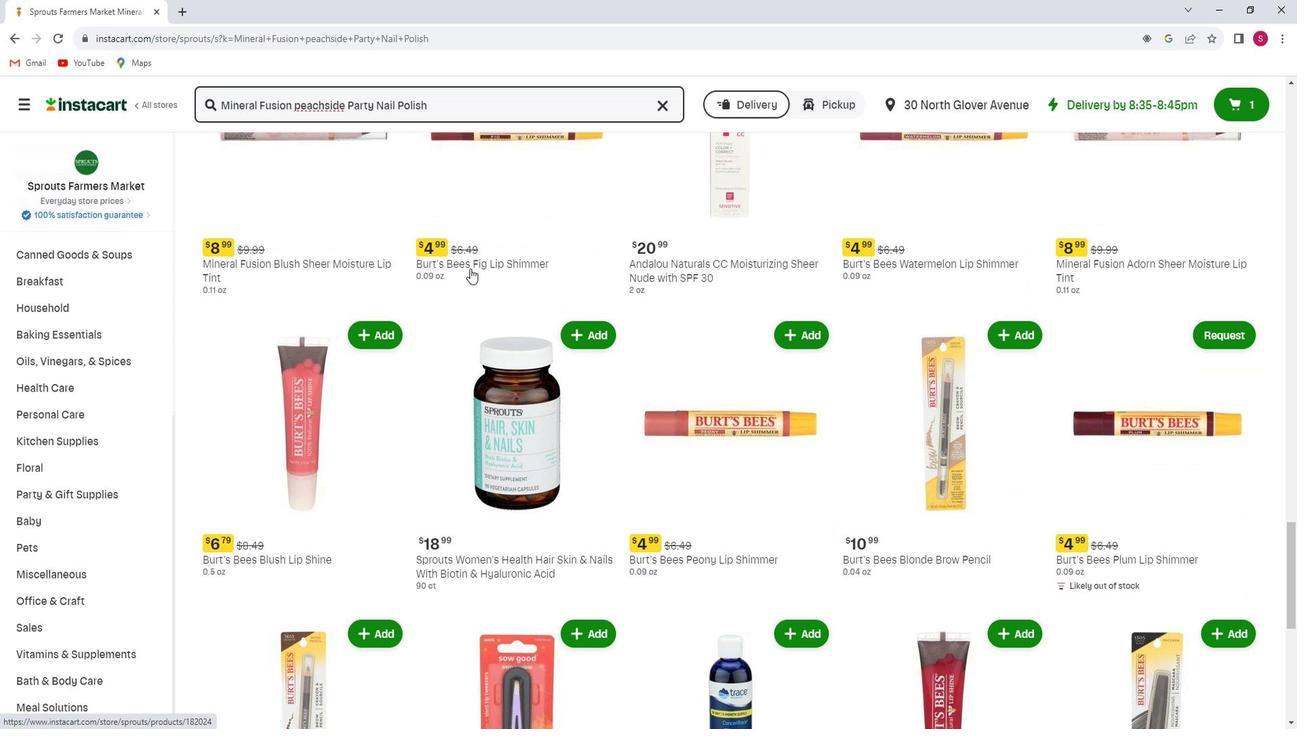 
Action: Mouse moved to (479, 269)
Screenshot: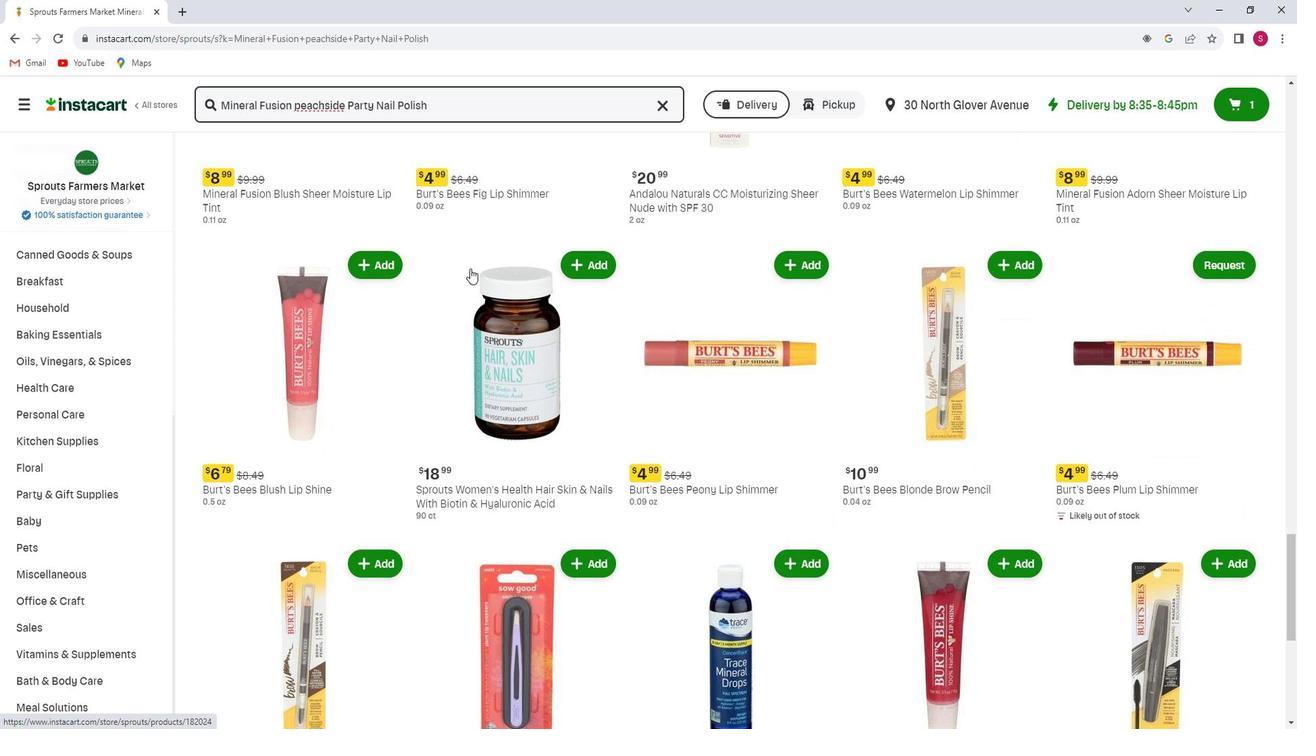 
Action: Mouse scrolled (479, 268) with delta (0, 0)
Screenshot: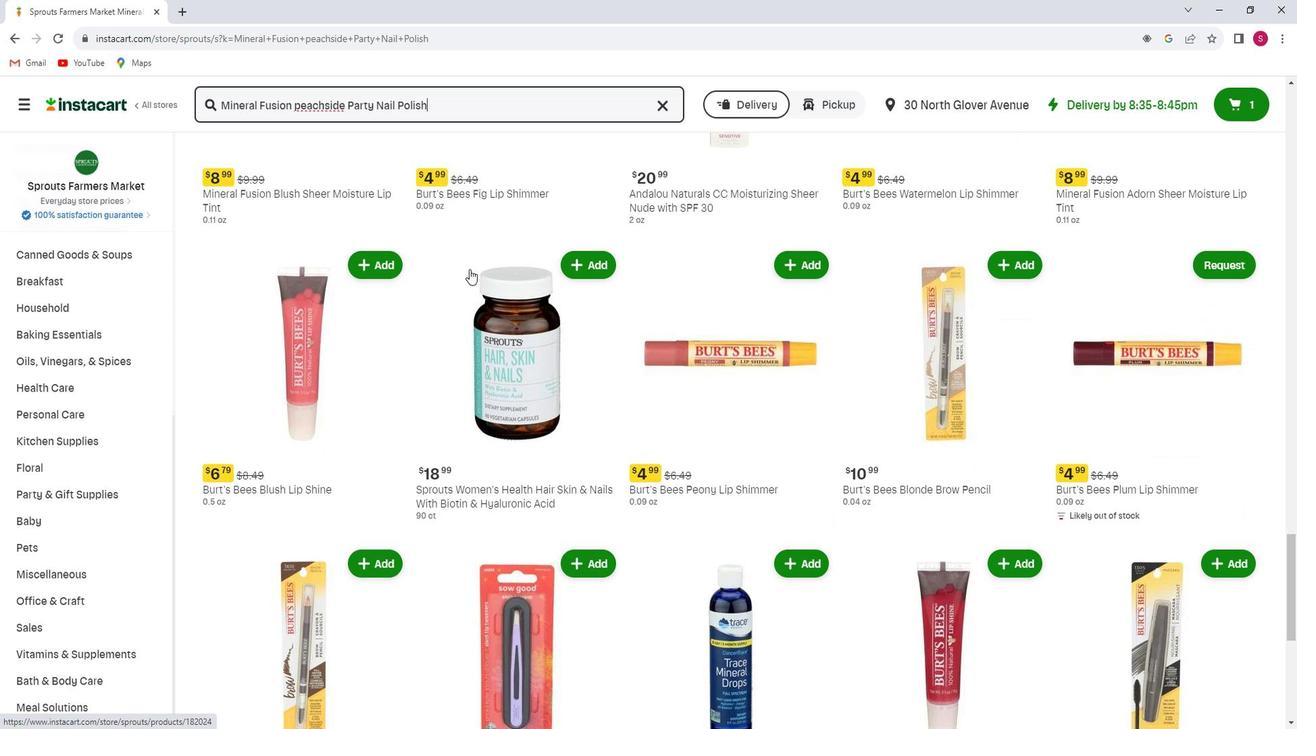 
Action: Mouse scrolled (479, 268) with delta (0, 0)
Screenshot: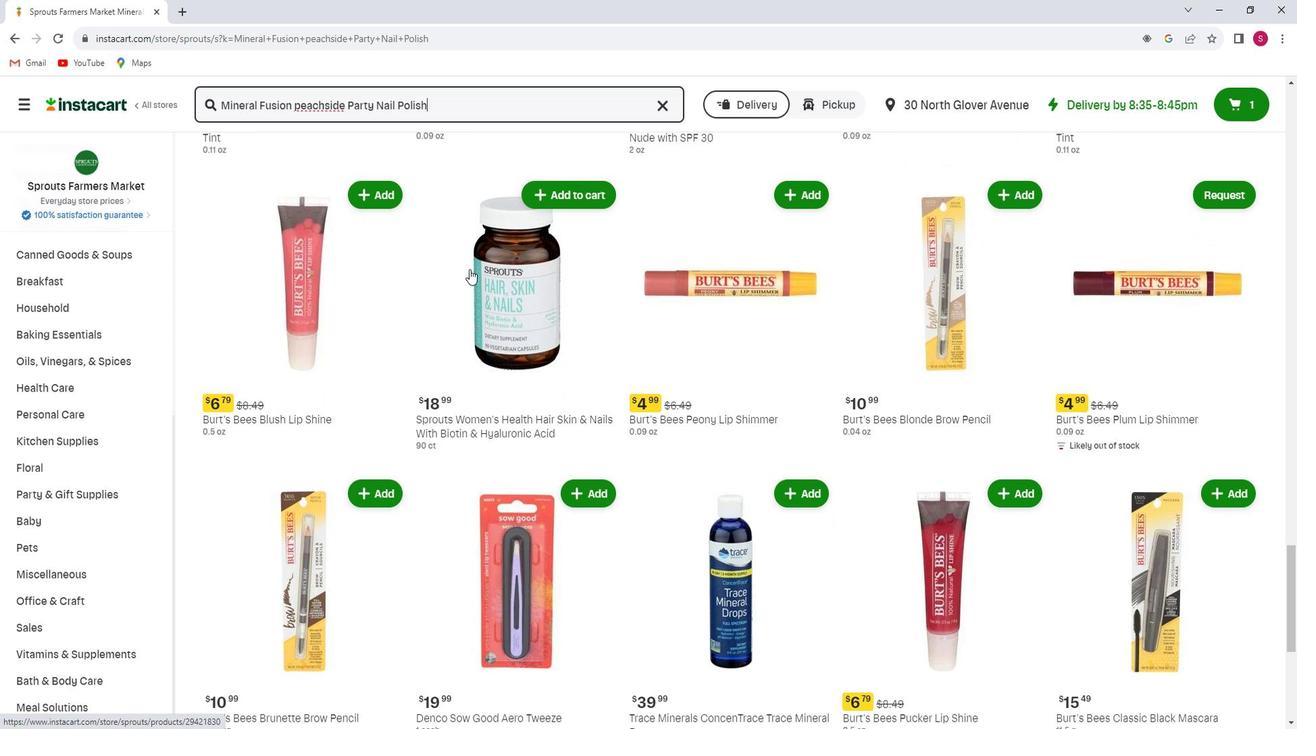 
Action: Mouse scrolled (479, 268) with delta (0, 0)
Screenshot: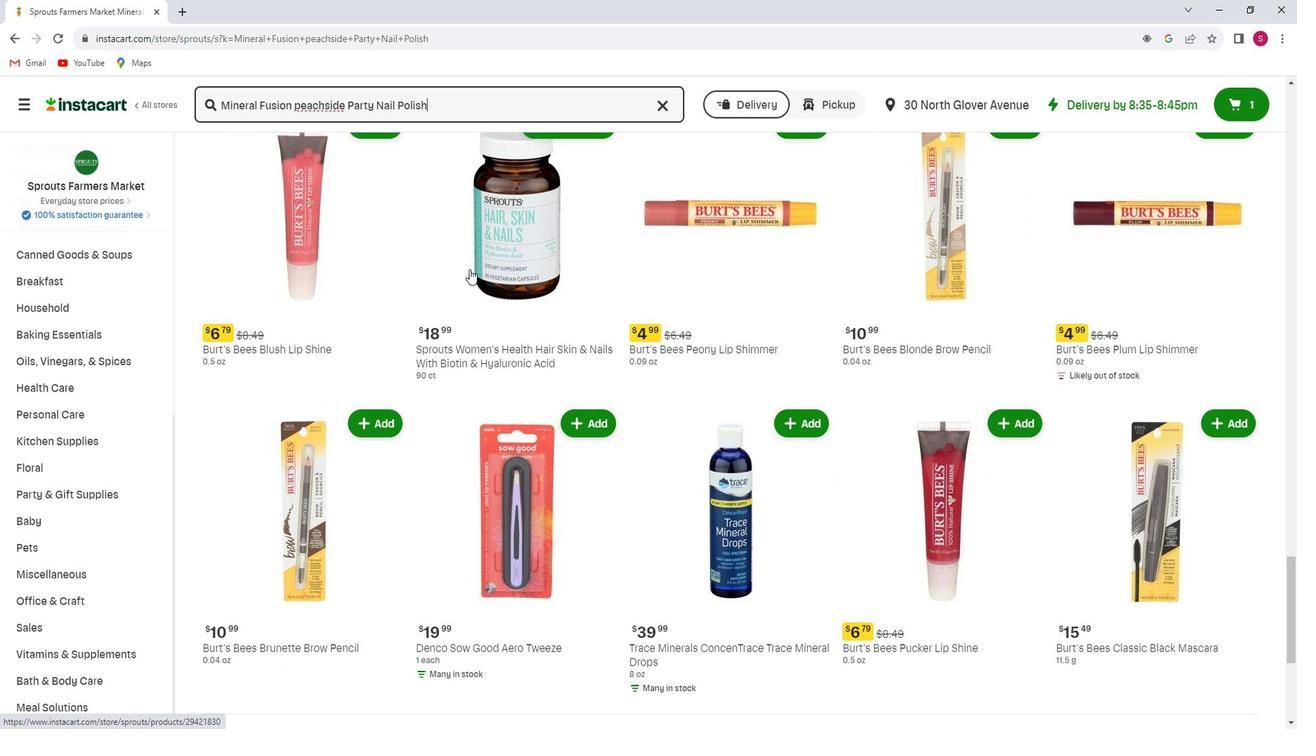 
Action: Mouse scrolled (479, 268) with delta (0, 0)
Screenshot: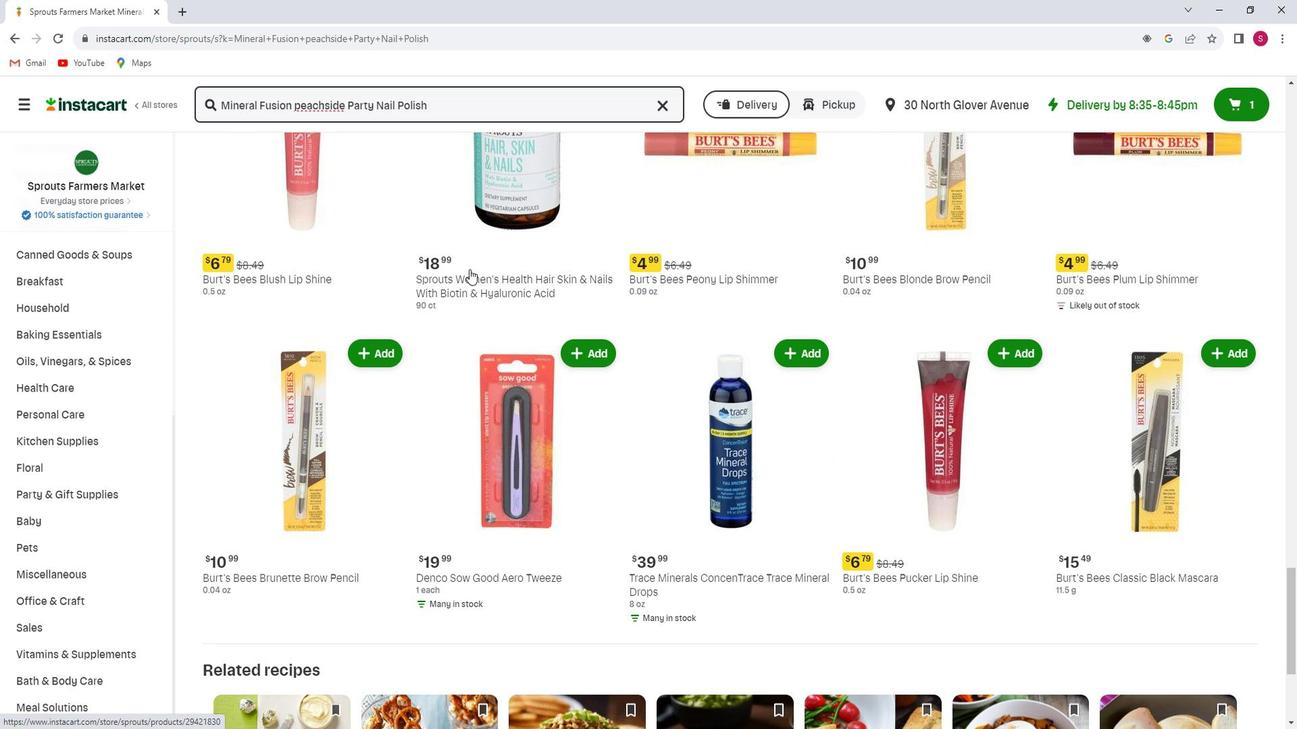 
Action: Mouse scrolled (479, 268) with delta (0, 0)
Screenshot: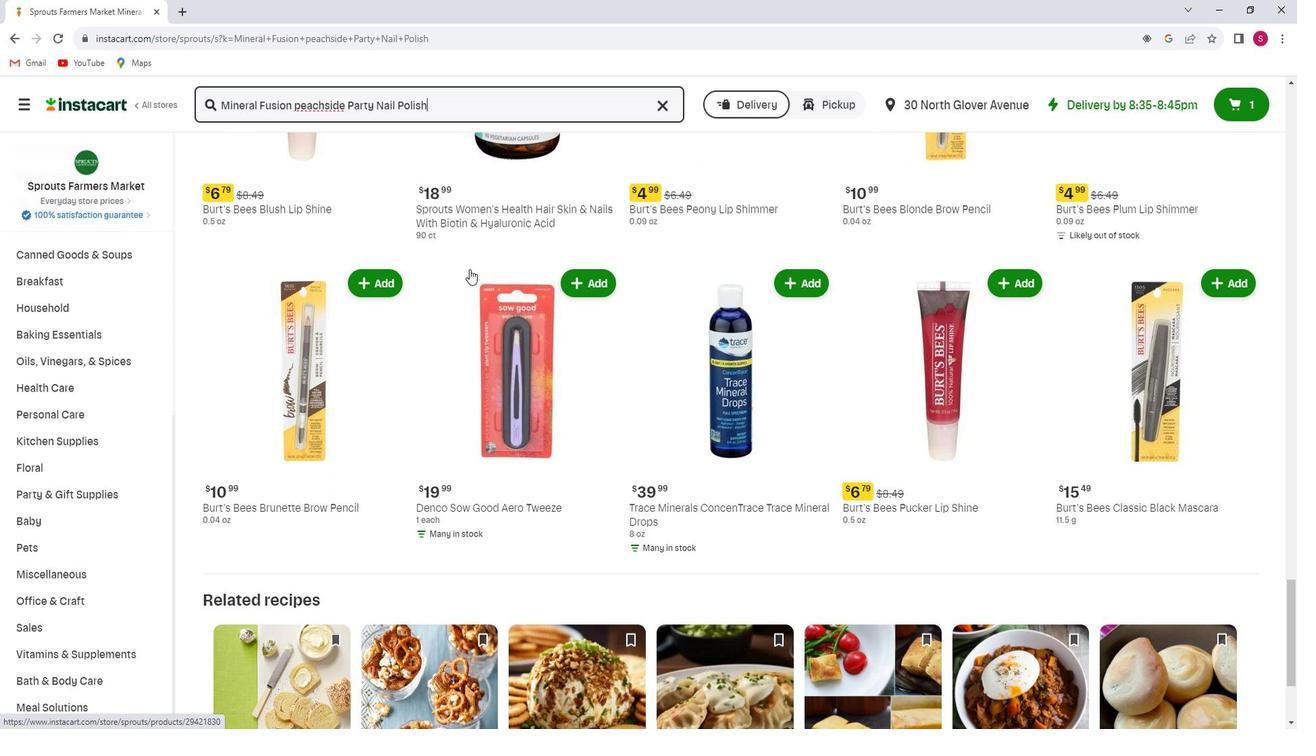 
Action: Mouse scrolled (479, 268) with delta (0, 0)
Screenshot: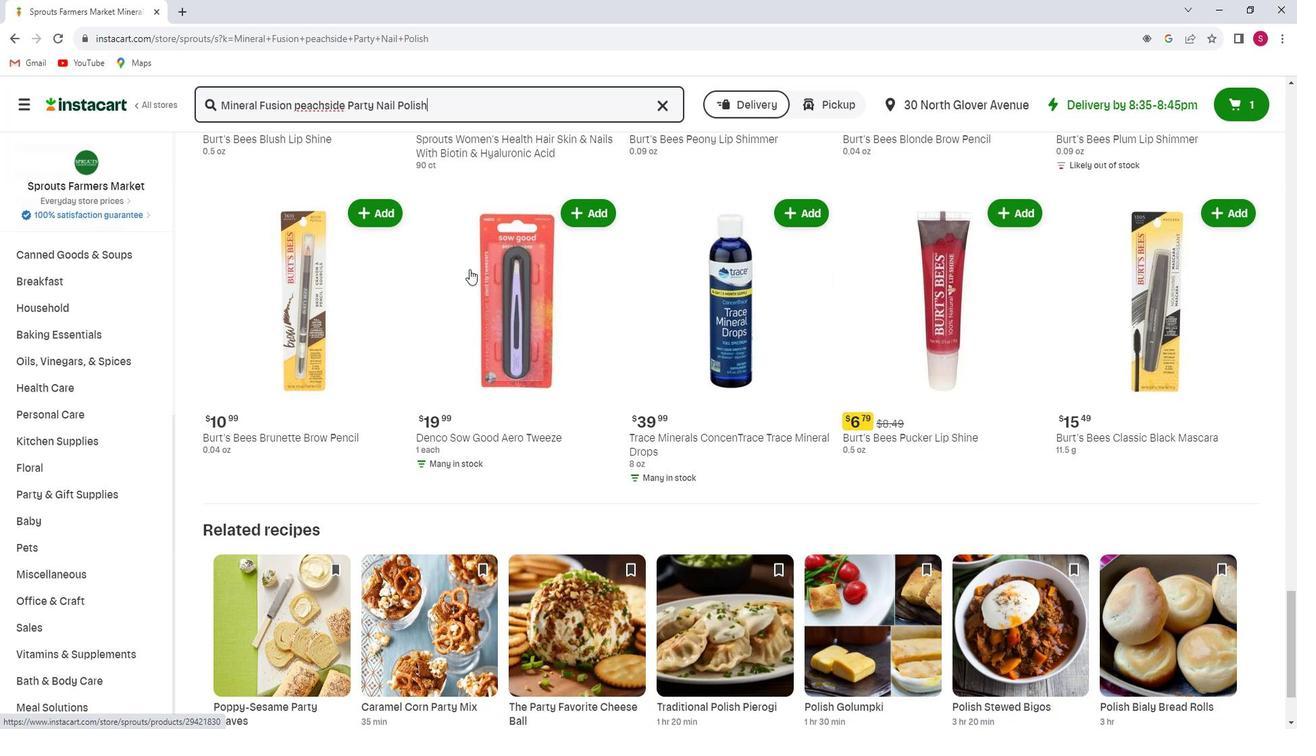 
Action: Mouse scrolled (479, 268) with delta (0, 0)
Screenshot: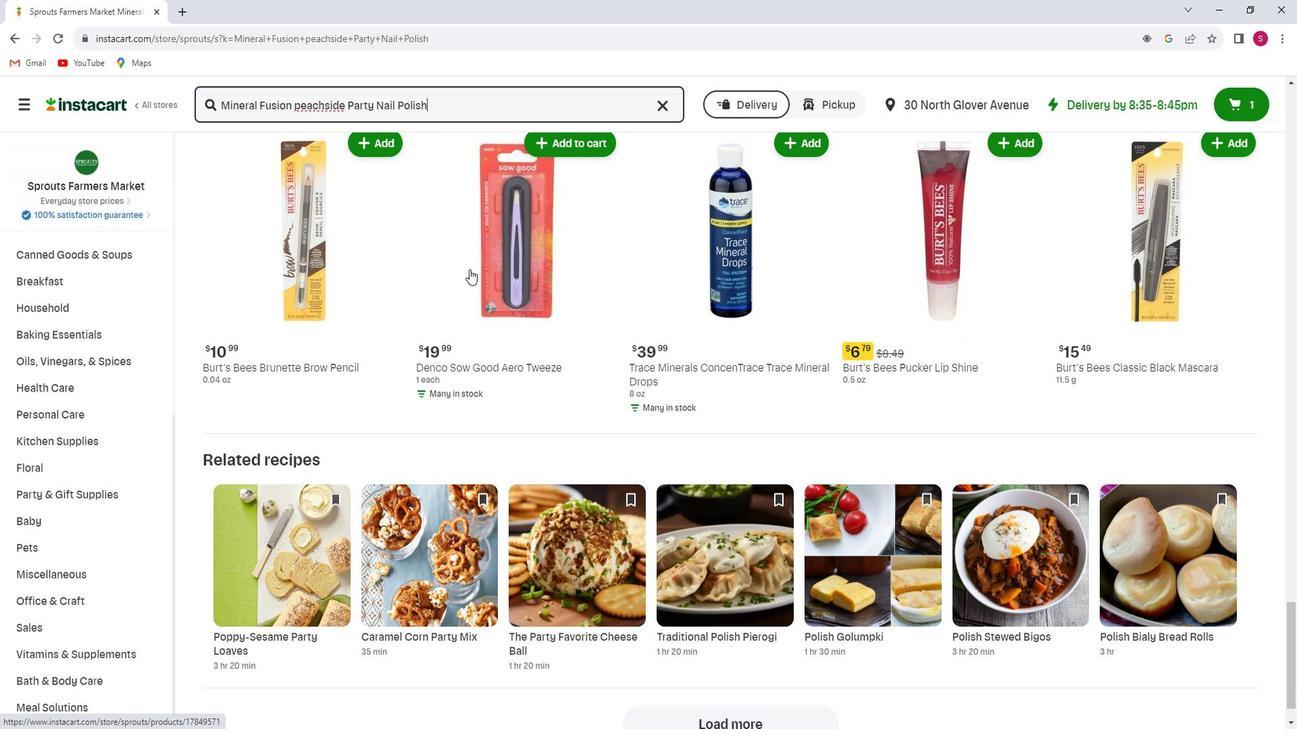 
Action: Mouse scrolled (479, 268) with delta (0, 0)
Screenshot: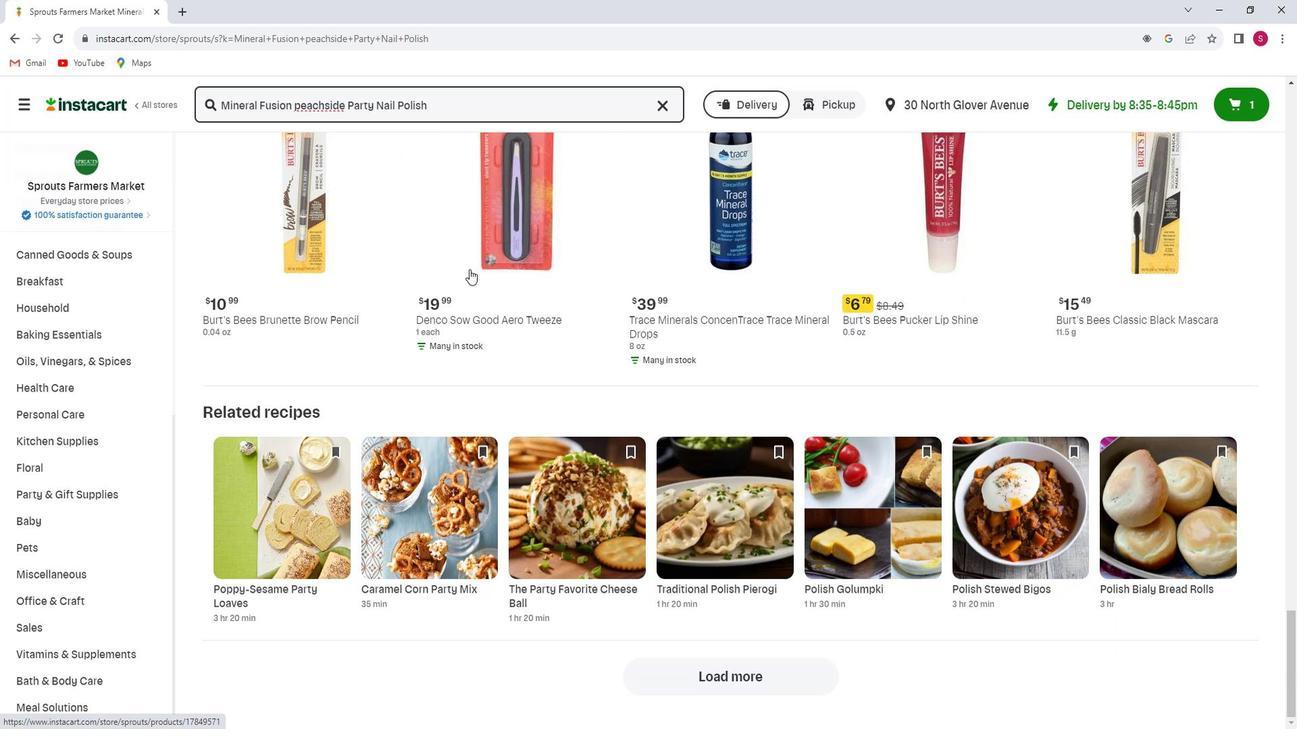
Action: Mouse scrolled (479, 268) with delta (0, 0)
Screenshot: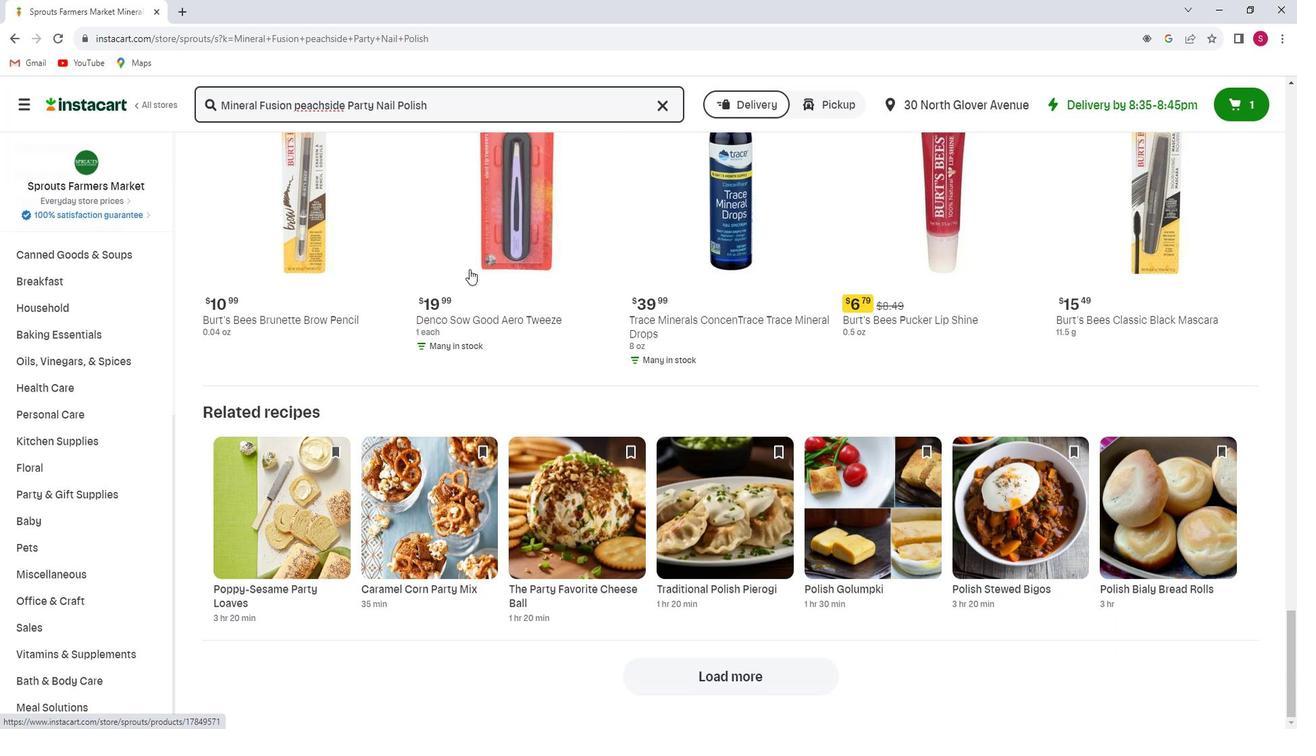 
